 Task: Add an event with the title Training Session: Effective Communication Strategies, date '2024/03/22', time 9:40 AM to 11:40 AMand add a description: A project update meeting is a regular gathering where project stakeholders, team members, and relevant parties come together to discuss the progress, status, and key updates of a specific project. The meeting provides an opportunity to share information, address challenges, and ensure that the project stays on track towards its goals.Select event color  Banana . Add location for the event as: 987 Moulin Rouge, Paris, France, logged in from the account softage.3@softage.netand send the event invitation to softage.5@softage.net and softage.6@softage.net. Set a reminder for the event Every weekday(Monday to Friday)
Action: Mouse moved to (57, 111)
Screenshot: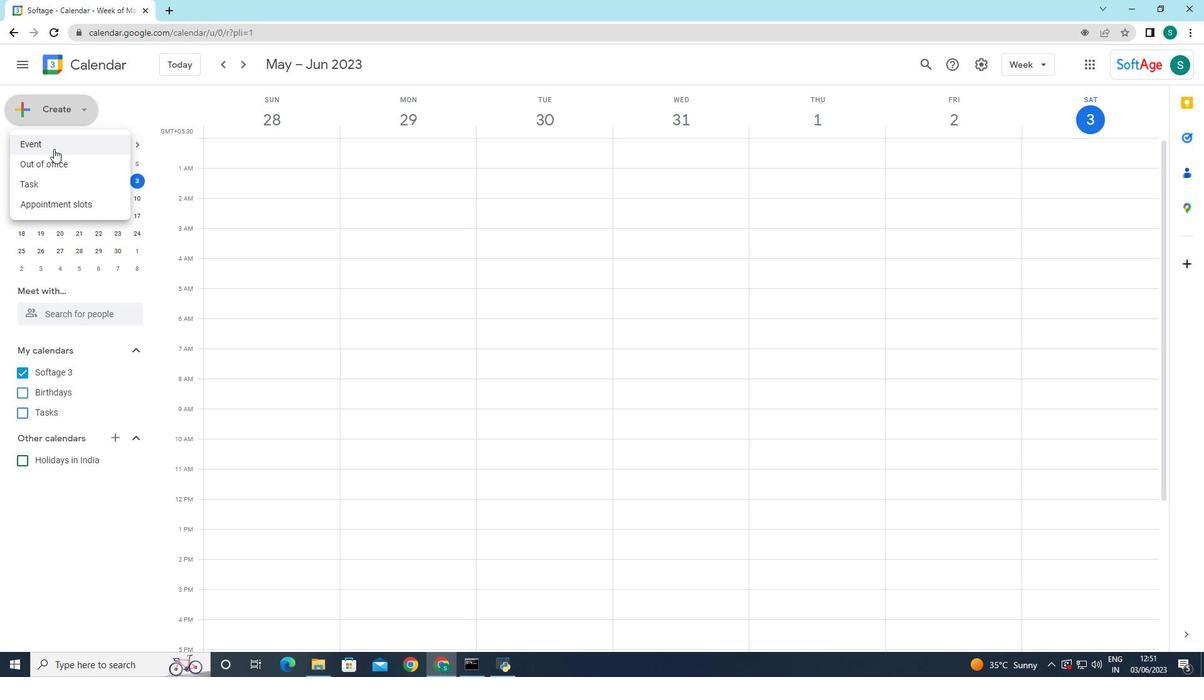 
Action: Mouse pressed left at (57, 111)
Screenshot: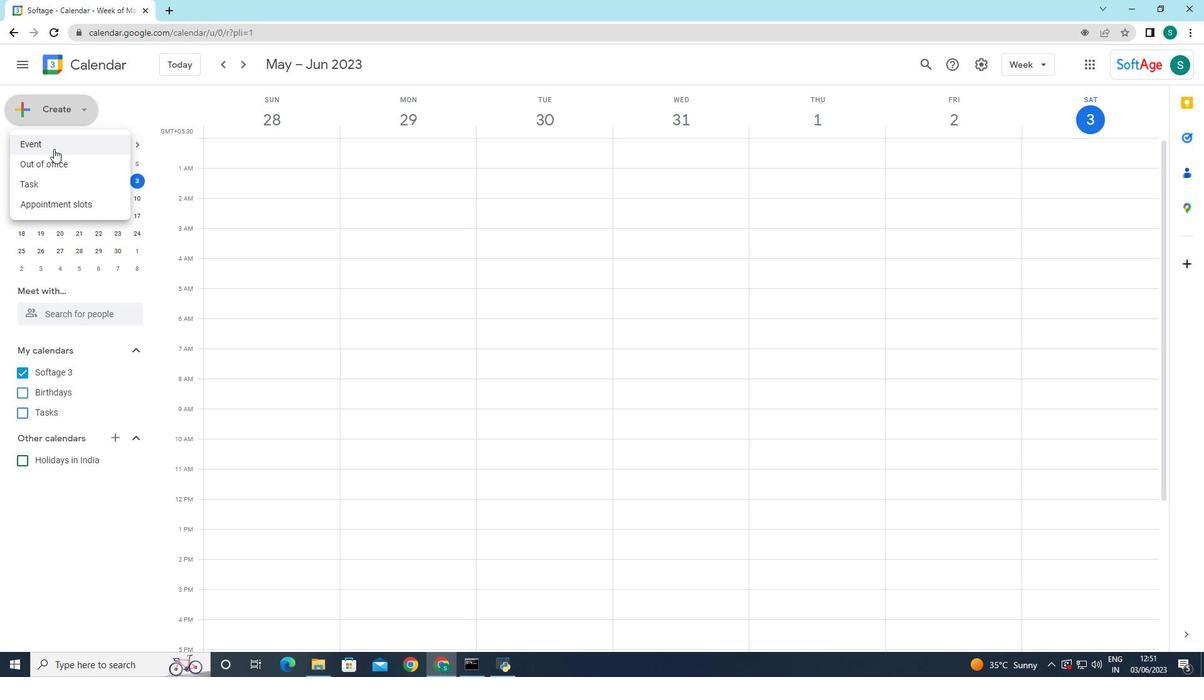 
Action: Mouse moved to (63, 136)
Screenshot: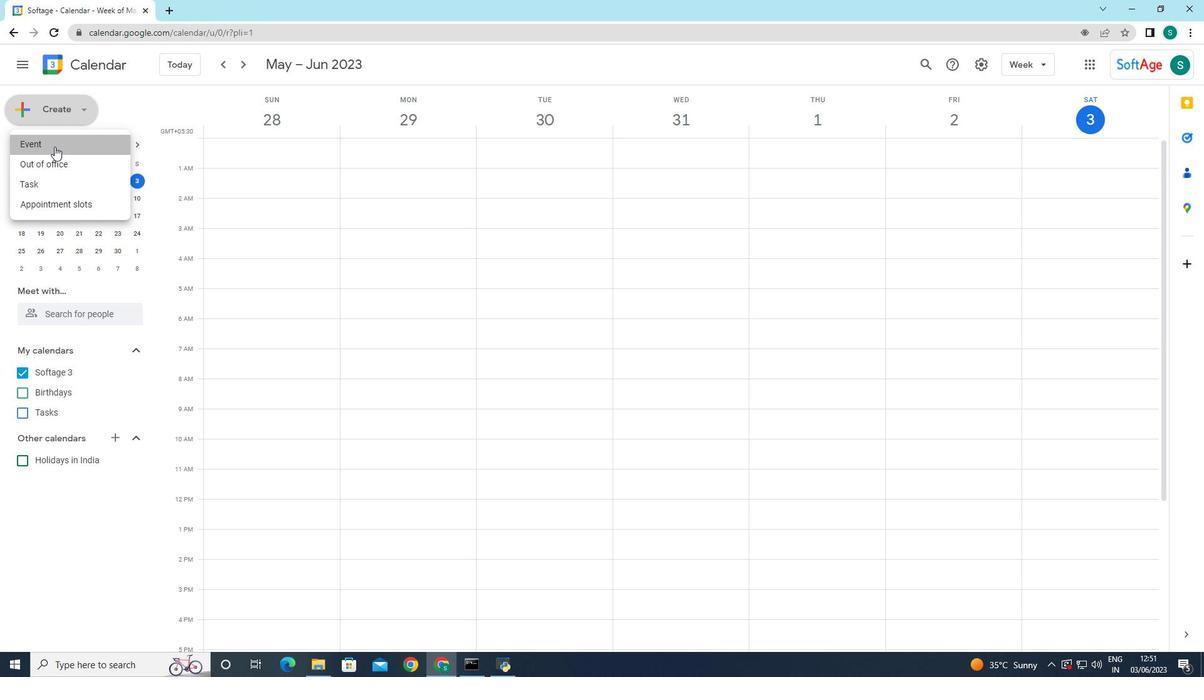
Action: Mouse pressed left at (63, 136)
Screenshot: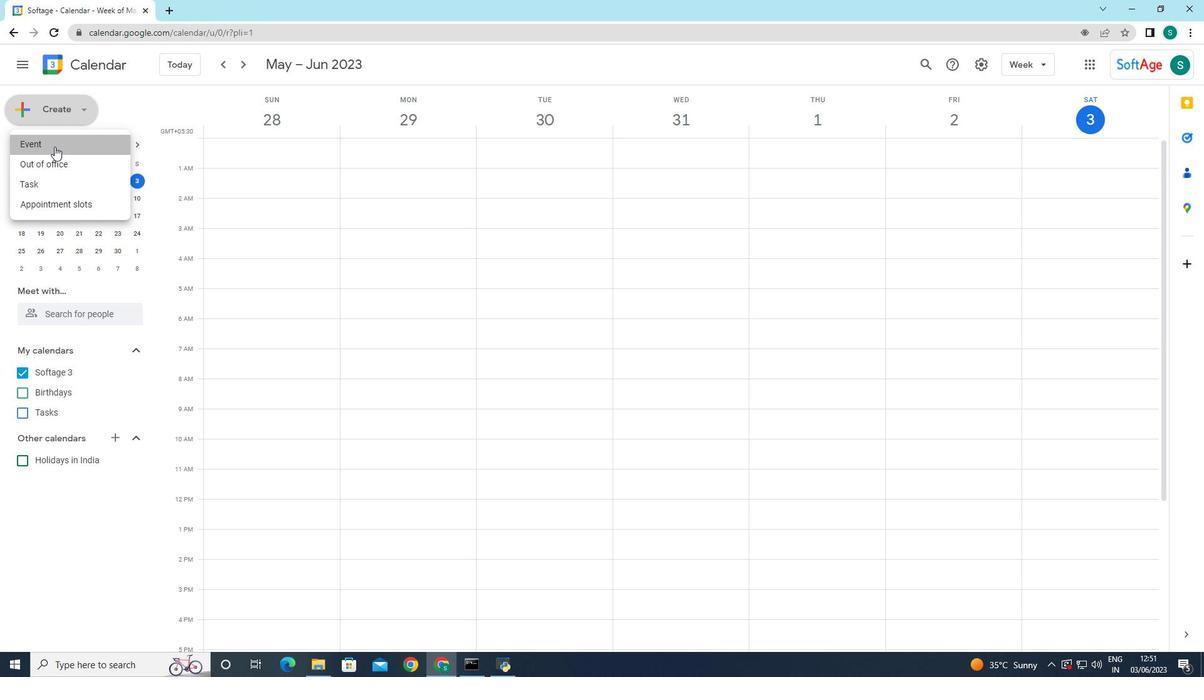 
Action: Mouse moved to (920, 608)
Screenshot: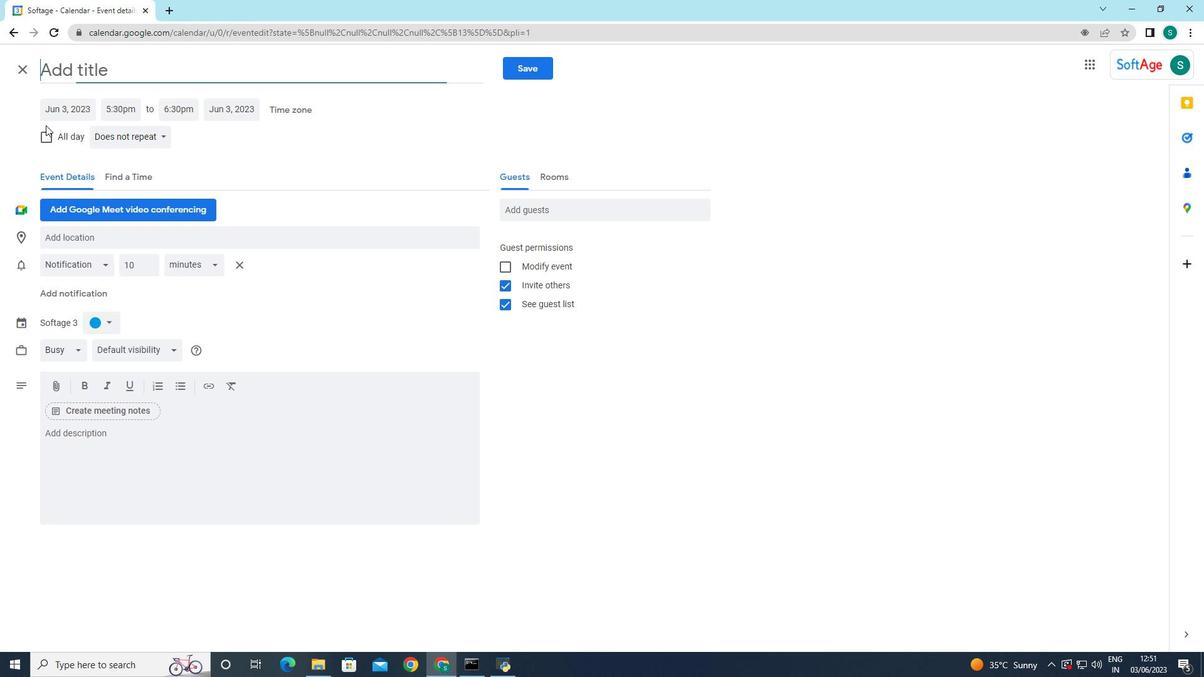 
Action: Mouse pressed left at (920, 608)
Screenshot: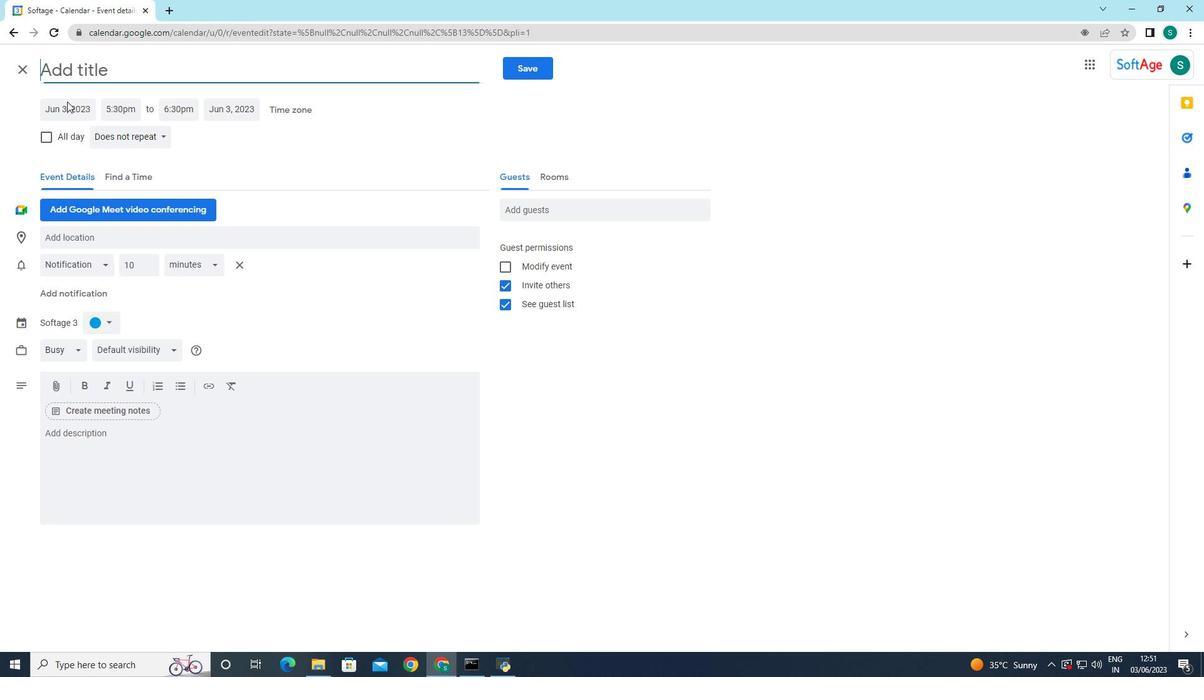
Action: Mouse moved to (82, 69)
Screenshot: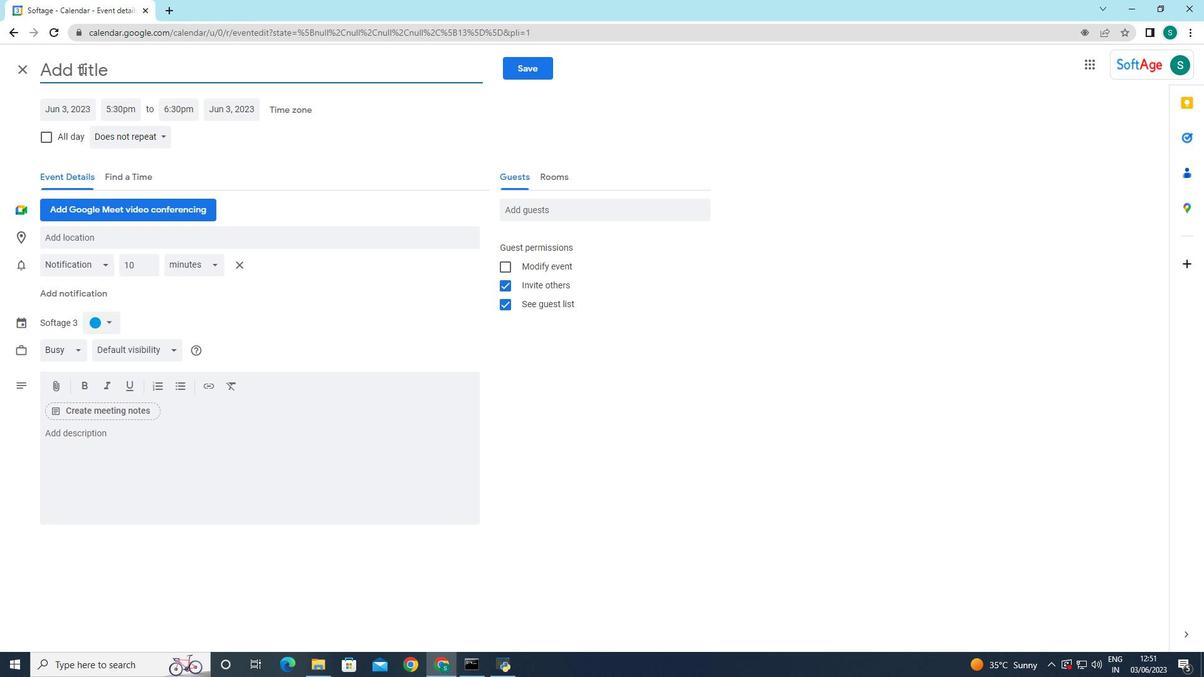 
Action: Mouse pressed left at (82, 69)
Screenshot: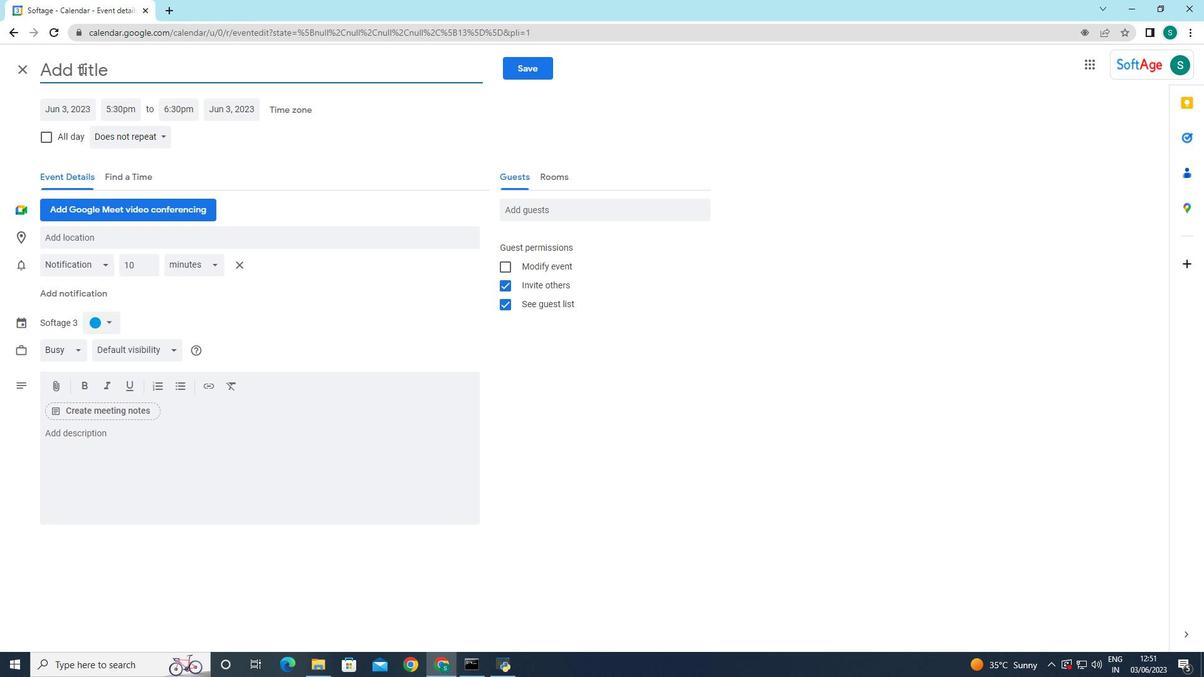 
Action: Key pressed <Key.caps_lock>T<Key.caps_lock>raining<Key.space><Key.caps_lock>S<Key.caps_lock>s<Key.backspace>ession<Key.shift_r>:<Key.space><Key.caps_lock>E<Key.caps_lock>ffective<Key.space><Key.caps_lock>C<Key.caps_lock>ommunication<Key.space><Key.caps_lock>S<Key.caps_lock>trategies,
Screenshot: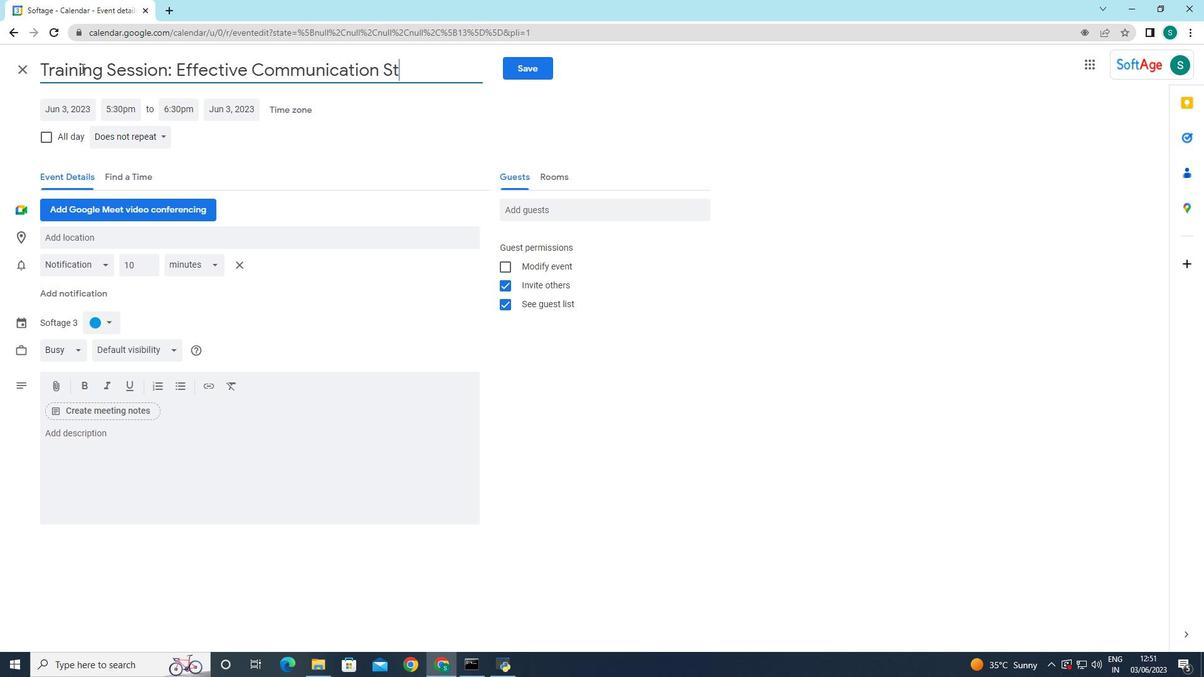
Action: Mouse moved to (57, 112)
Screenshot: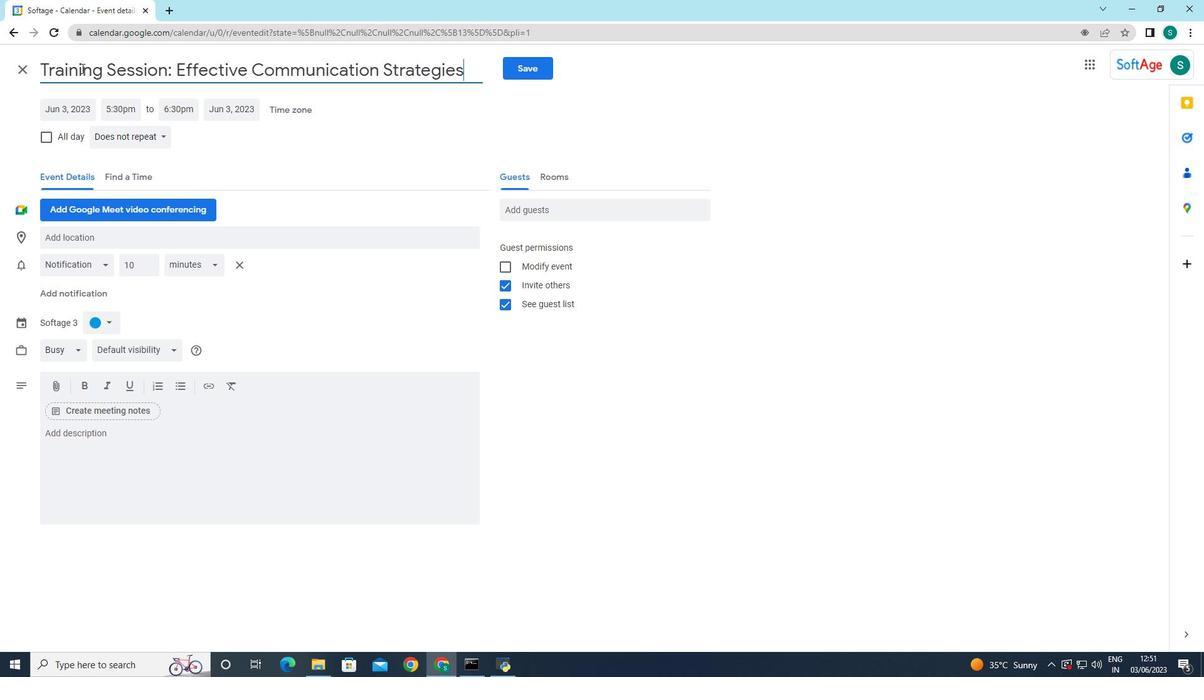 
Action: Mouse pressed left at (57, 112)
Screenshot: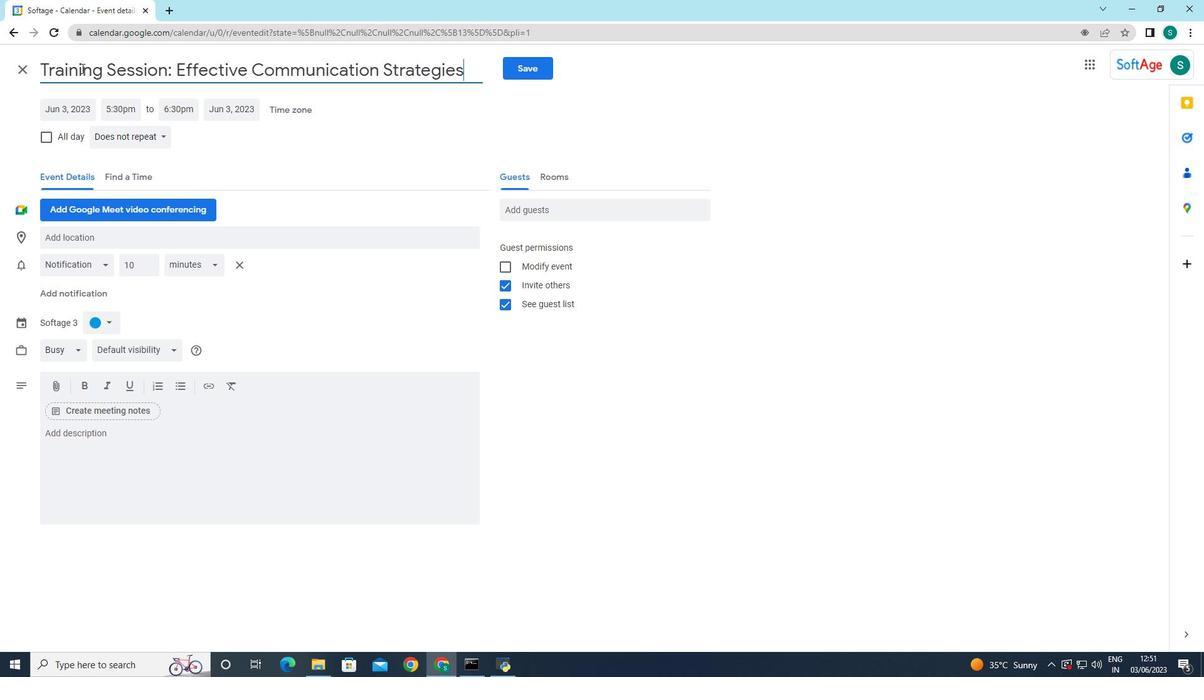 
Action: Mouse moved to (194, 139)
Screenshot: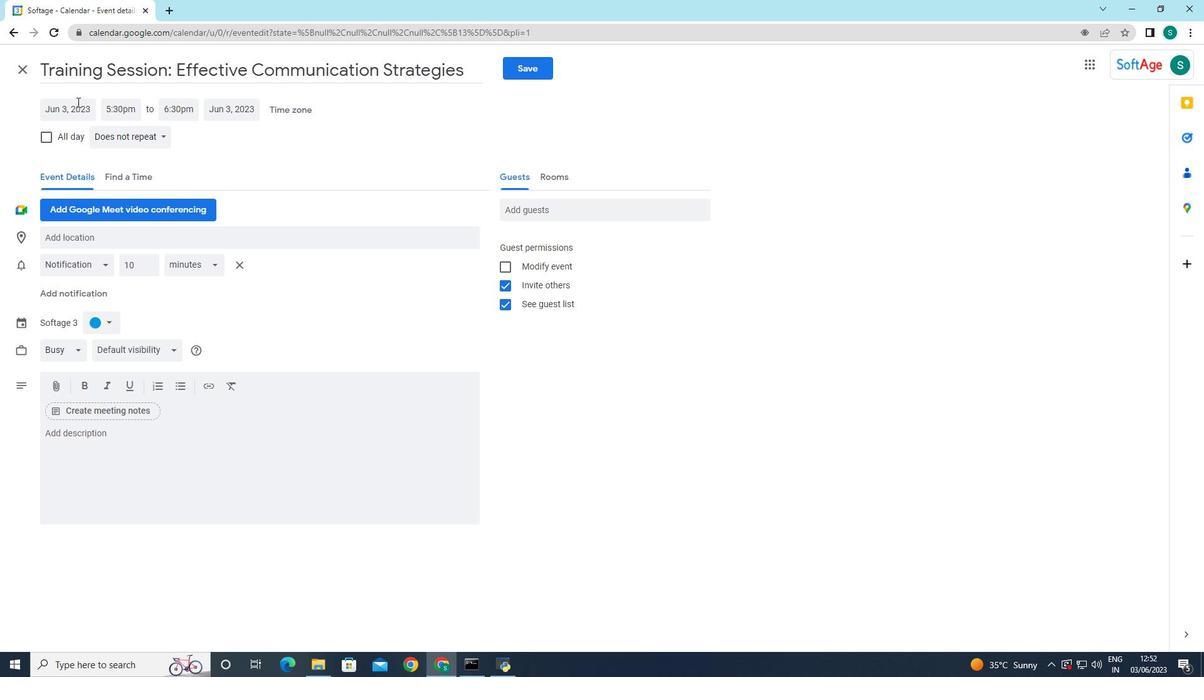 
Action: Mouse pressed left at (194, 139)
Screenshot: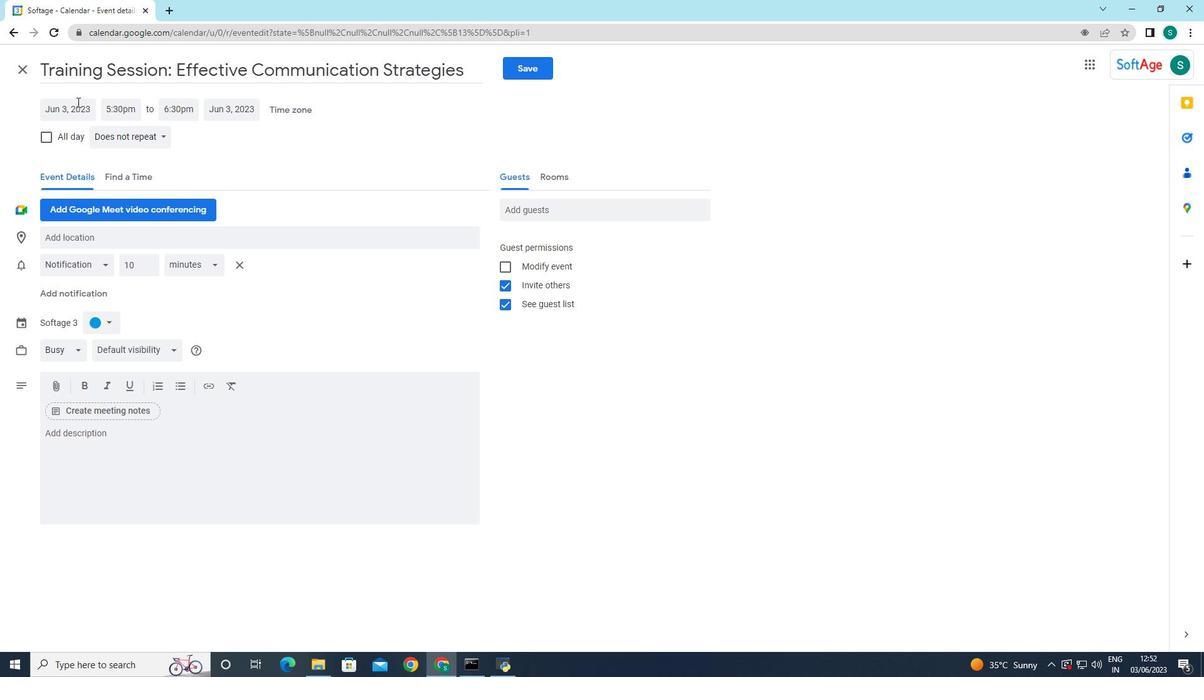 
Action: Mouse pressed left at (194, 139)
Screenshot: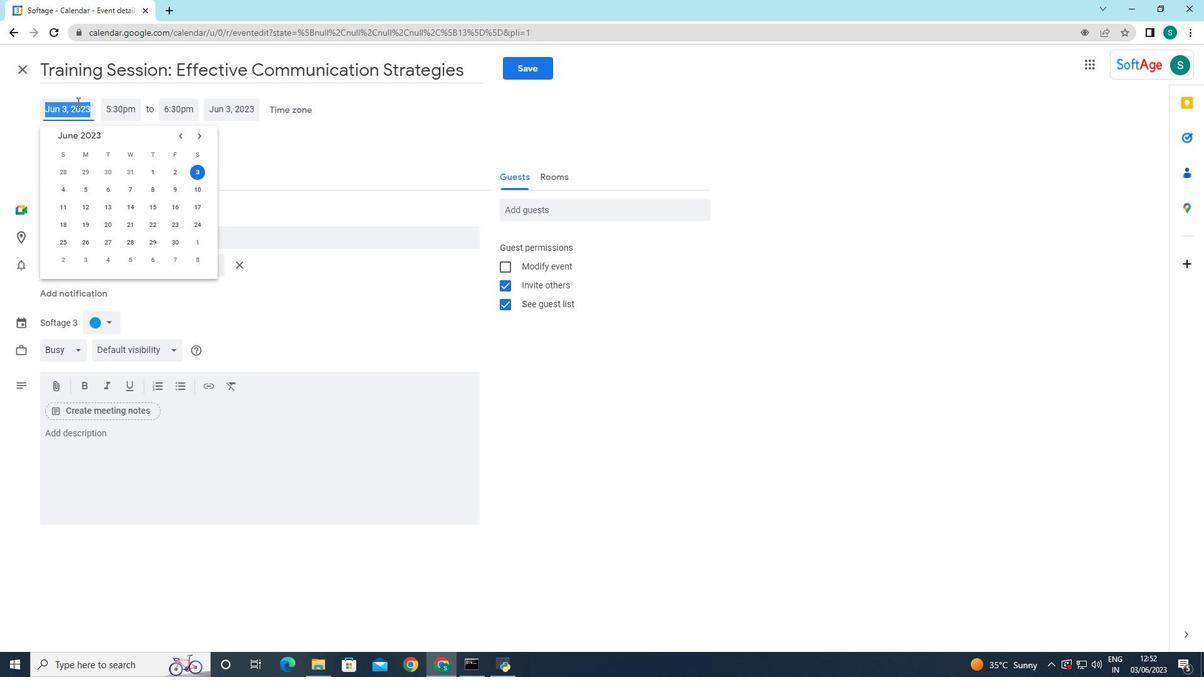 
Action: Mouse pressed left at (194, 139)
Screenshot: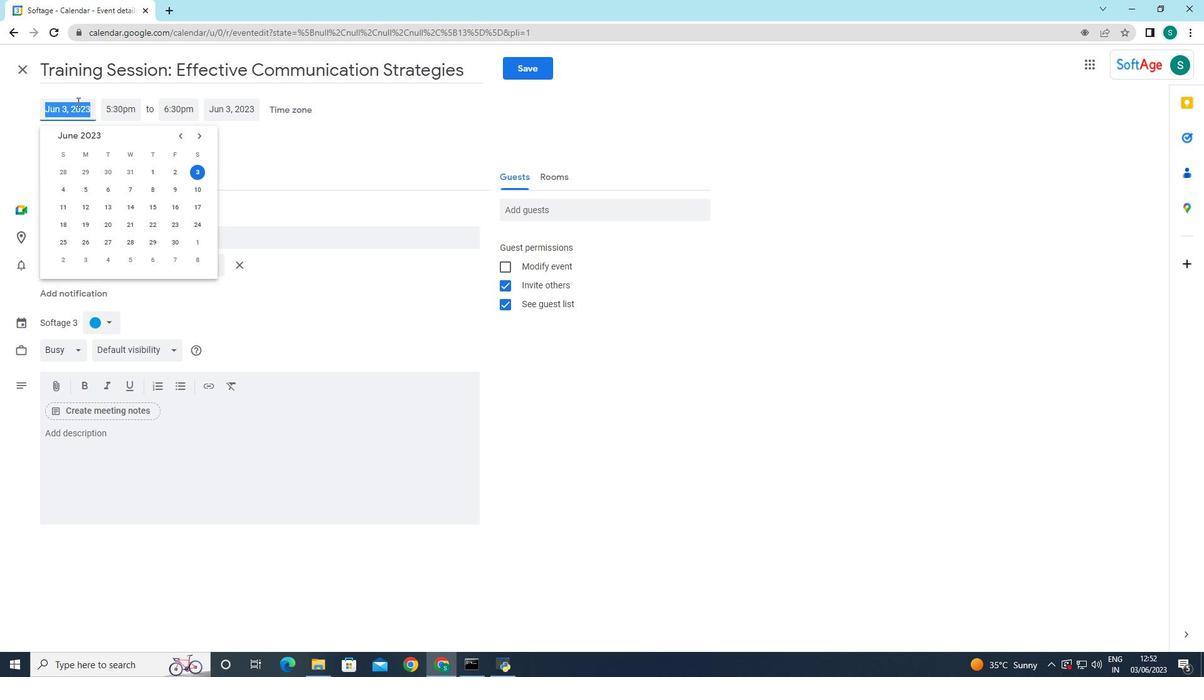 
Action: Mouse pressed left at (194, 139)
Screenshot: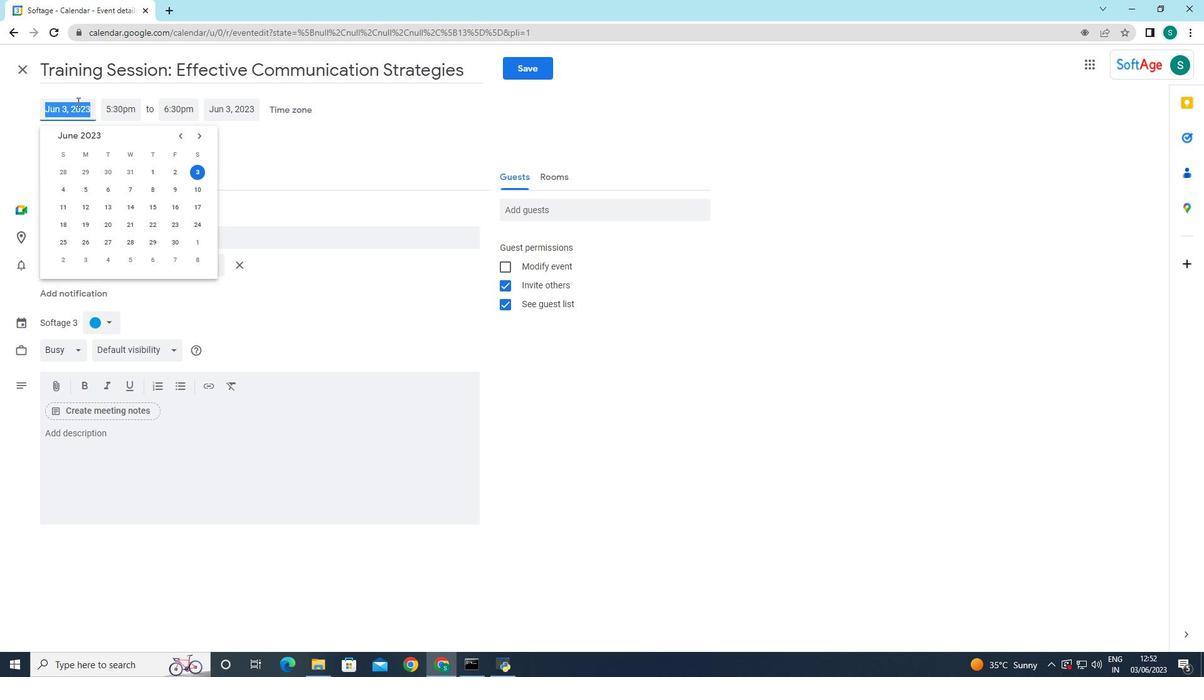 
Action: Mouse pressed left at (194, 139)
Screenshot: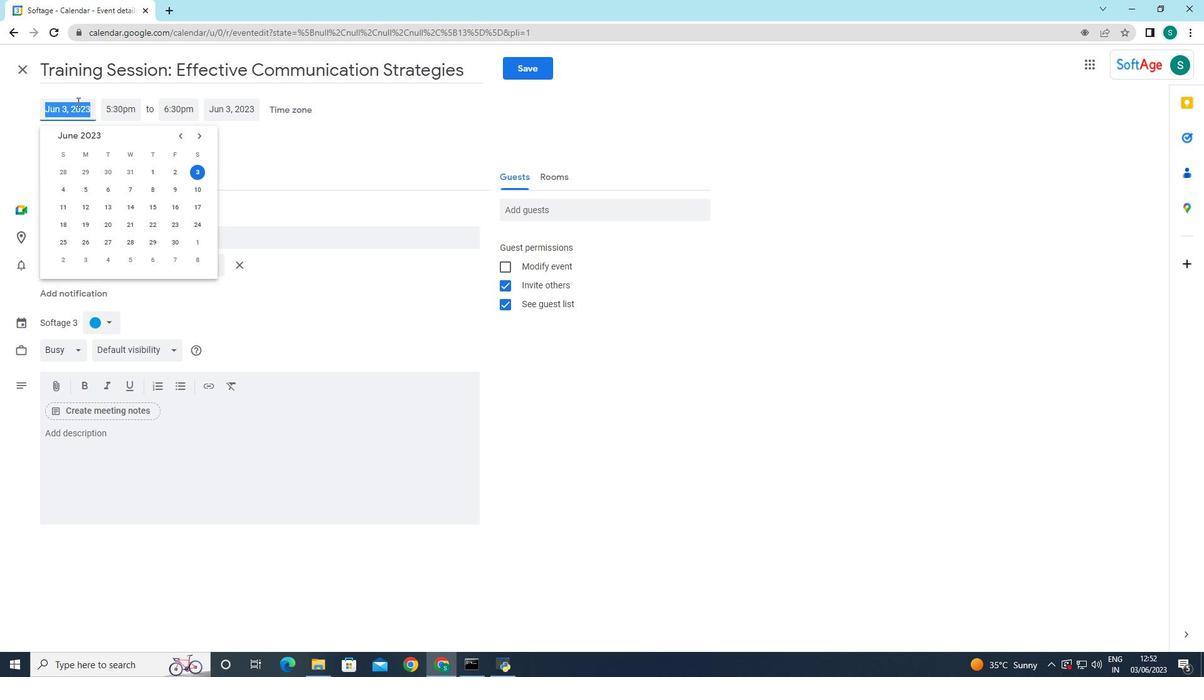 
Action: Mouse pressed left at (194, 139)
Screenshot: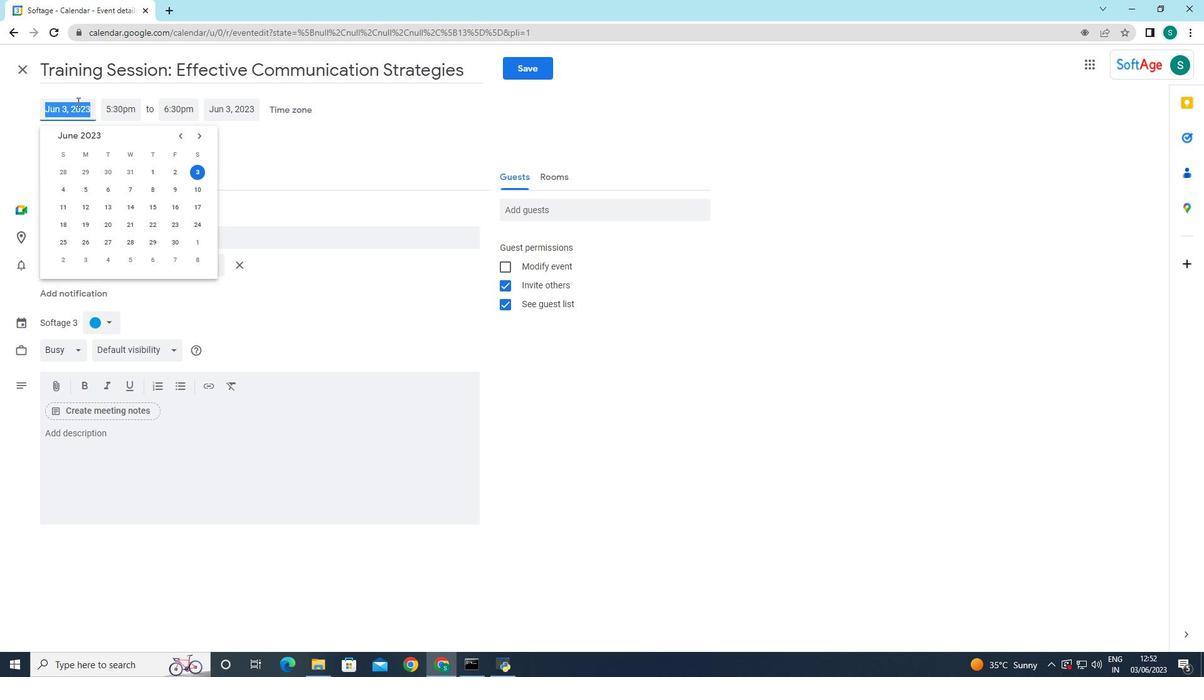 
Action: Mouse pressed left at (194, 139)
Screenshot: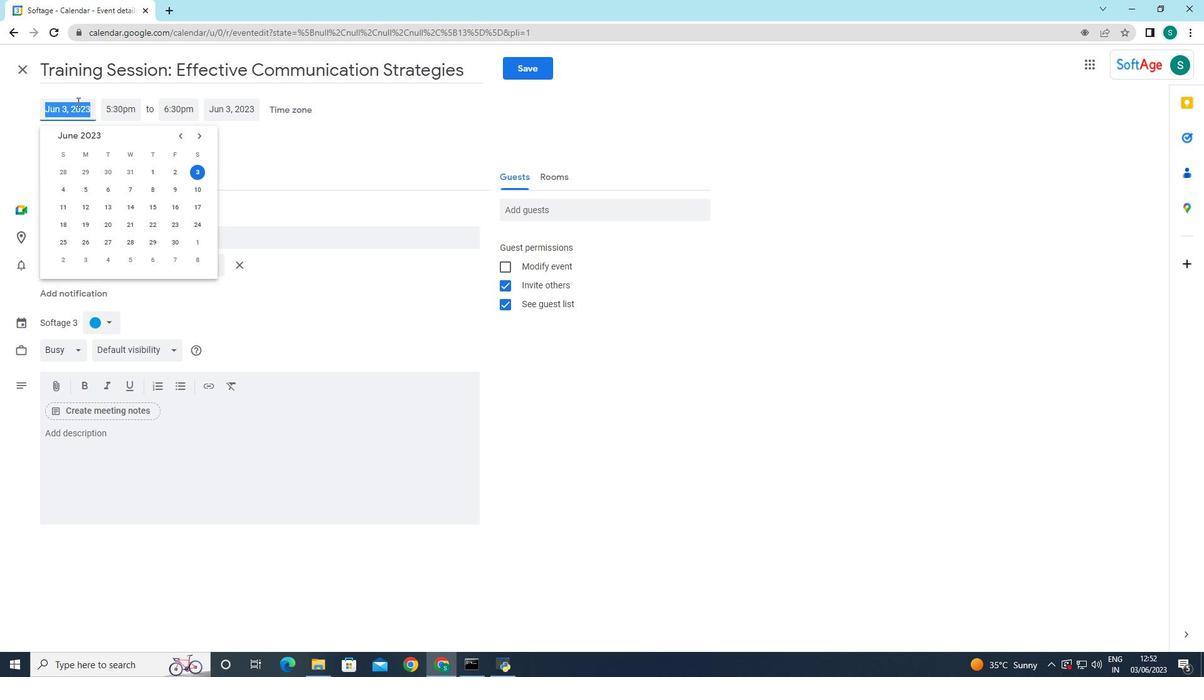 
Action: Mouse pressed left at (194, 139)
Screenshot: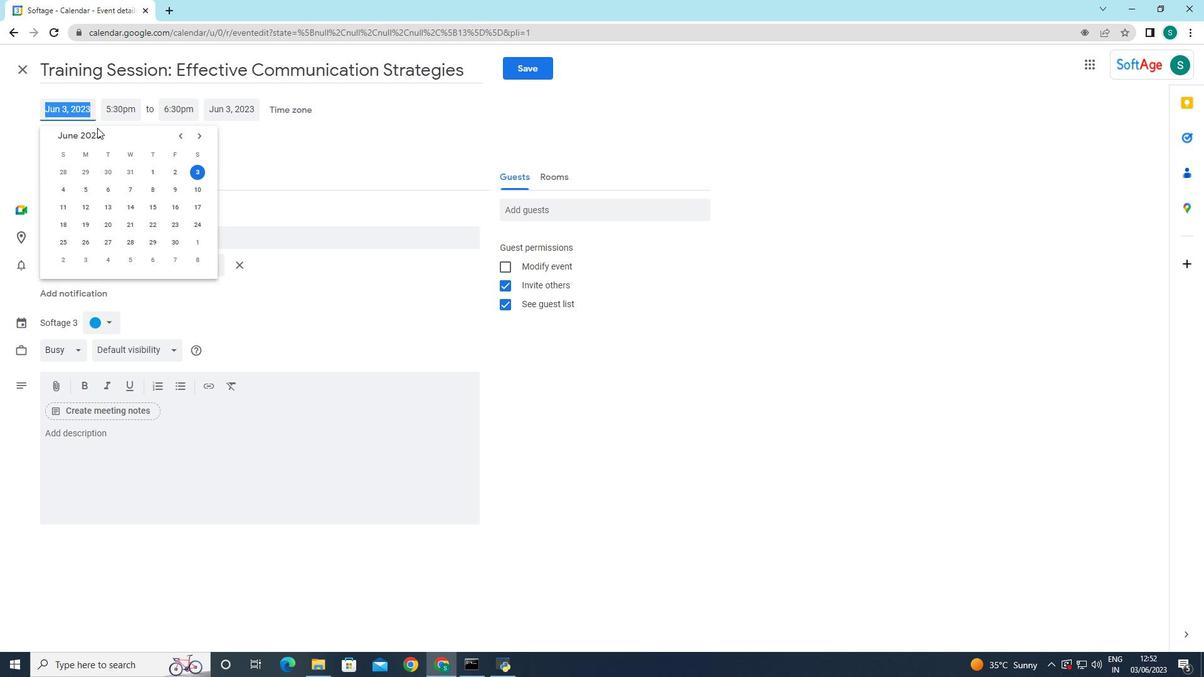
Action: Mouse pressed left at (194, 139)
Screenshot: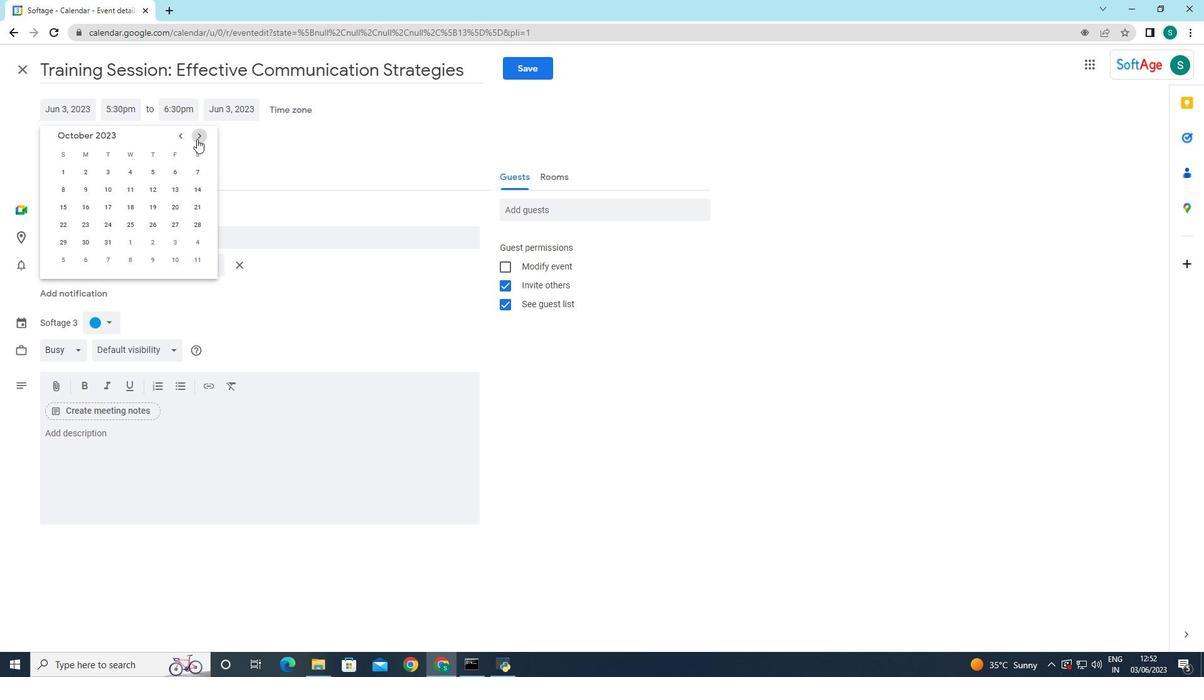 
Action: Mouse moved to (176, 225)
Screenshot: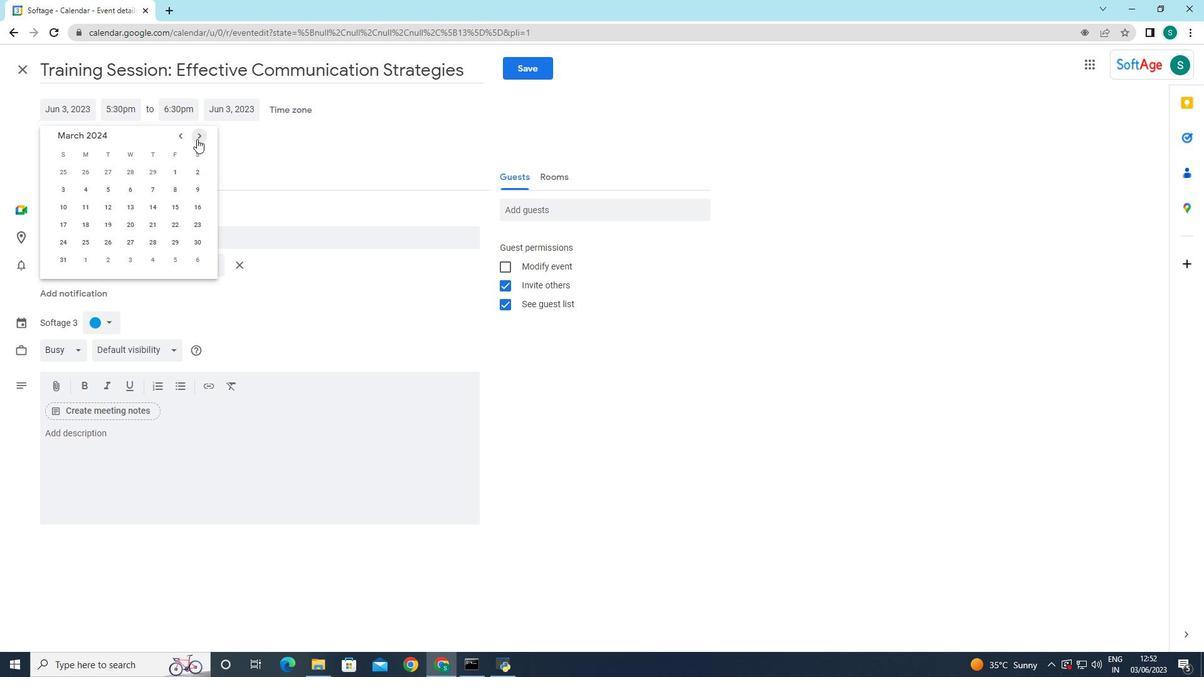 
Action: Mouse pressed left at (176, 225)
Screenshot: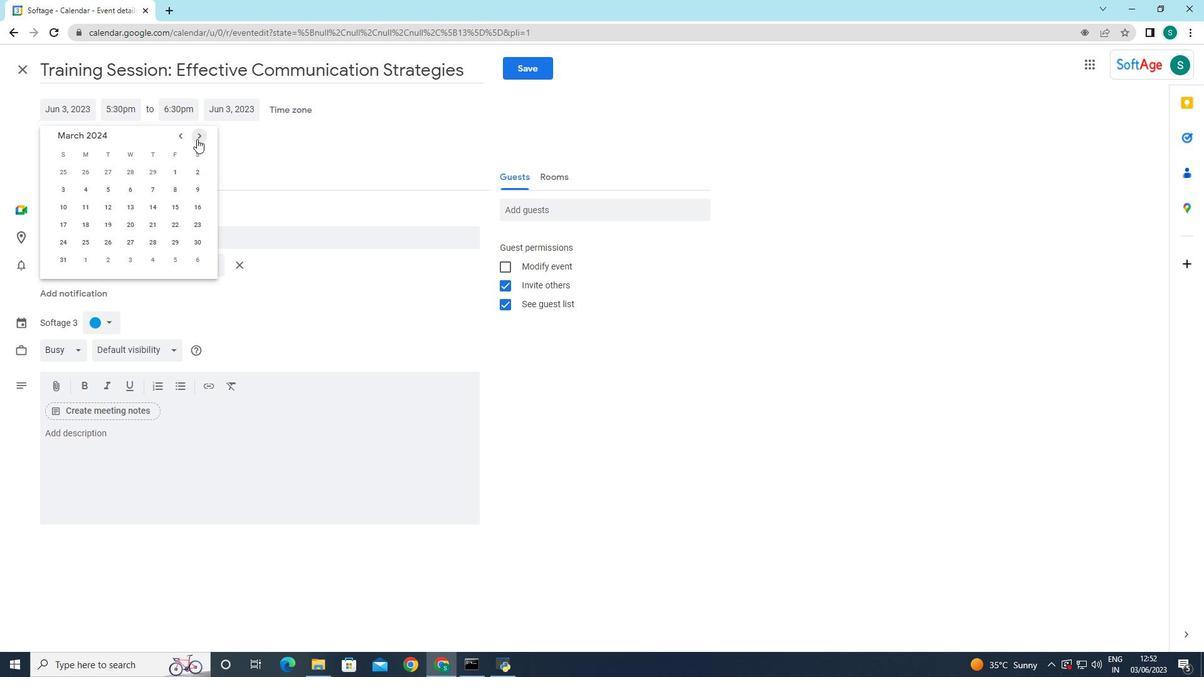 
Action: Mouse moved to (131, 108)
Screenshot: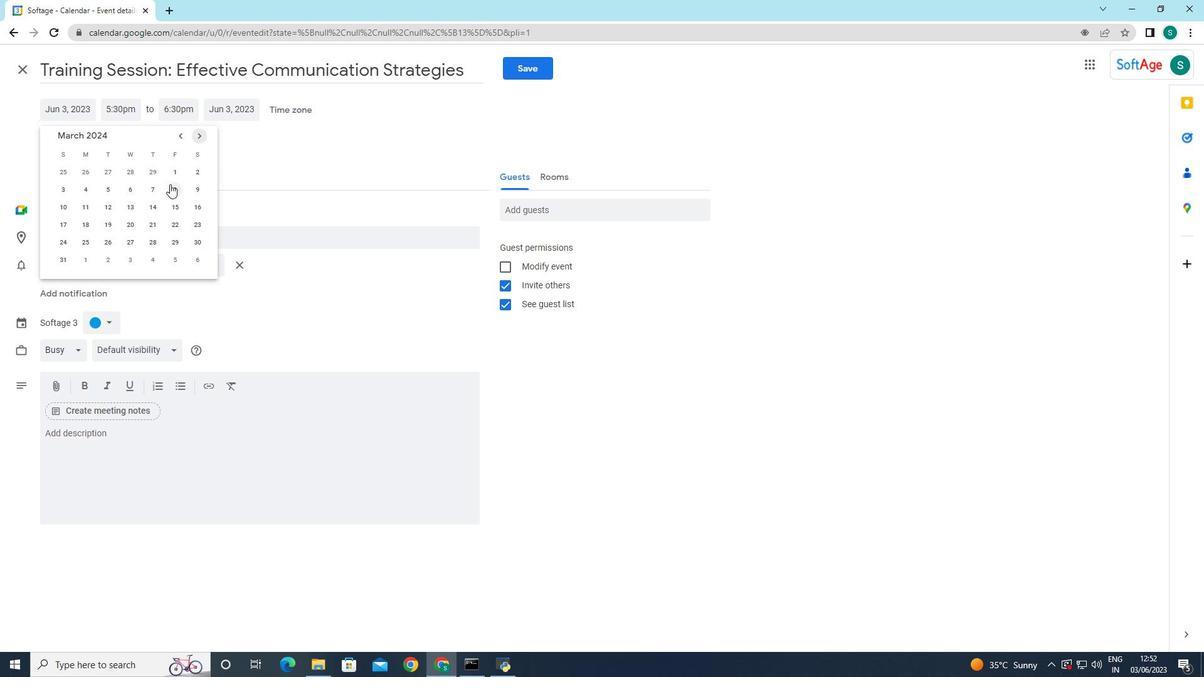 
Action: Mouse pressed left at (131, 108)
Screenshot: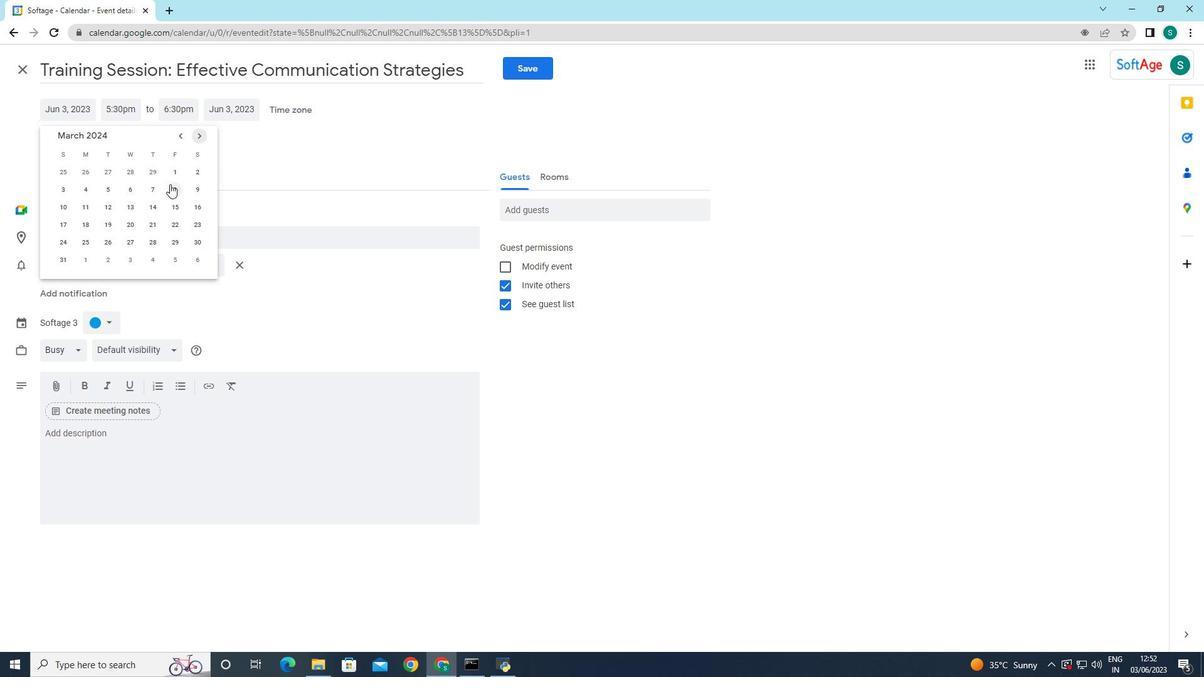 
Action: Mouse moved to (149, 214)
Screenshot: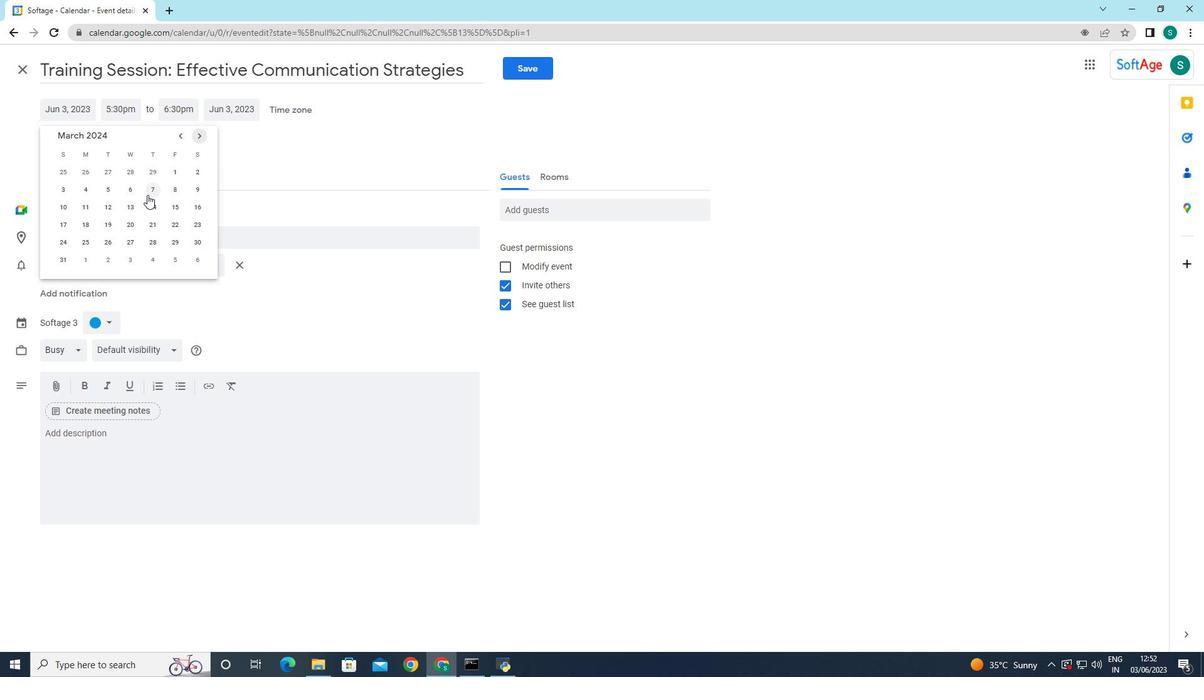
Action: Mouse scrolled (149, 213) with delta (0, 0)
Screenshot: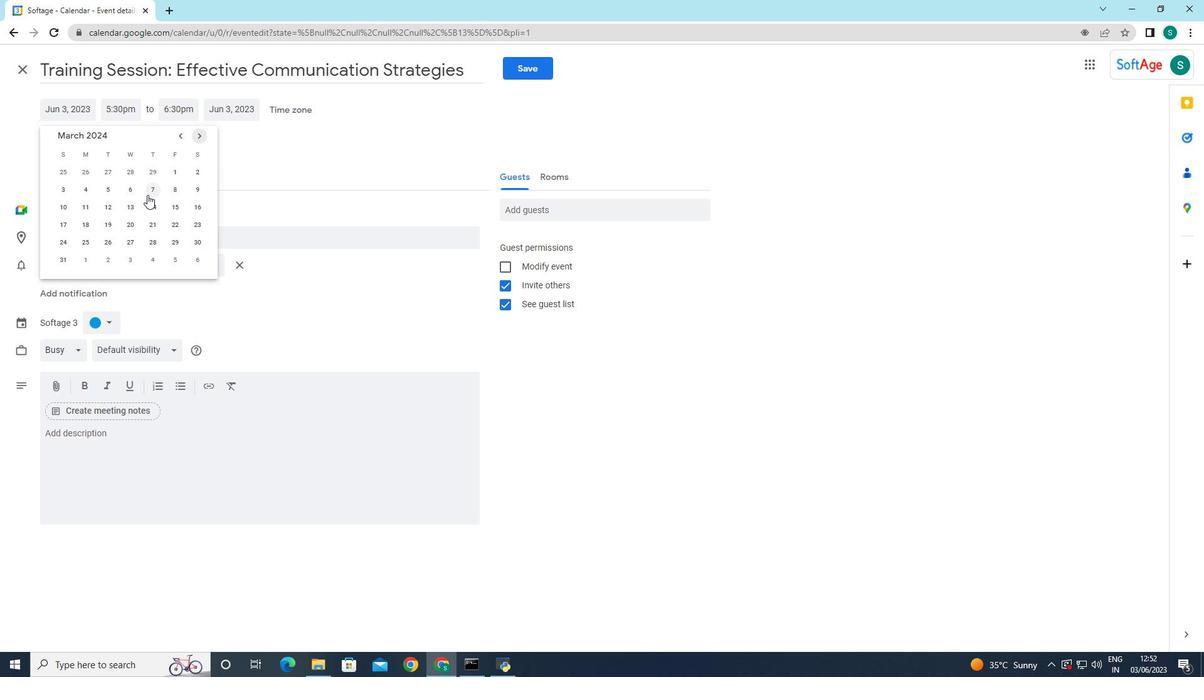 
Action: Mouse scrolled (149, 213) with delta (0, 0)
Screenshot: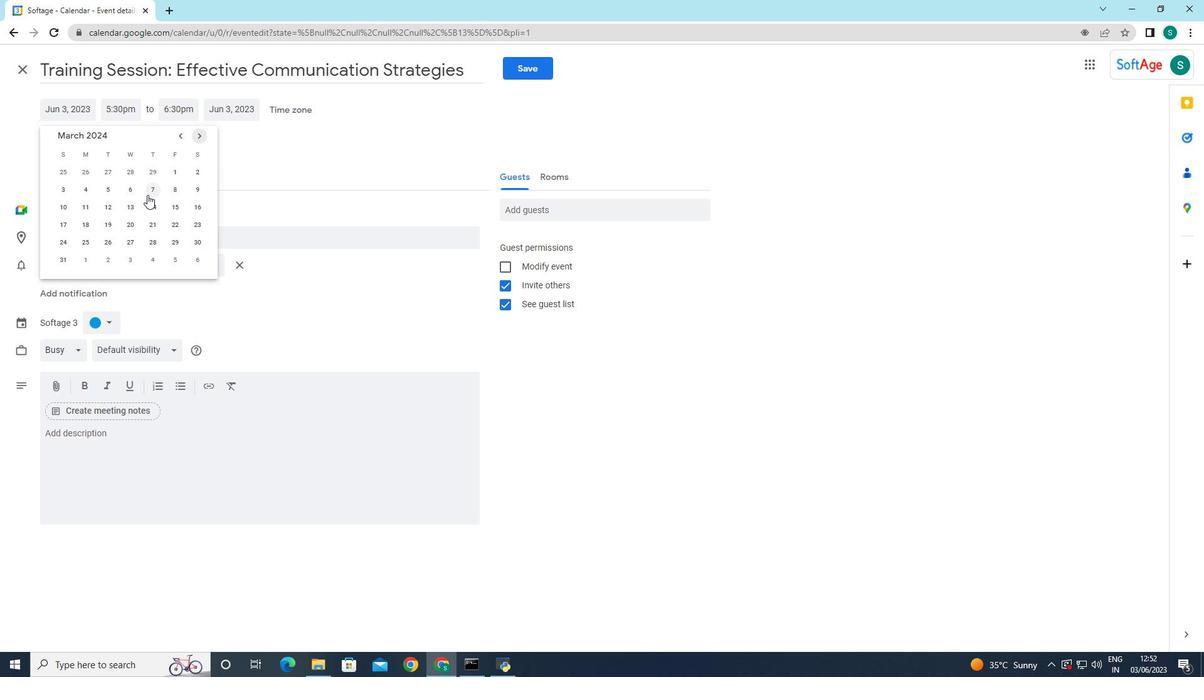 
Action: Mouse moved to (149, 214)
Screenshot: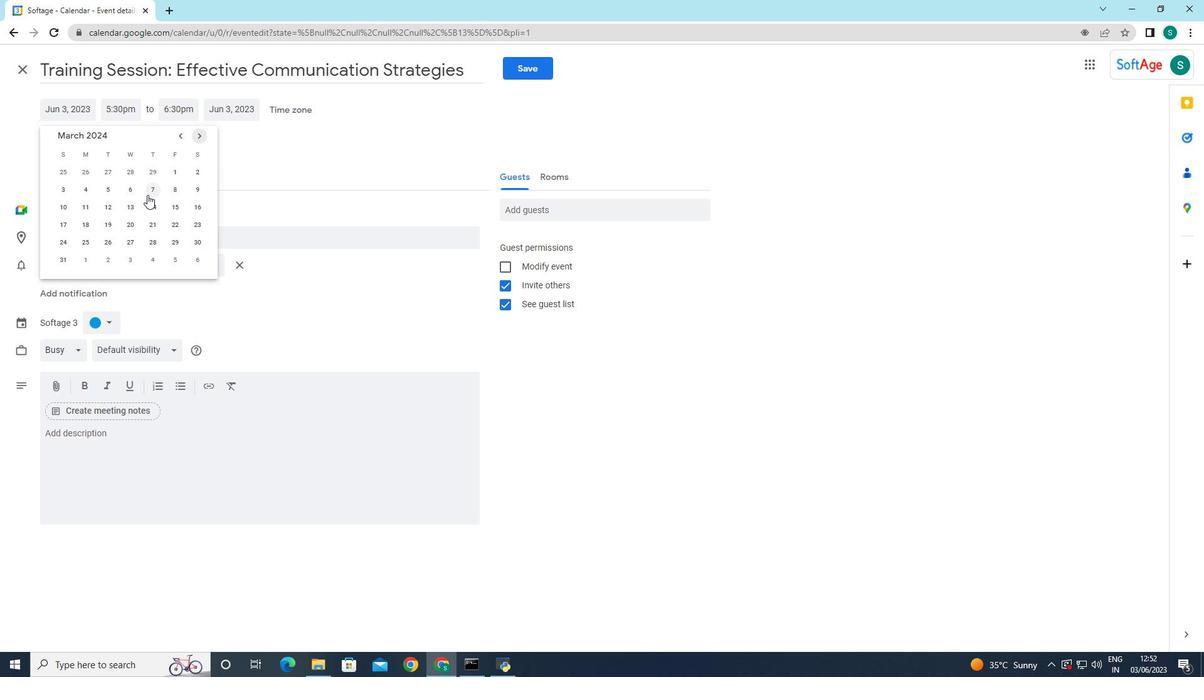 
Action: Mouse scrolled (149, 215) with delta (0, 0)
Screenshot: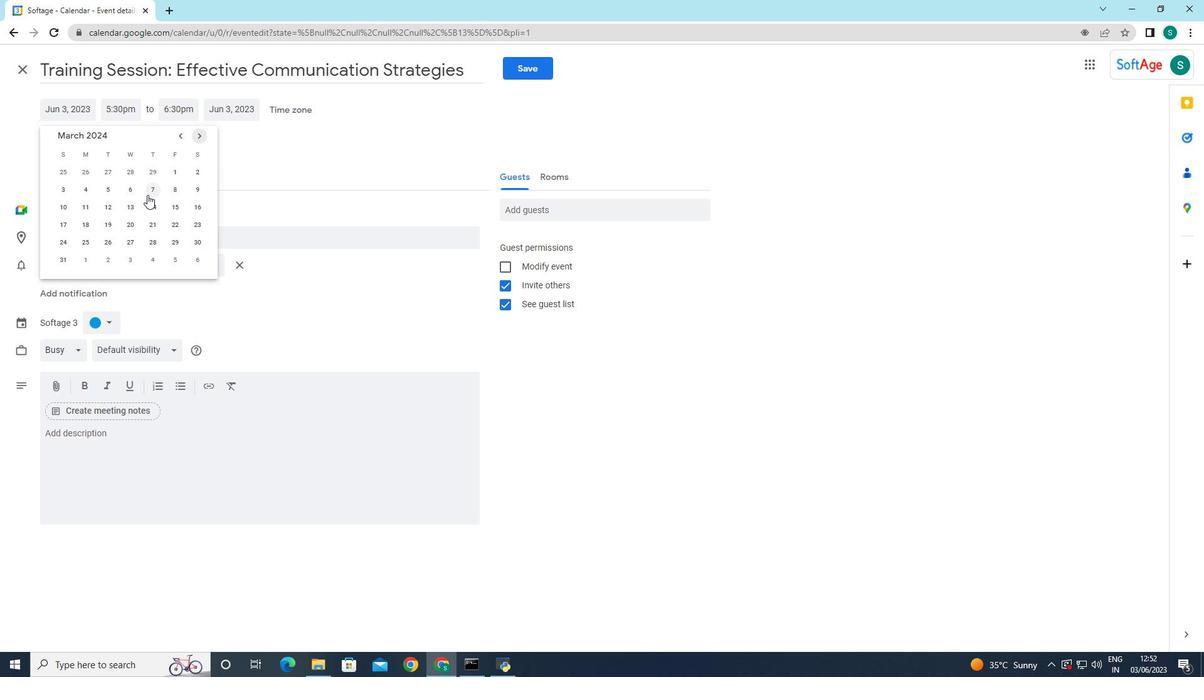 
Action: Mouse moved to (149, 214)
Screenshot: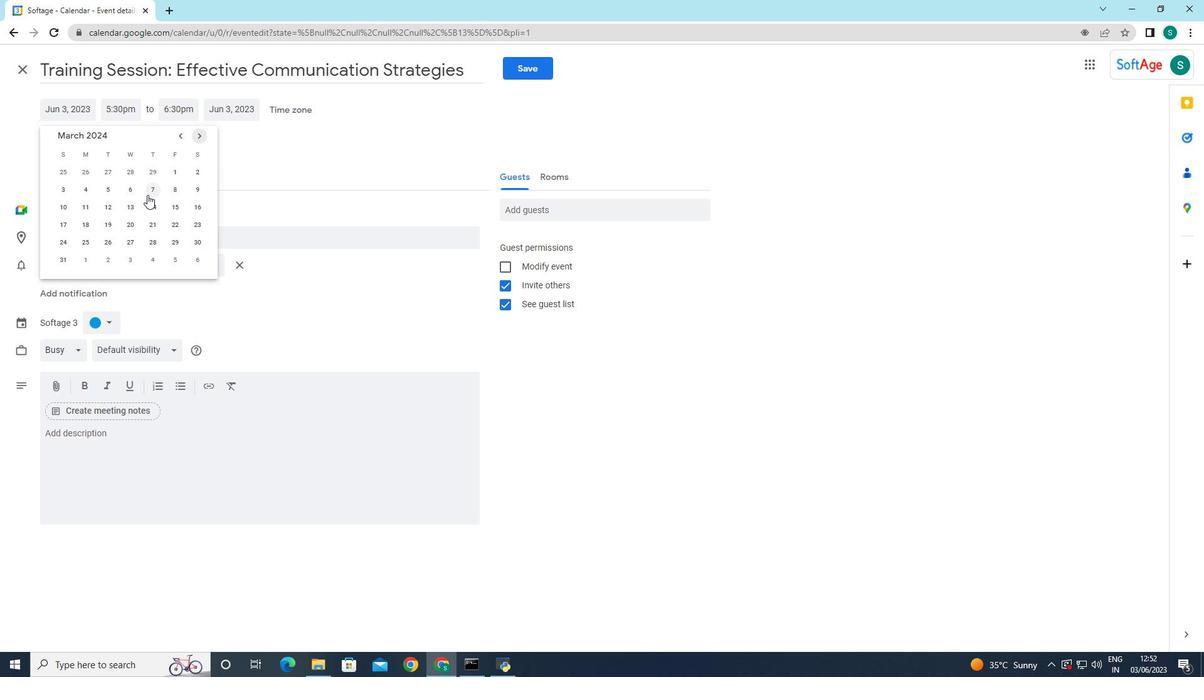 
Action: Mouse scrolled (149, 215) with delta (0, 0)
Screenshot: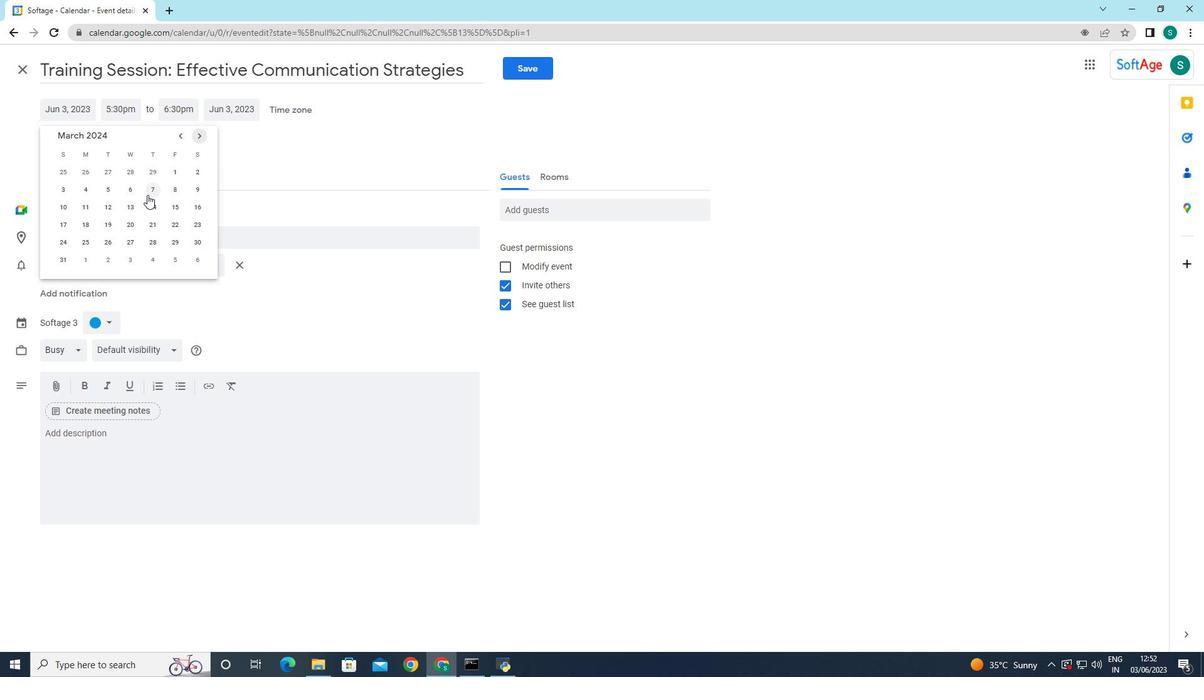 
Action: Mouse scrolled (149, 215) with delta (0, 0)
Screenshot: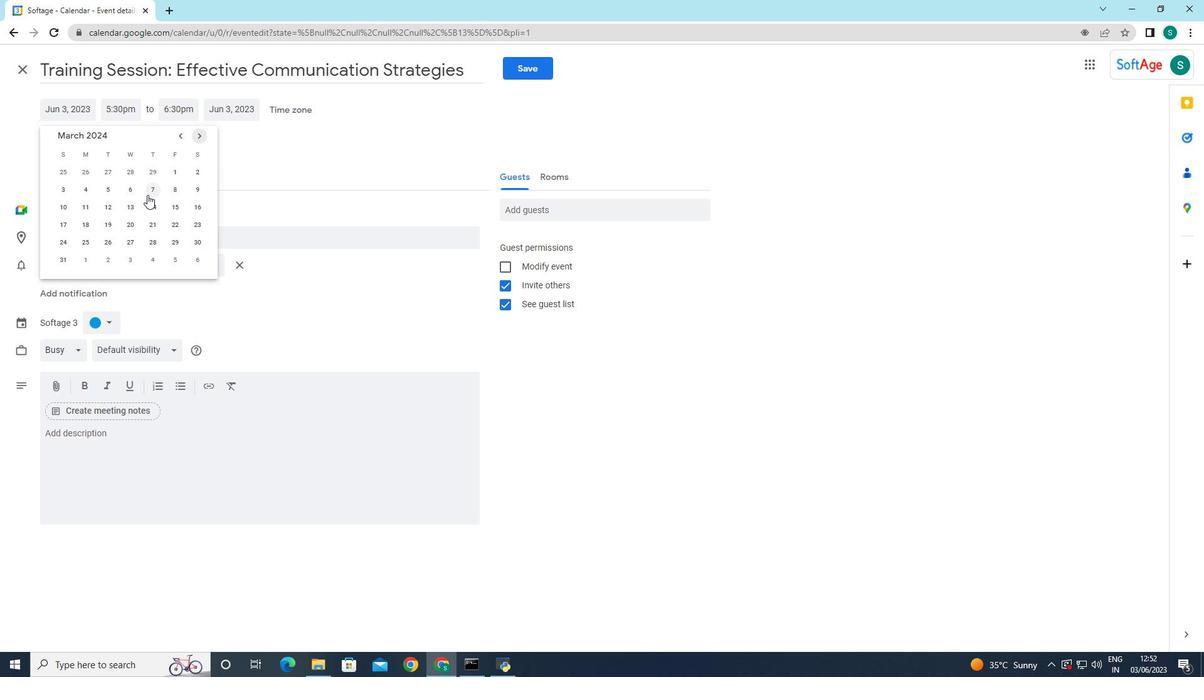 
Action: Mouse scrolled (149, 215) with delta (0, 0)
Screenshot: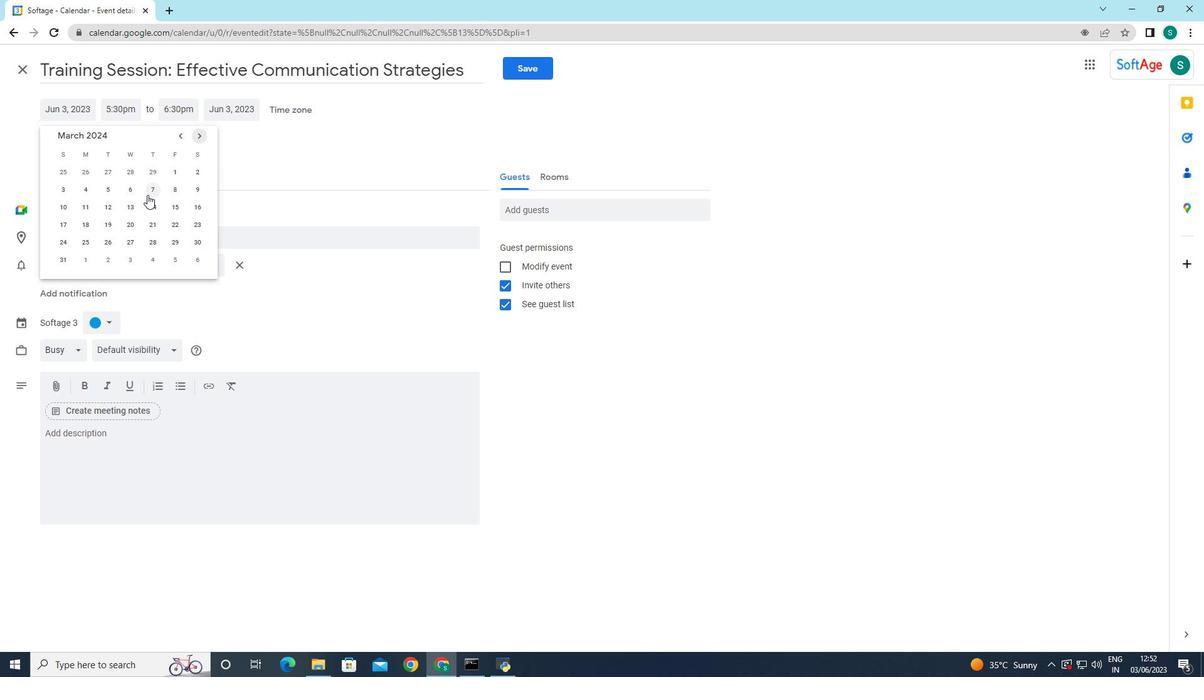 
Action: Mouse scrolled (149, 215) with delta (0, 0)
Screenshot: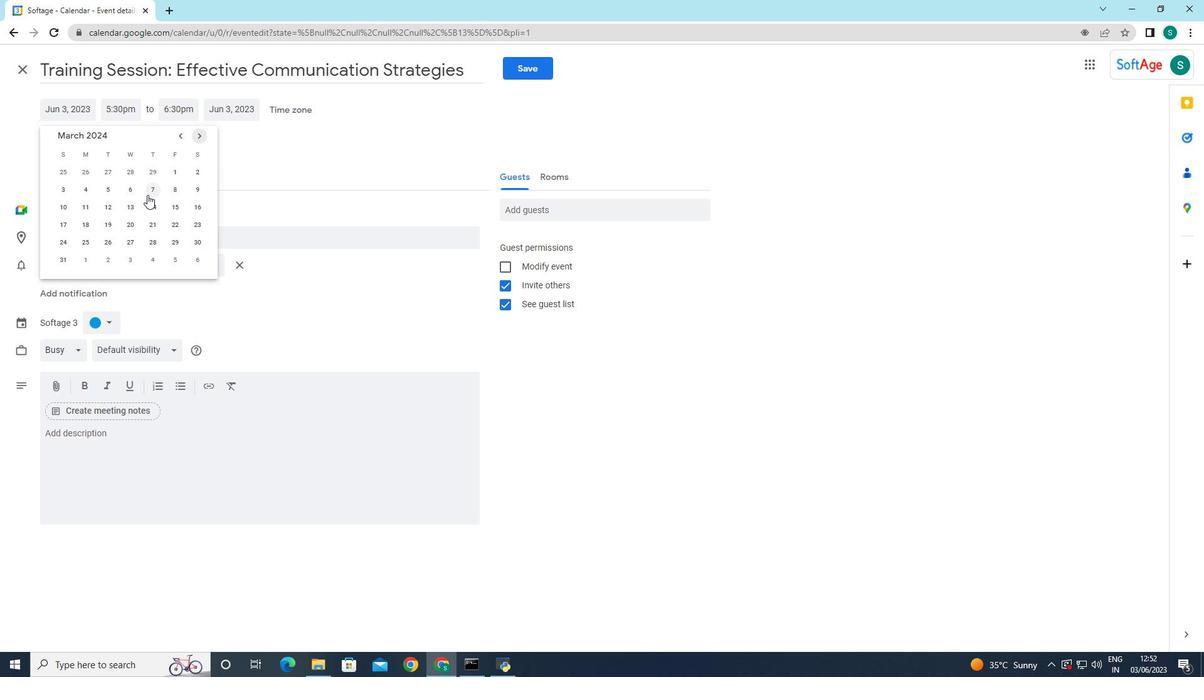 
Action: Mouse scrolled (149, 215) with delta (0, 0)
Screenshot: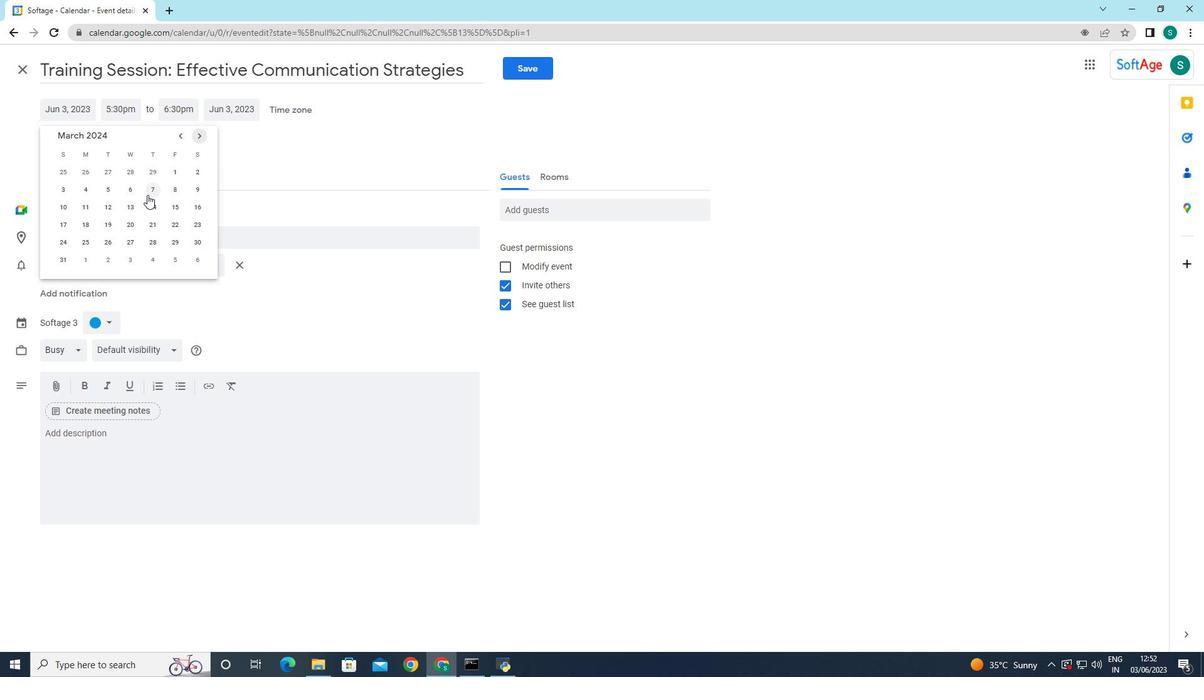 
Action: Mouse scrolled (149, 215) with delta (0, 0)
Screenshot: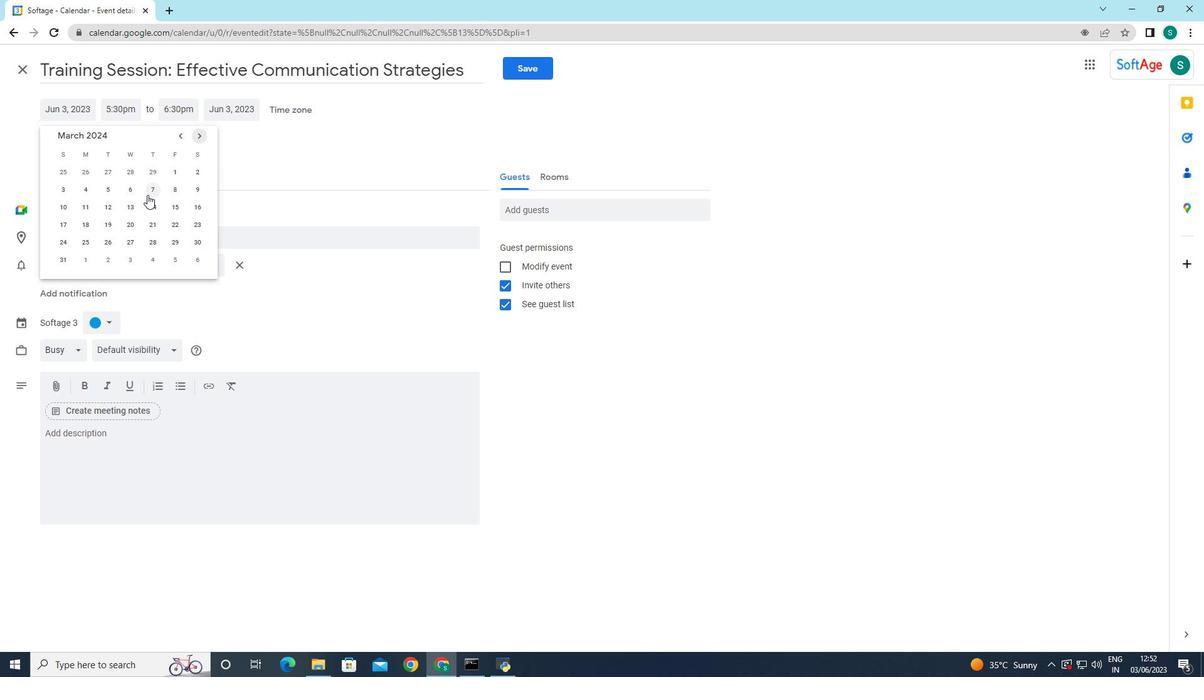 
Action: Mouse scrolled (149, 215) with delta (0, 0)
Screenshot: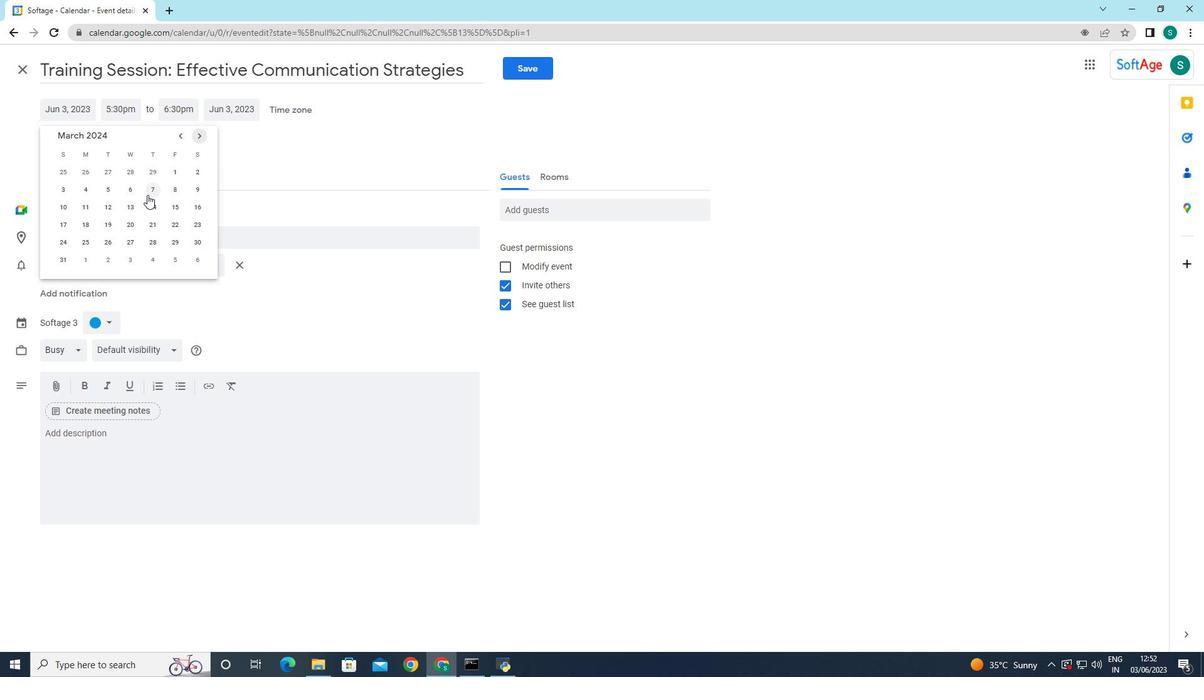 
Action: Mouse scrolled (149, 215) with delta (0, 0)
Screenshot: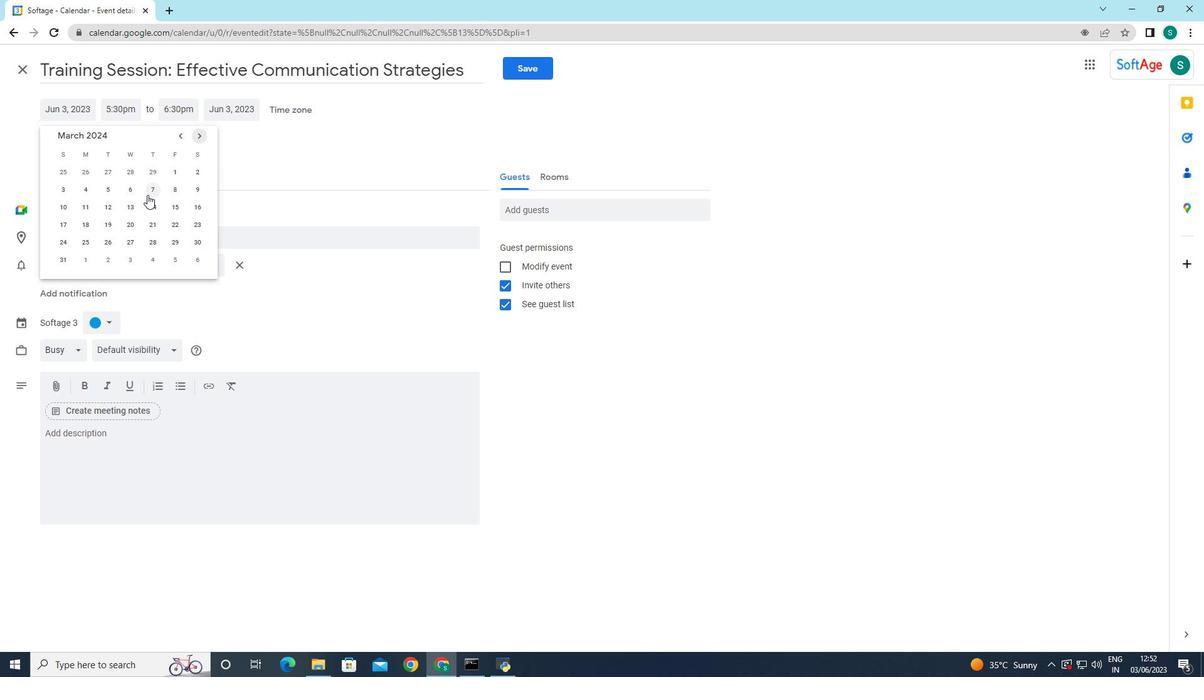 
Action: Mouse scrolled (149, 215) with delta (0, 0)
Screenshot: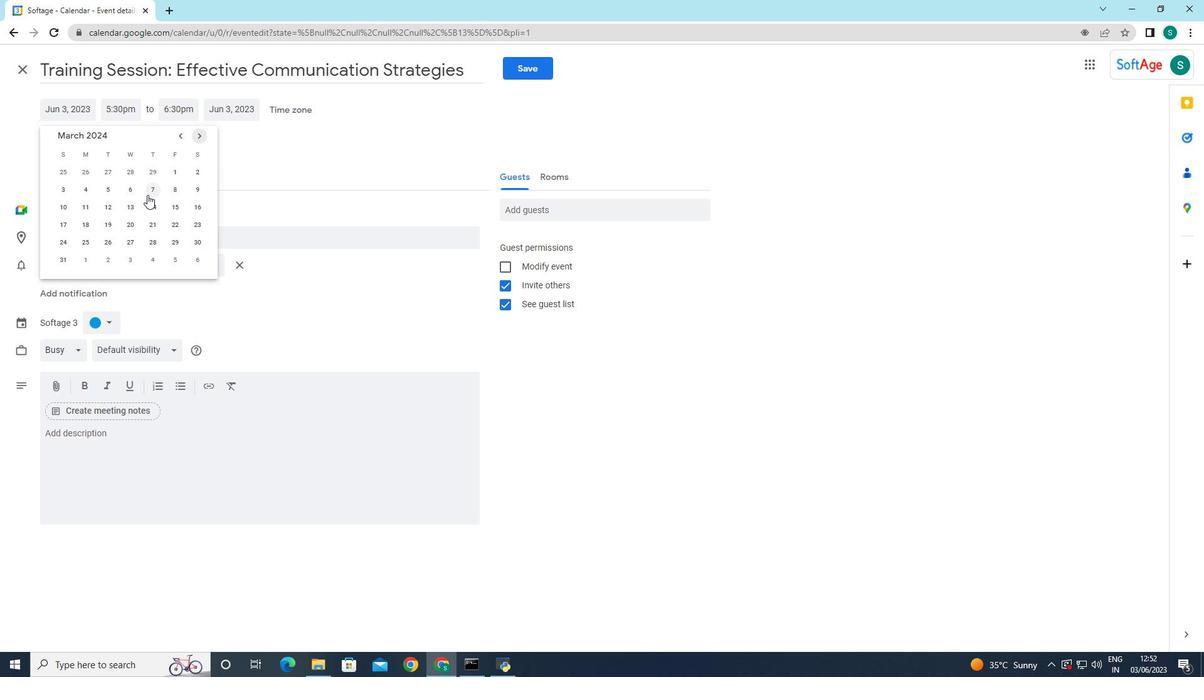 
Action: Mouse scrolled (149, 215) with delta (0, 0)
Screenshot: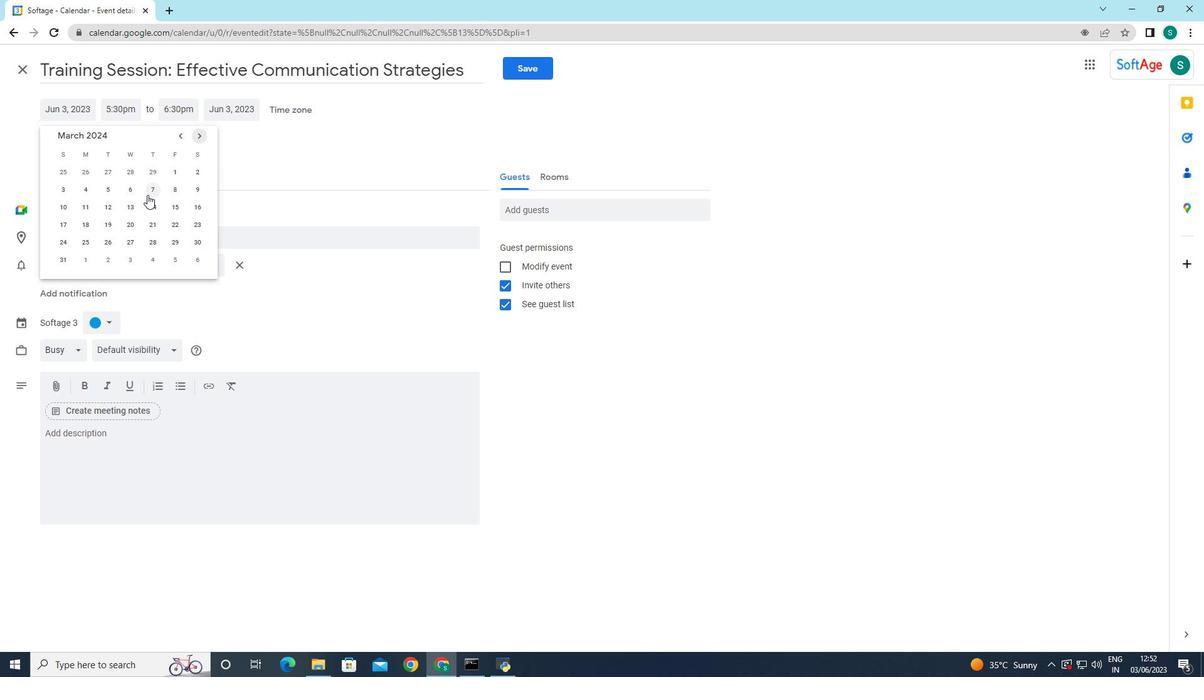 
Action: Mouse scrolled (149, 215) with delta (0, 0)
Screenshot: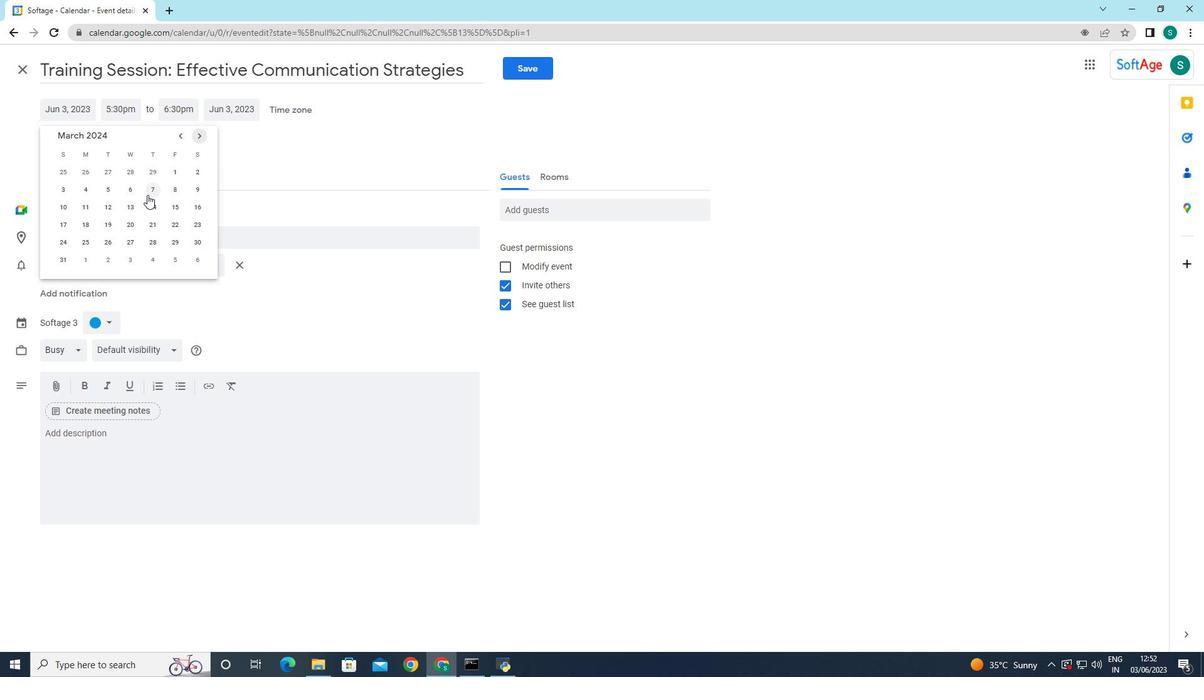 
Action: Mouse scrolled (149, 215) with delta (0, 0)
Screenshot: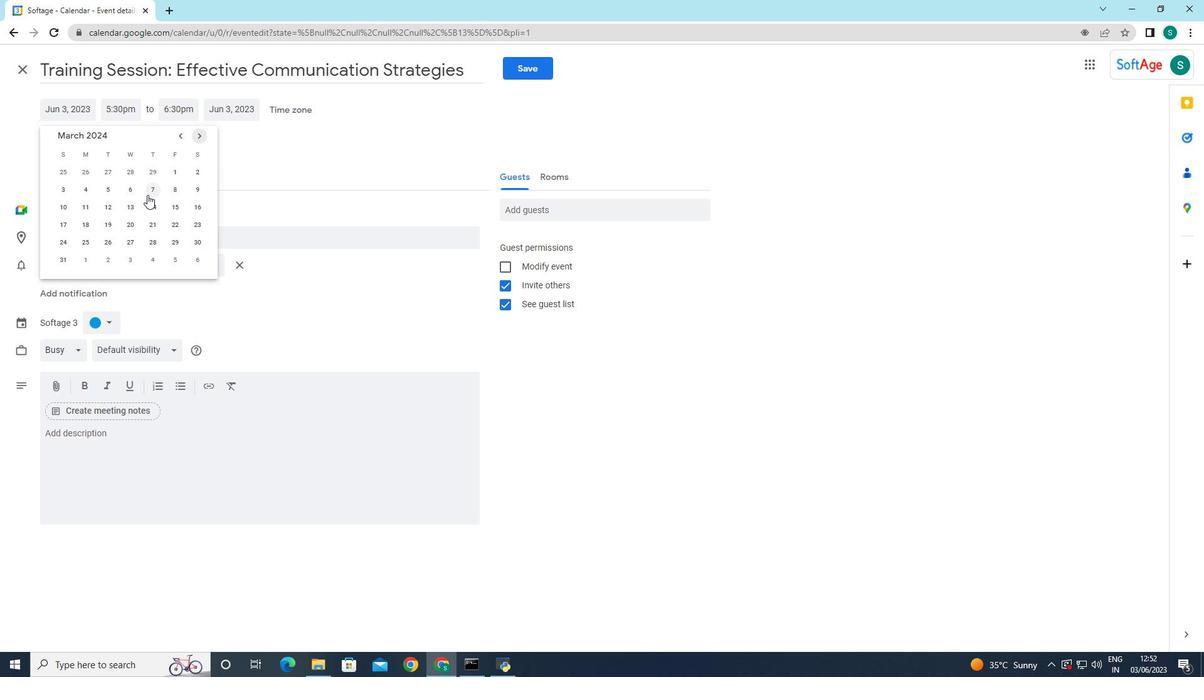 
Action: Mouse scrolled (149, 215) with delta (0, 0)
Screenshot: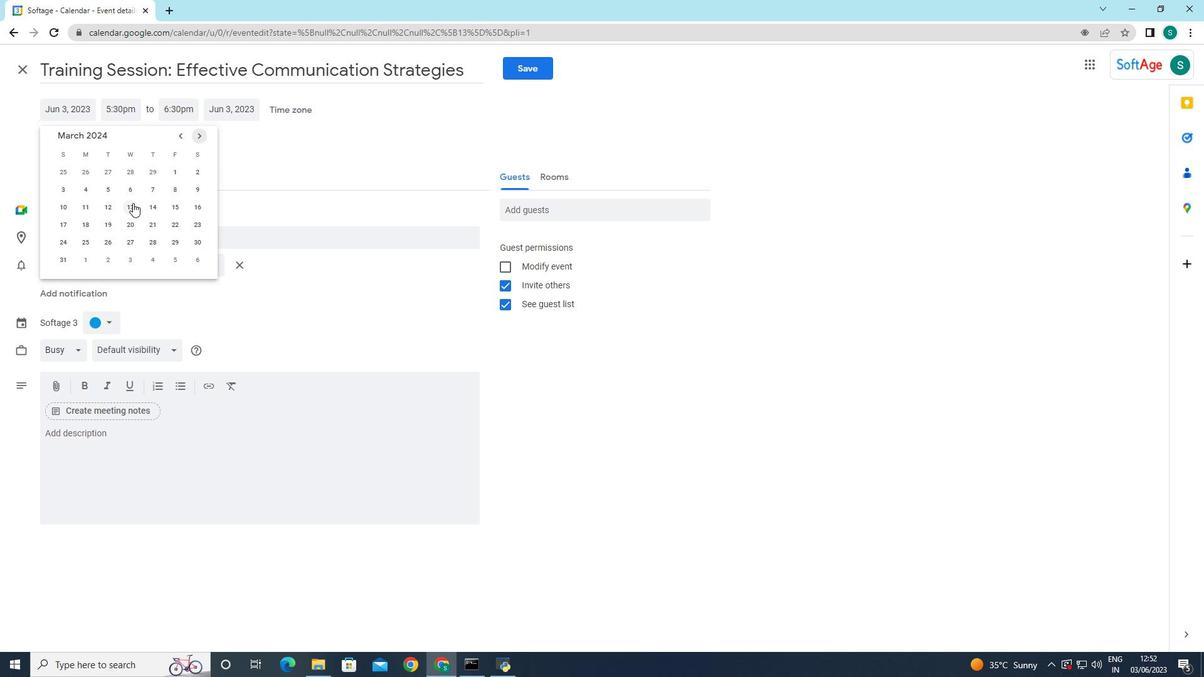 
Action: Mouse scrolled (149, 215) with delta (0, 0)
Screenshot: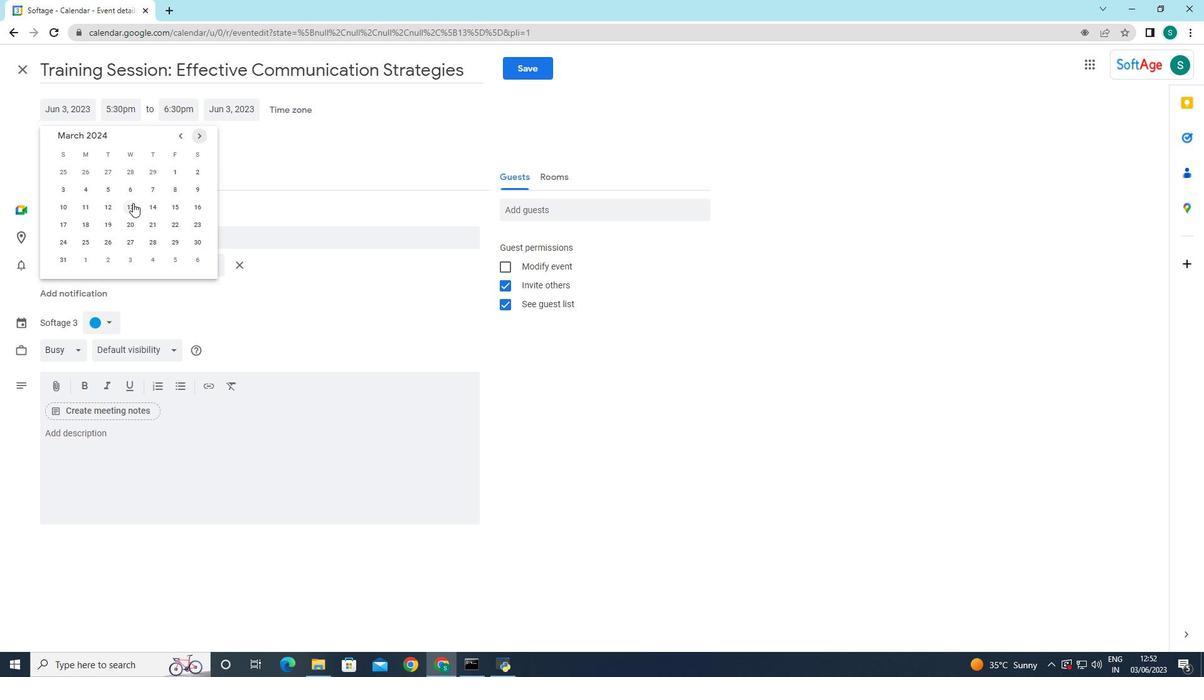 
Action: Mouse scrolled (149, 215) with delta (0, 0)
Screenshot: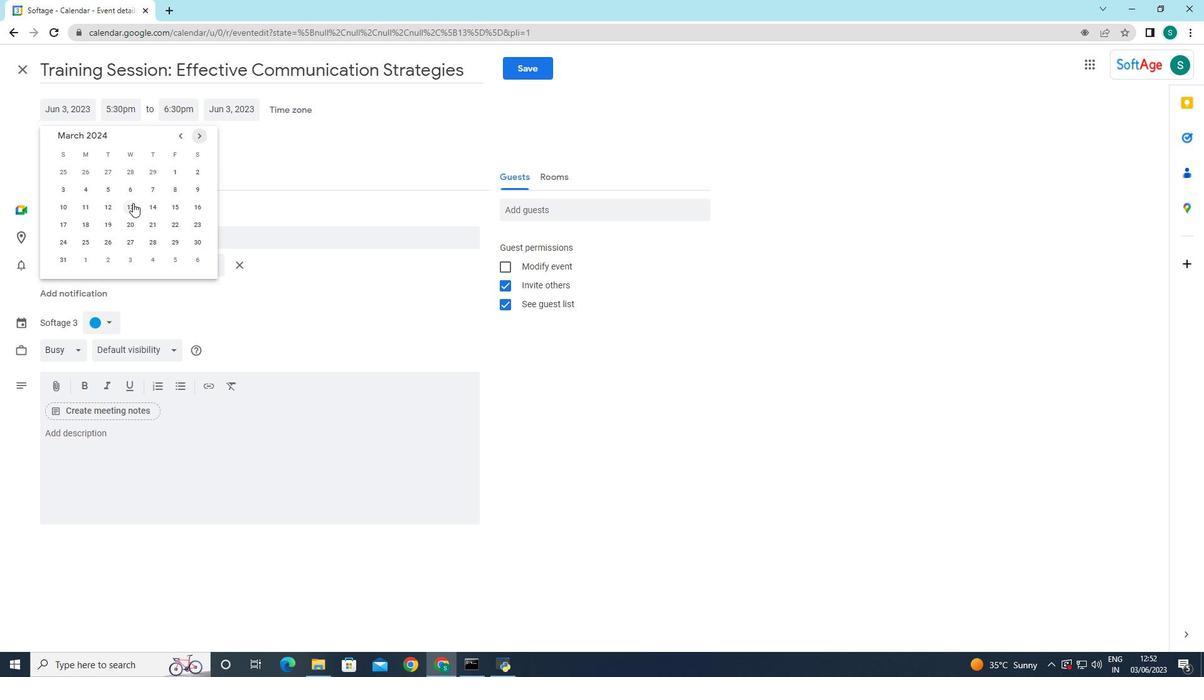
Action: Mouse scrolled (149, 215) with delta (0, 0)
Screenshot: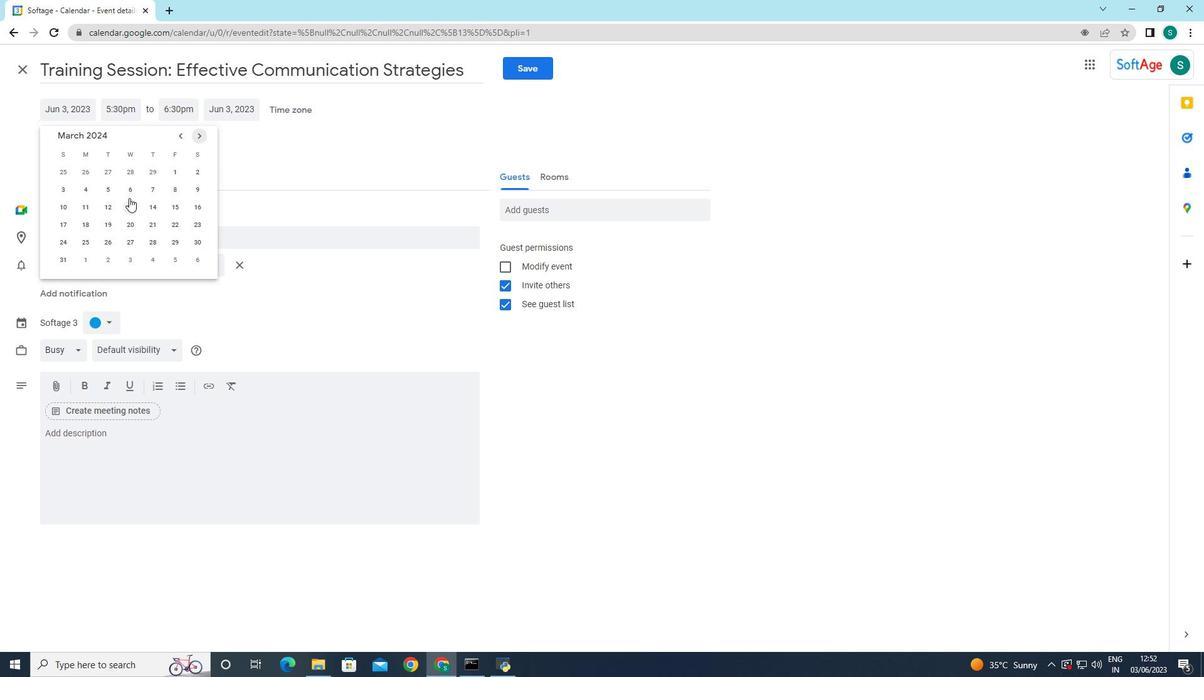 
Action: Mouse moved to (142, 205)
Screenshot: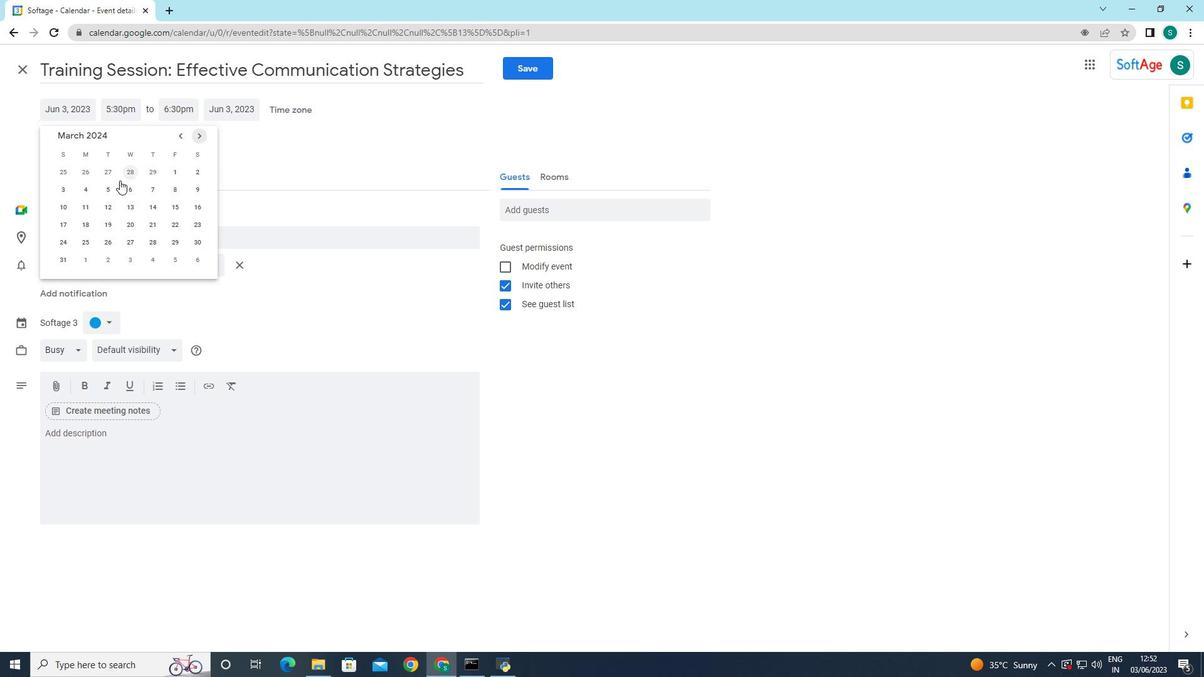 
Action: Mouse scrolled (142, 204) with delta (0, 0)
Screenshot: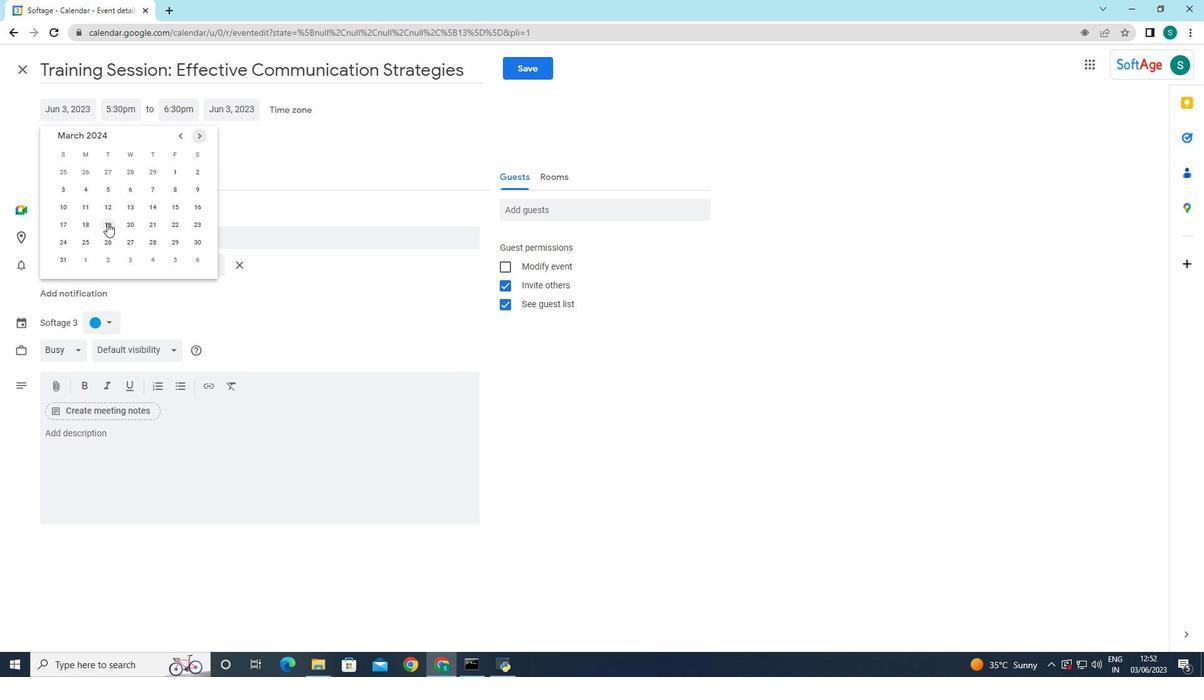 
Action: Mouse moved to (139, 212)
Screenshot: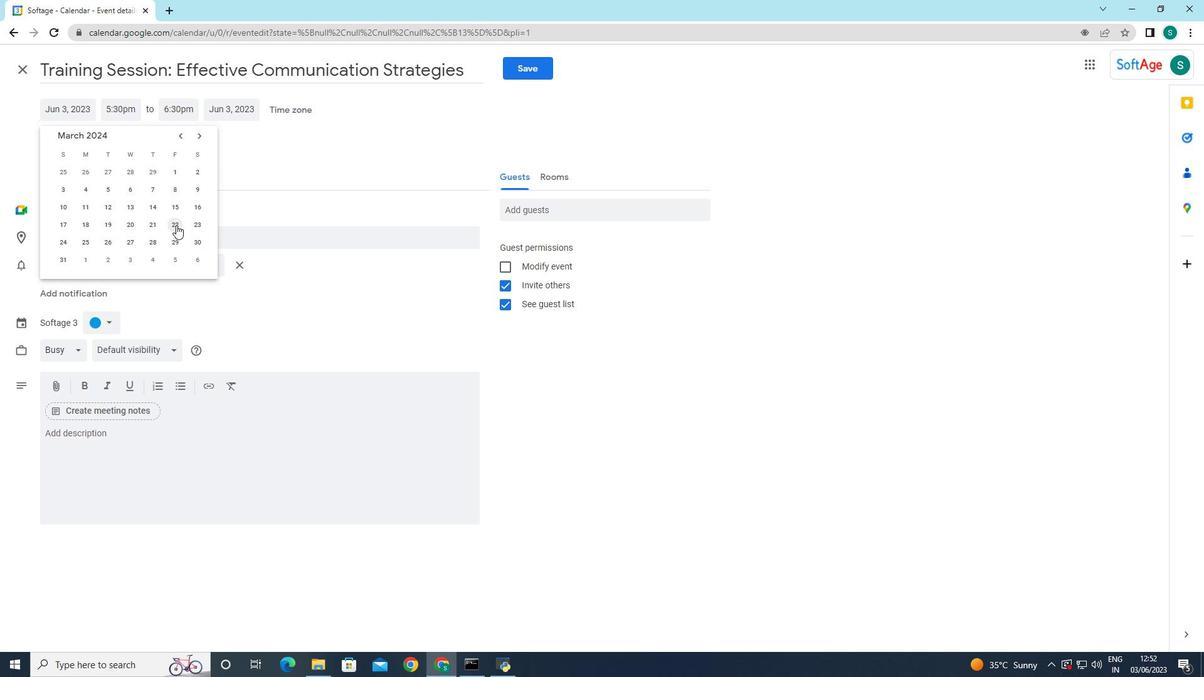 
Action: Mouse pressed left at (139, 212)
Screenshot: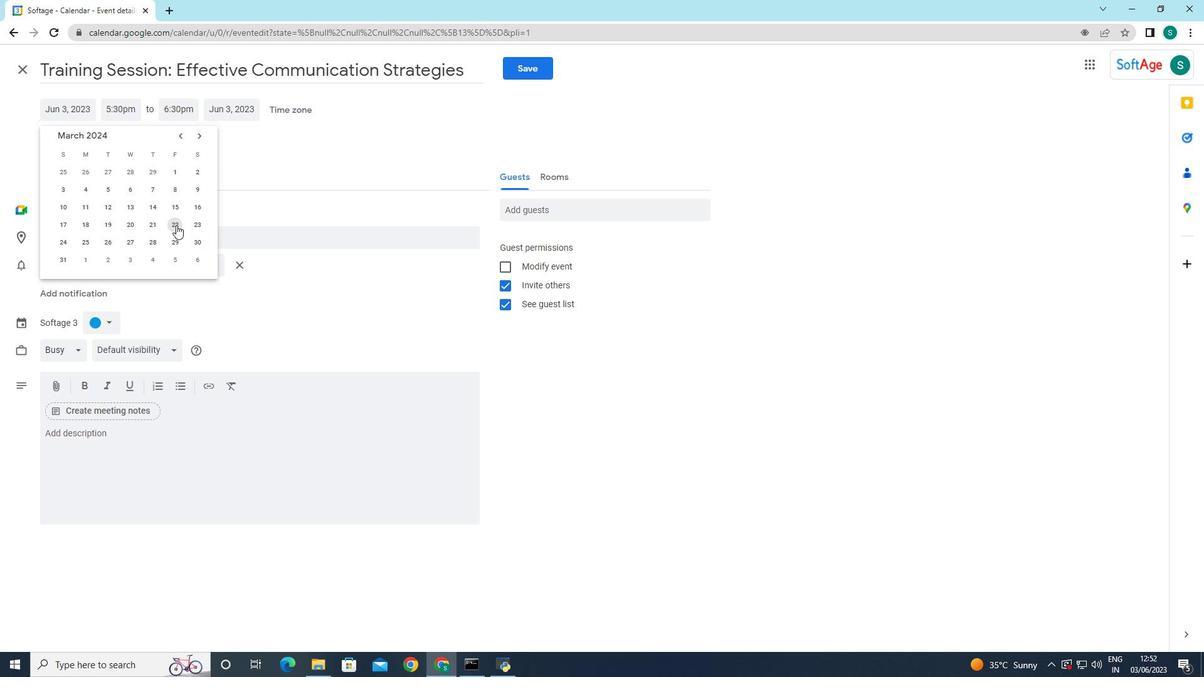 
Action: Mouse moved to (124, 107)
Screenshot: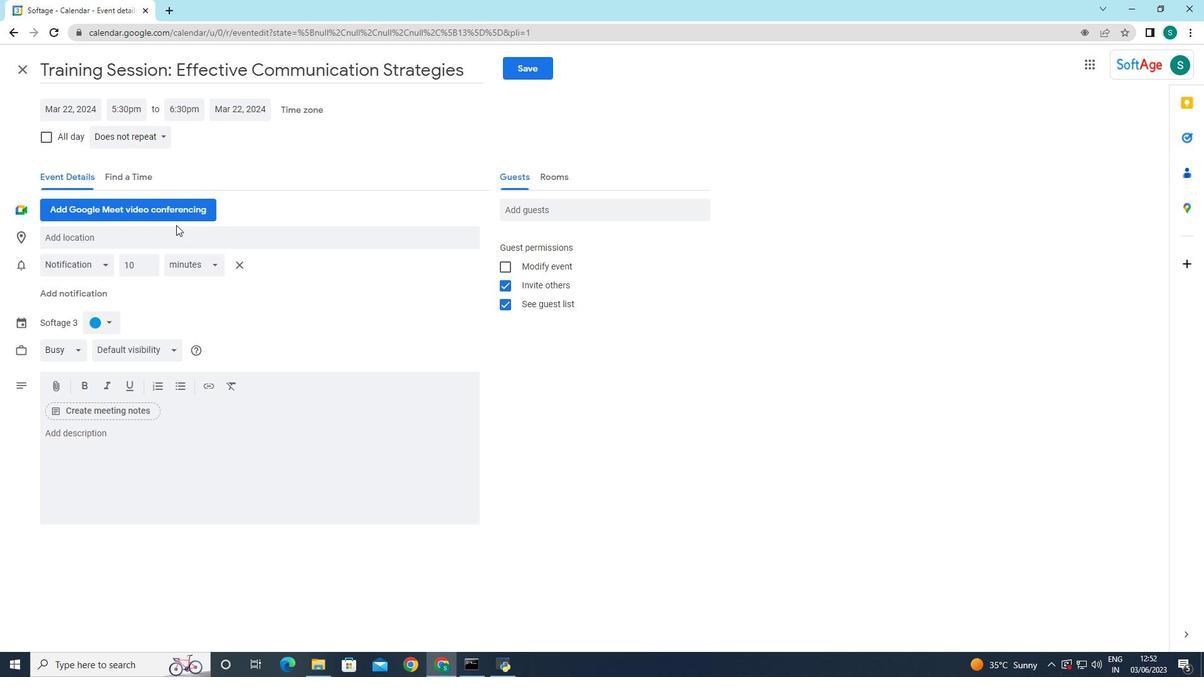 
Action: Mouse pressed left at (124, 107)
Screenshot: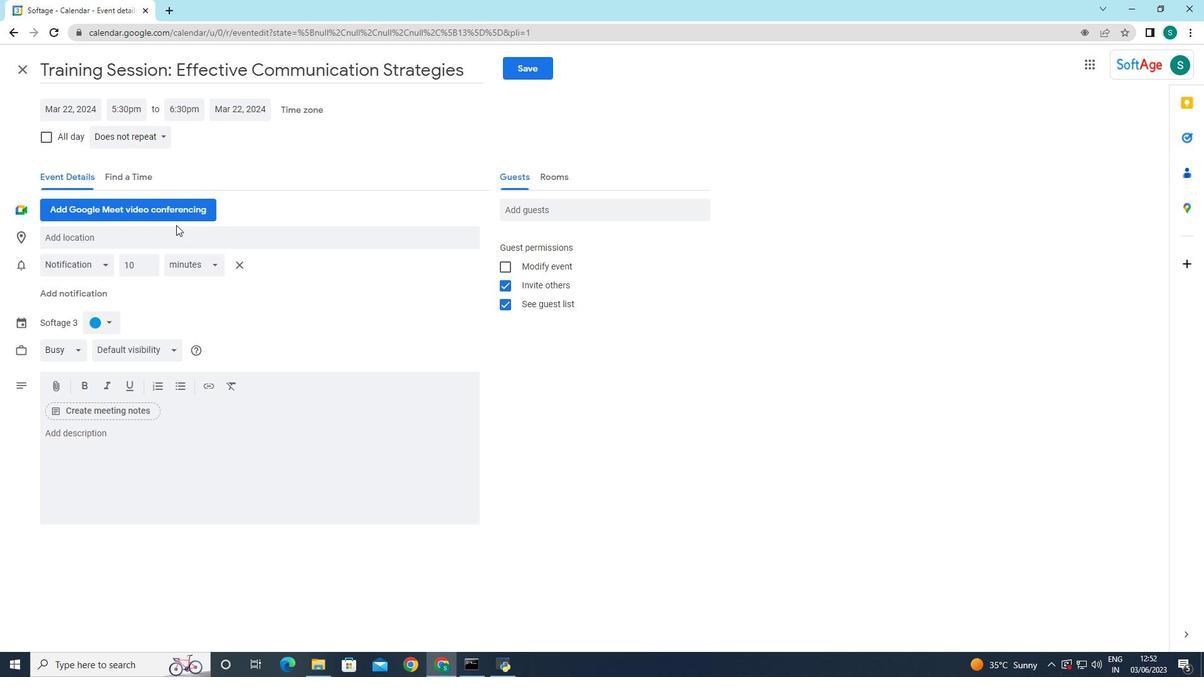 
Action: Mouse moved to (134, 119)
Screenshot: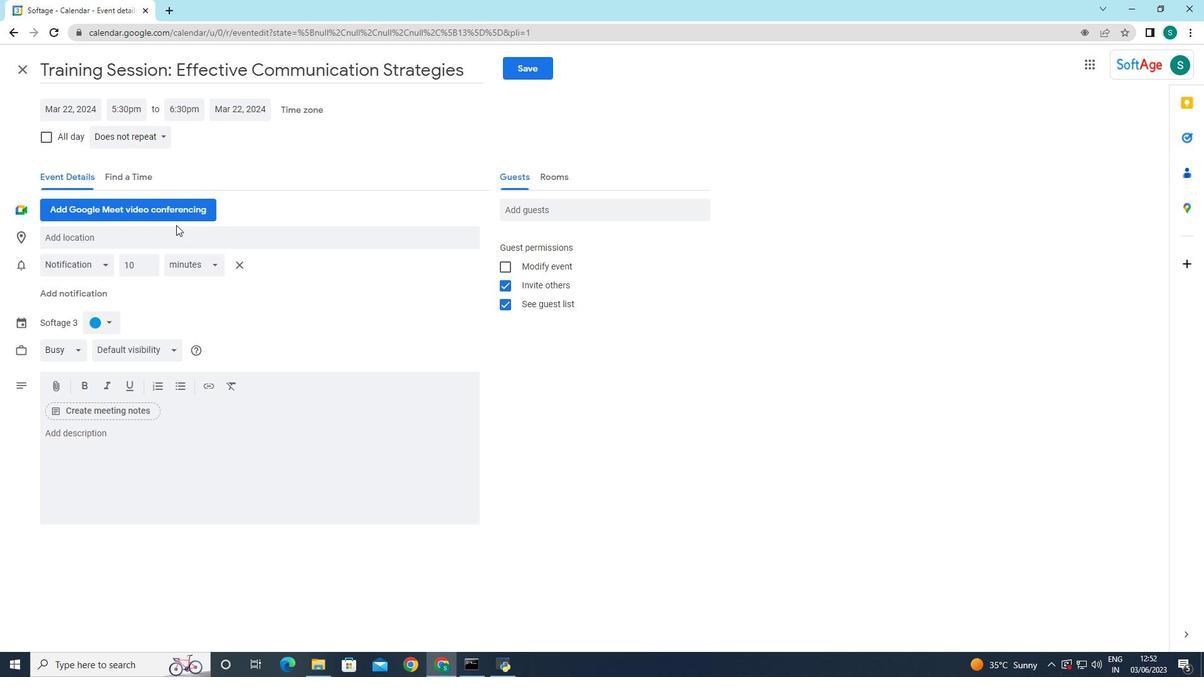 
Action: Key pressed <Key.backspace>4
Screenshot: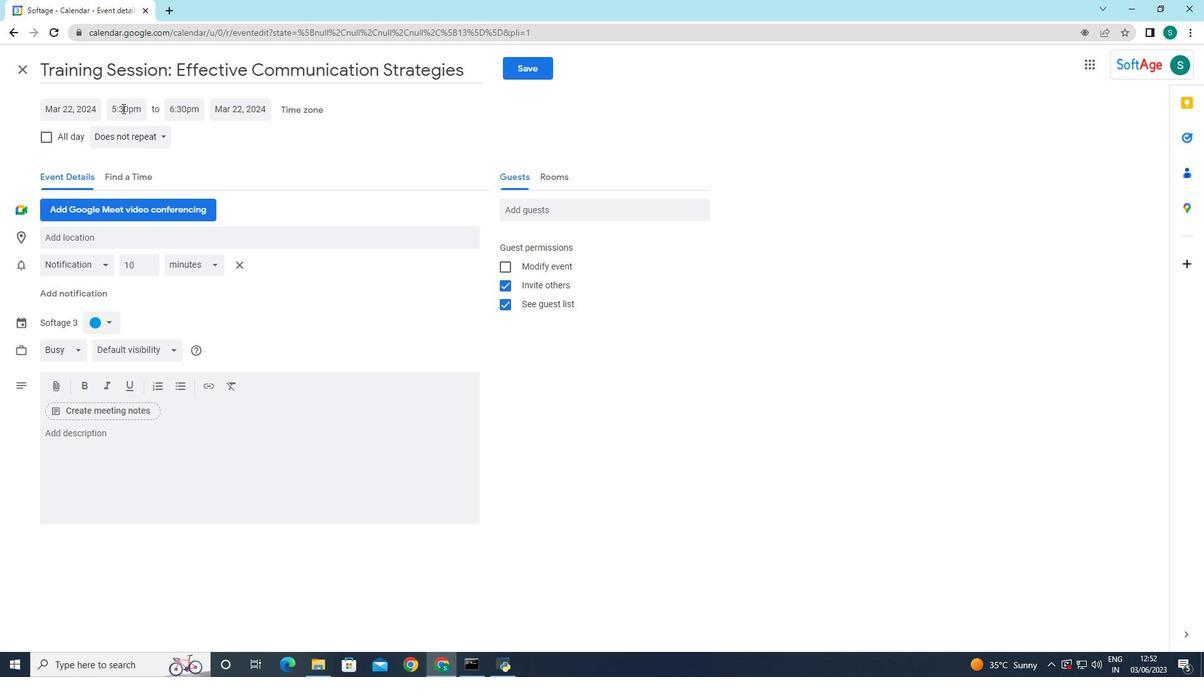 
Action: Mouse moved to (181, 101)
Screenshot: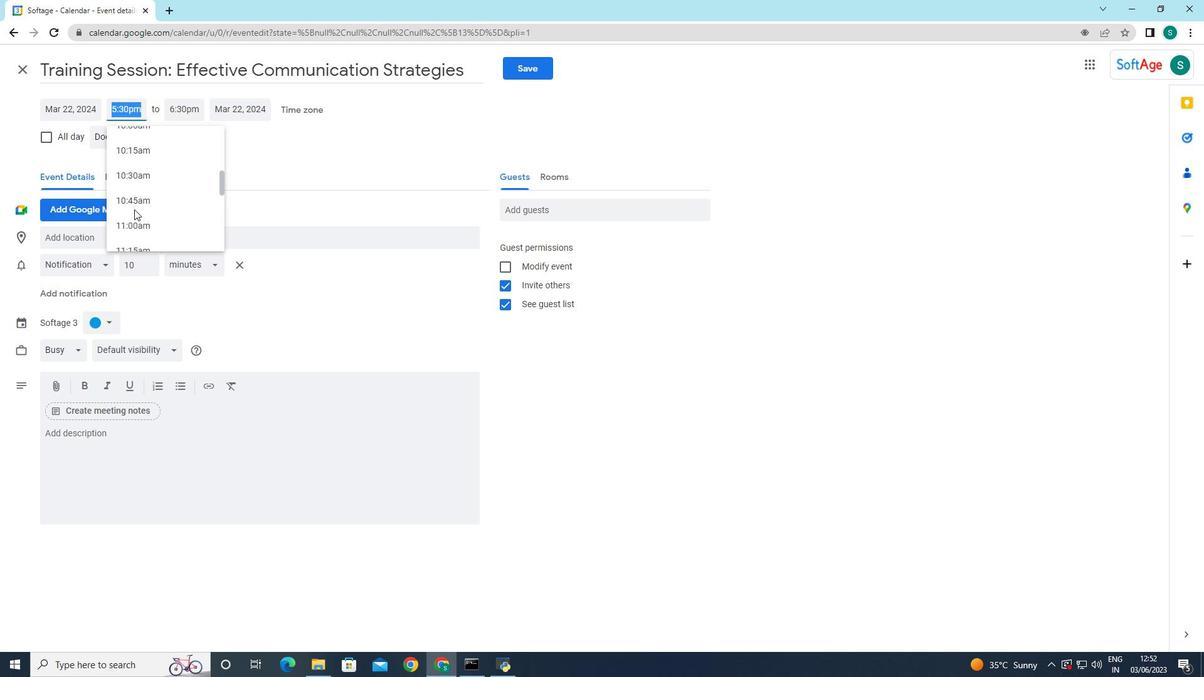 
Action: Mouse pressed left at (181, 101)
Screenshot: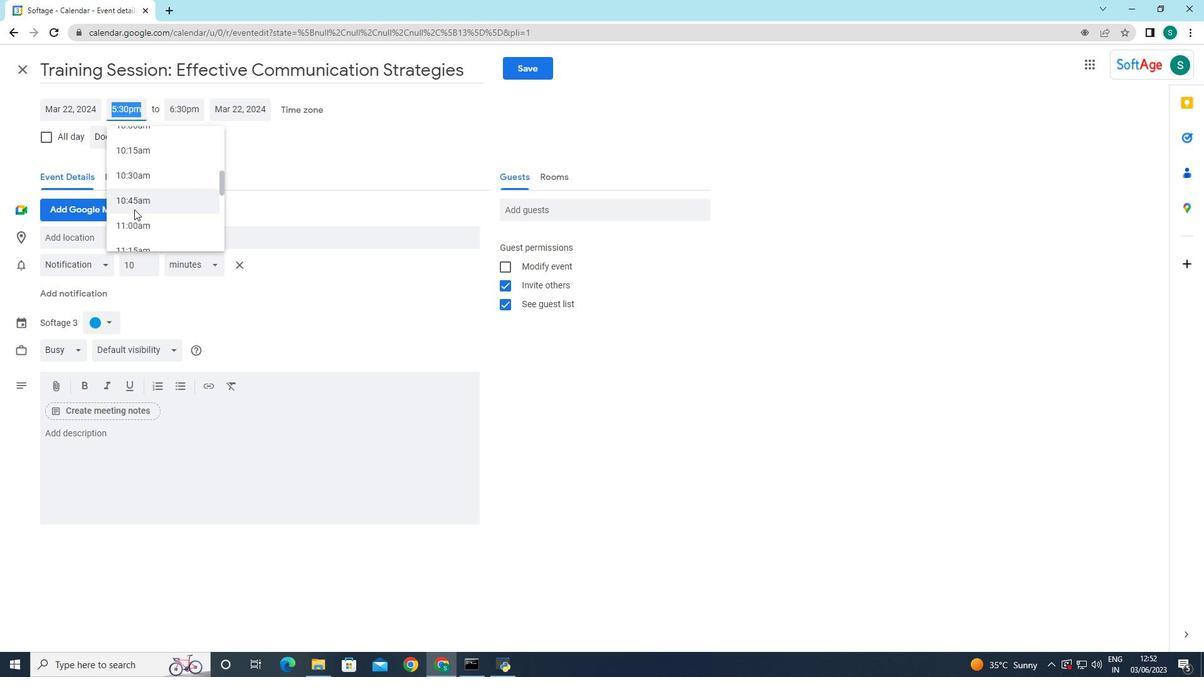 
Action: Mouse moved to (211, 238)
Screenshot: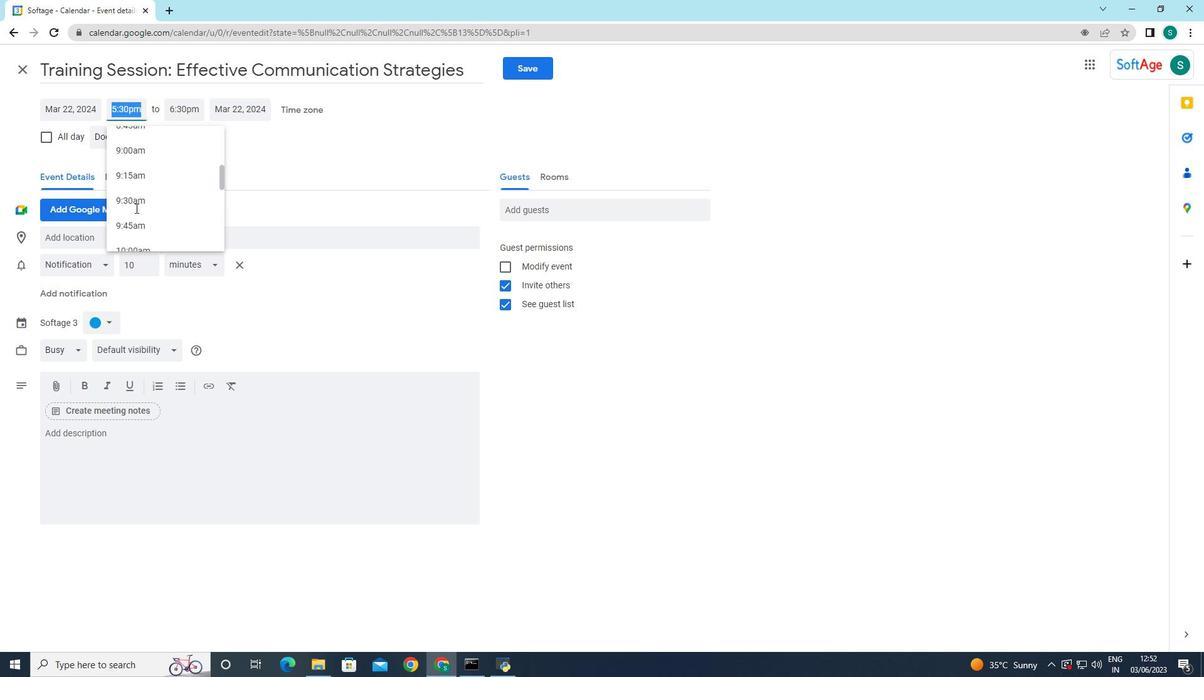 
Action: Mouse pressed left at (211, 238)
Screenshot: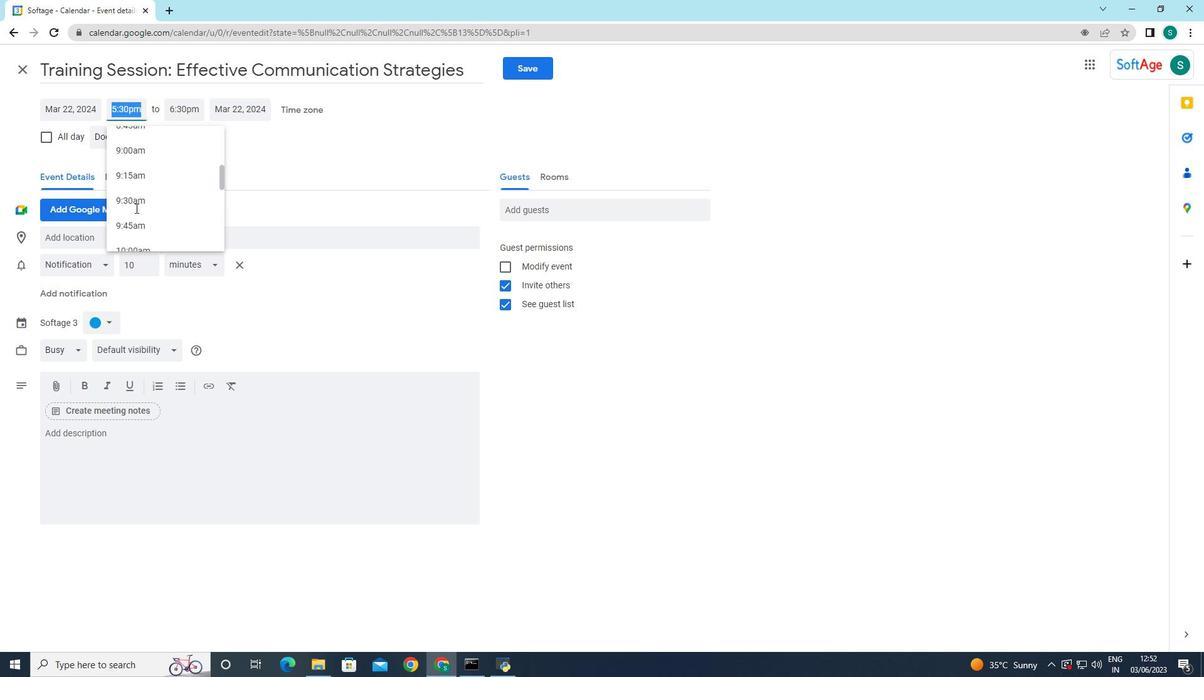 
Action: Mouse moved to (317, 173)
Screenshot: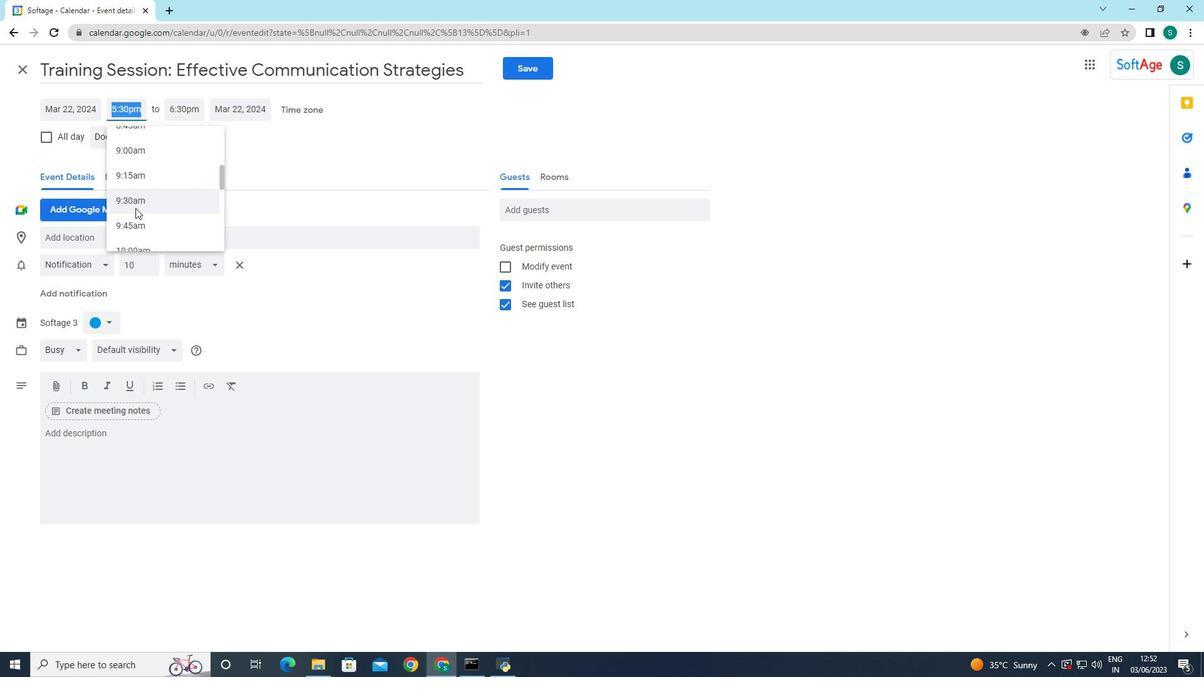 
Action: Mouse pressed left at (317, 173)
Screenshot: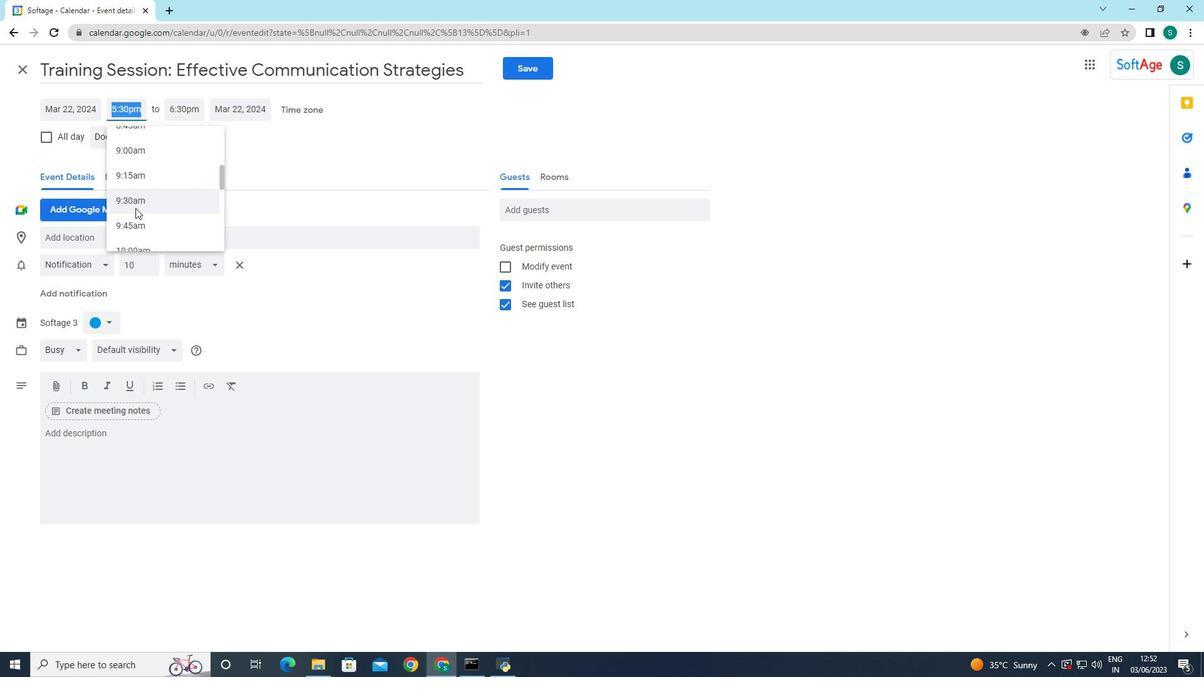 
Action: Mouse moved to (110, 438)
Screenshot: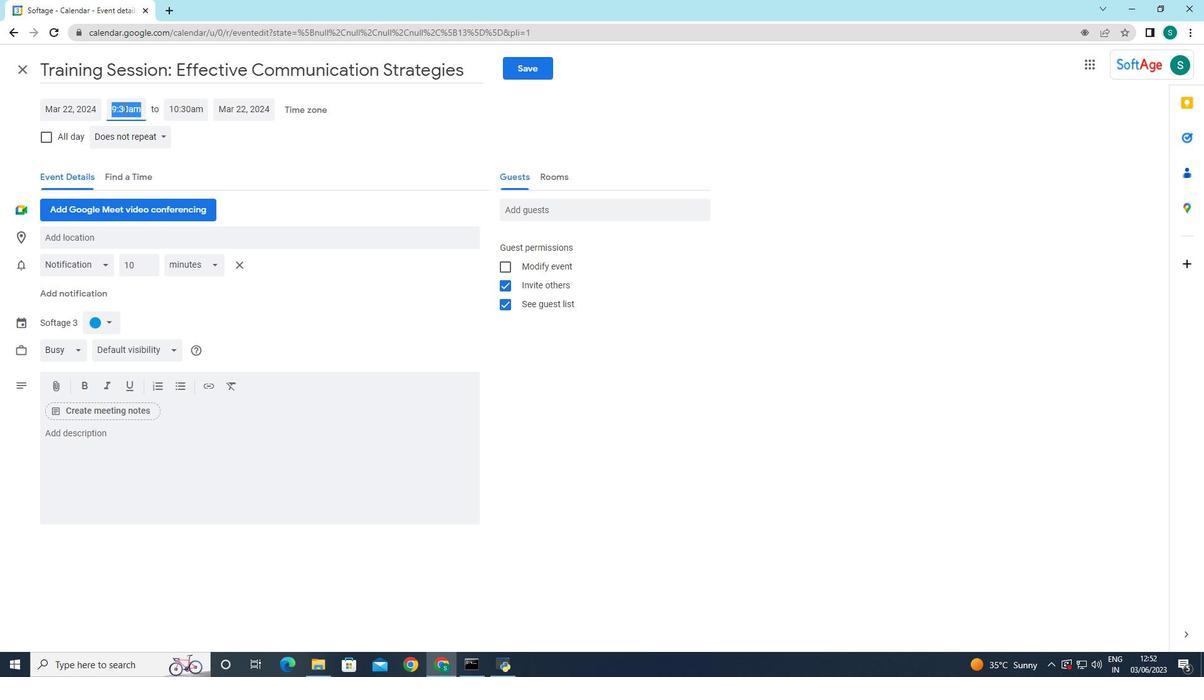 
Action: Mouse pressed left at (110, 438)
Screenshot: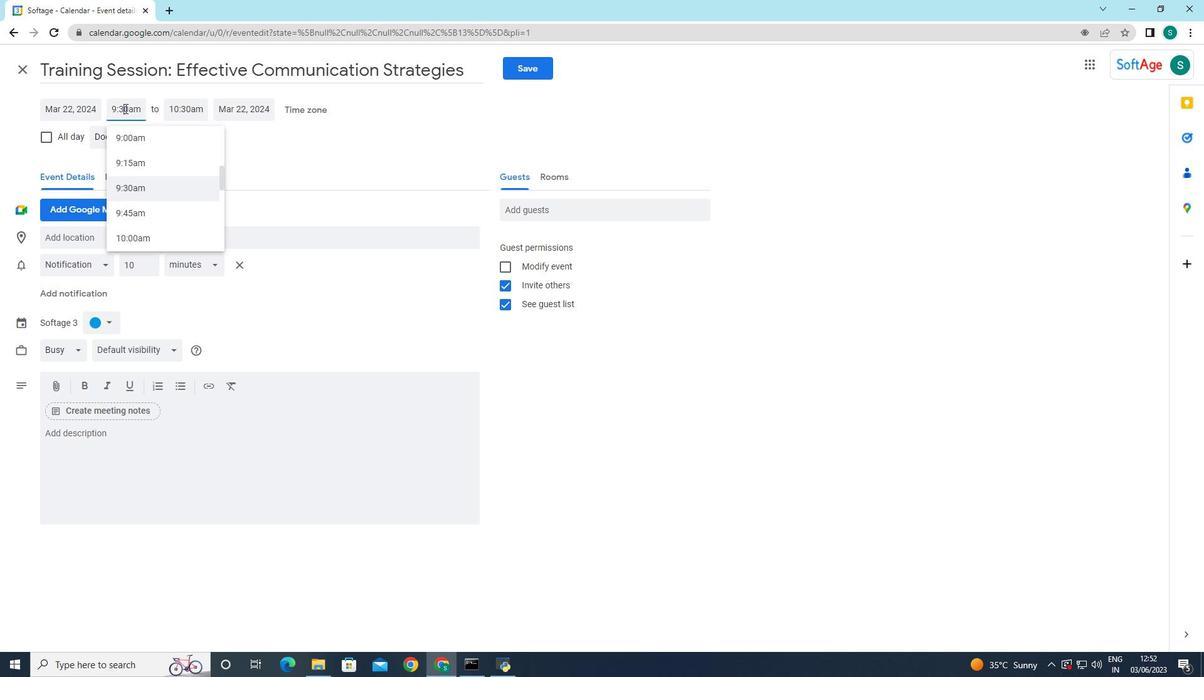 
Action: Key pressed <Key.caps_lock>A<Key.caps_lock><Key.space>project<Key.space>update<Key.space>meeting<Key.space>is<Key.space>a<Key.space>regular<Key.space>gathering<Key.space>where<Key.space>project<Key.space>stakeholders,<Key.space>team<Key.space>meb<Key.backspace>mbers,<Key.space>ajd<Key.backspace><Key.backspace>nd<Key.space>relevant<Key.space>parties<Key.space>com<Key.space>together<Key.backspace>r<Key.space>to<Key.space>discuss<Key.space>the<Key.space>progress<Key.space><Key.backspace>,<Key.space>status,<Key.space>and<Key.space>key<Key.space>updates<Key.space>of<Key.space>a<Key.space>discuss<Key.space>the<Key.space>progress,<Key.space>s
Screenshot: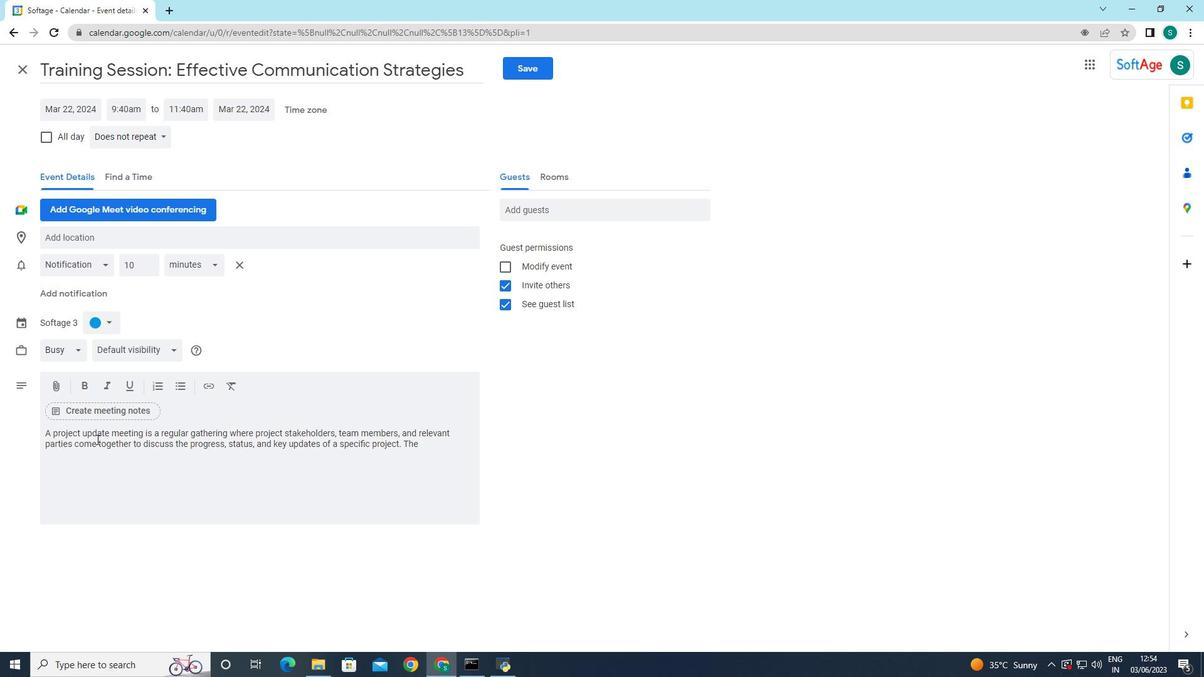 
Action: Mouse moved to (277, 496)
Screenshot: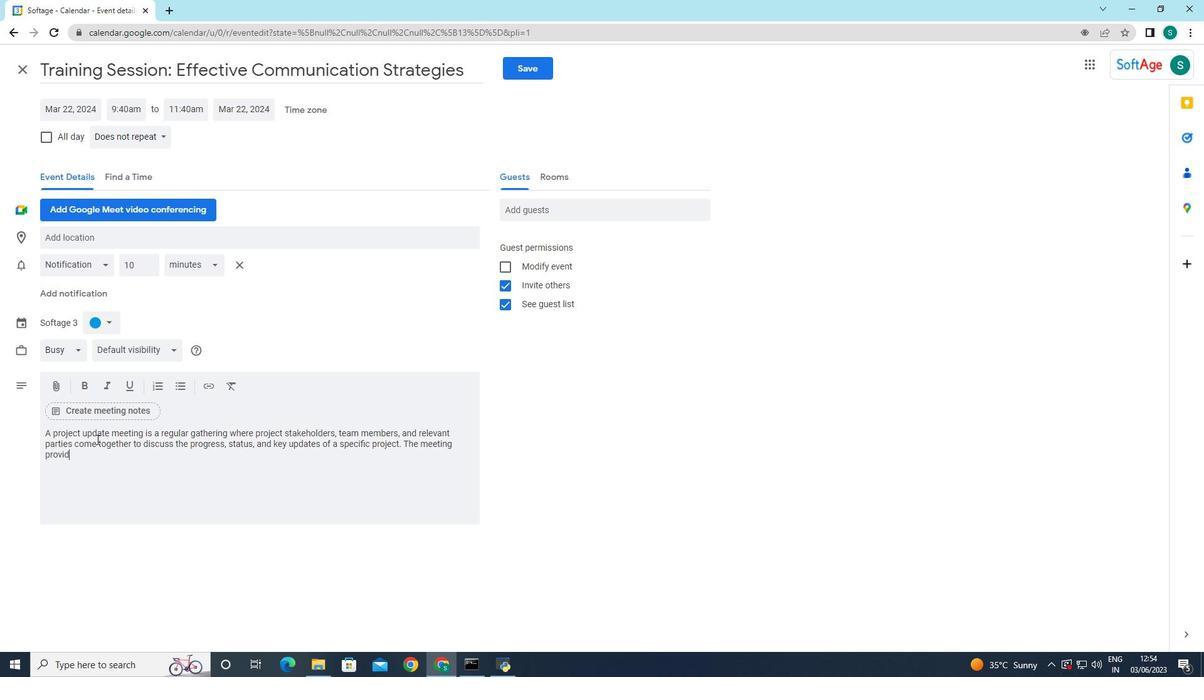 
Action: Key pressed <Key.backspace><Key.backspace><Key.backspace><Key.backspace><Key.backspace><Key.backspace><Key.backspace><Key.backspace><Key.backspace><Key.backspace><Key.backspace><Key.backspace><Key.backspace><Key.backspace><Key.backspace><Key.backspace><Key.backspace><Key.backspace><Key.backspace><Key.backspace><Key.backspace><Key.backspace><Key.backspace><Key.backspace><Key.backspace><Key.backspace><Key.backspace>
Screenshot: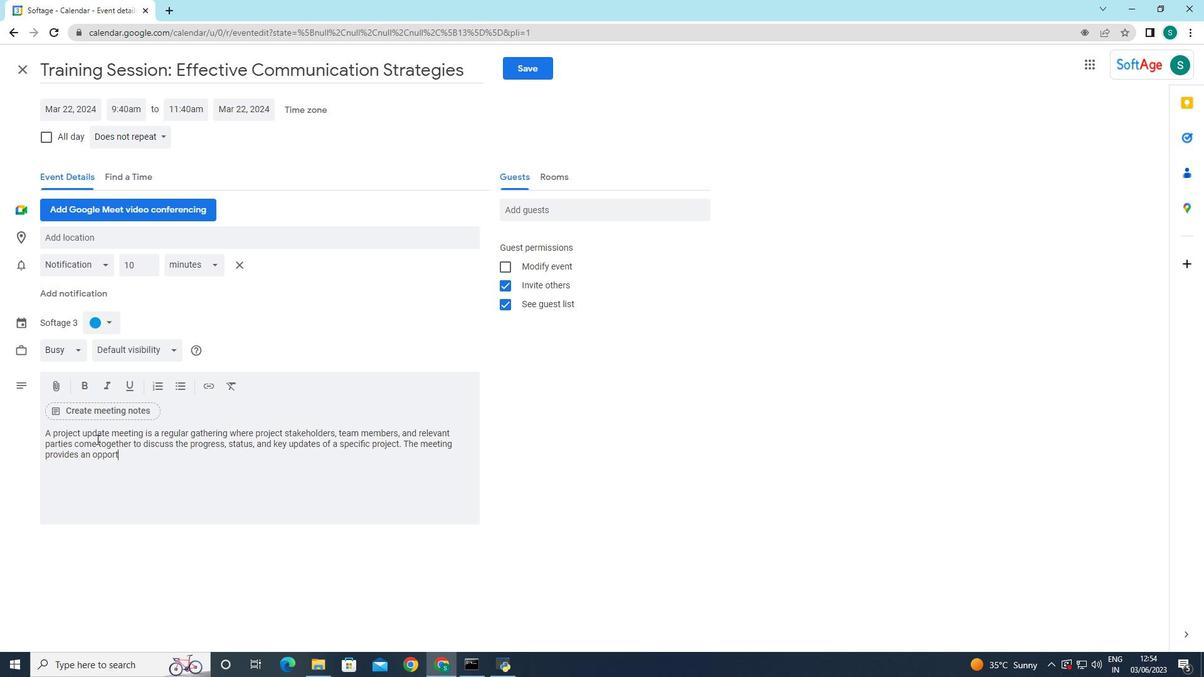 
Action: Mouse moved to (142, 490)
Screenshot: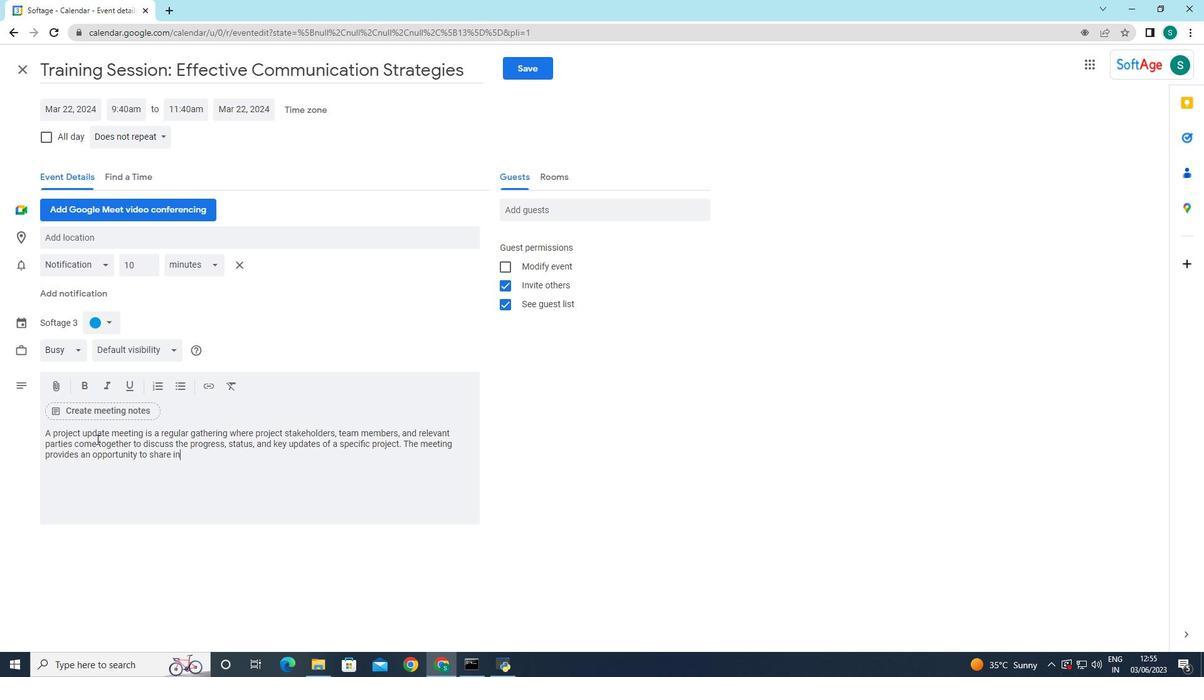 
Action: Mouse pressed left at (50, 112)
Screenshot: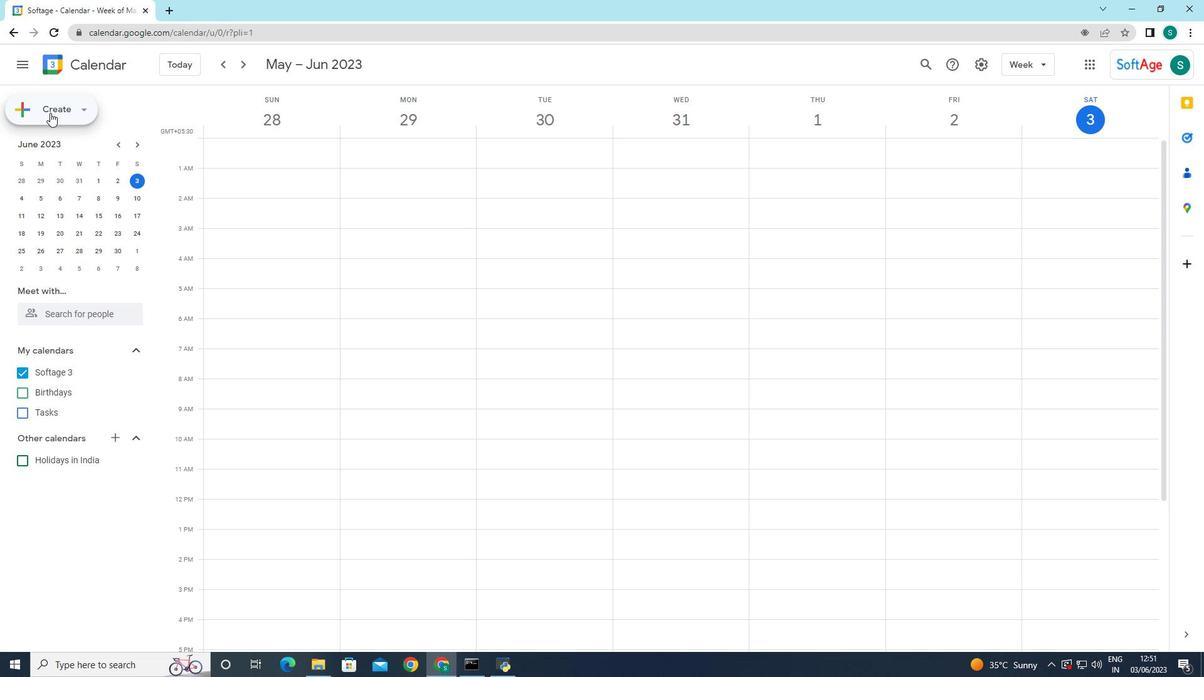 
Action: Mouse moved to (54, 146)
Screenshot: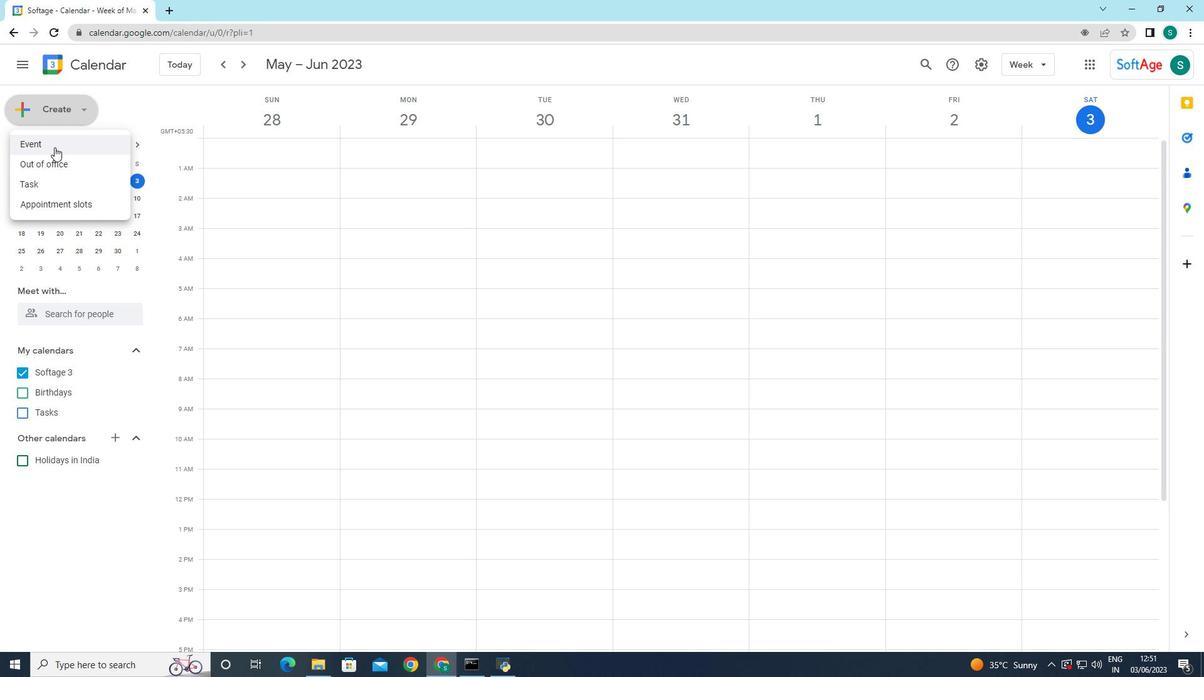 
Action: Mouse pressed left at (54, 146)
Screenshot: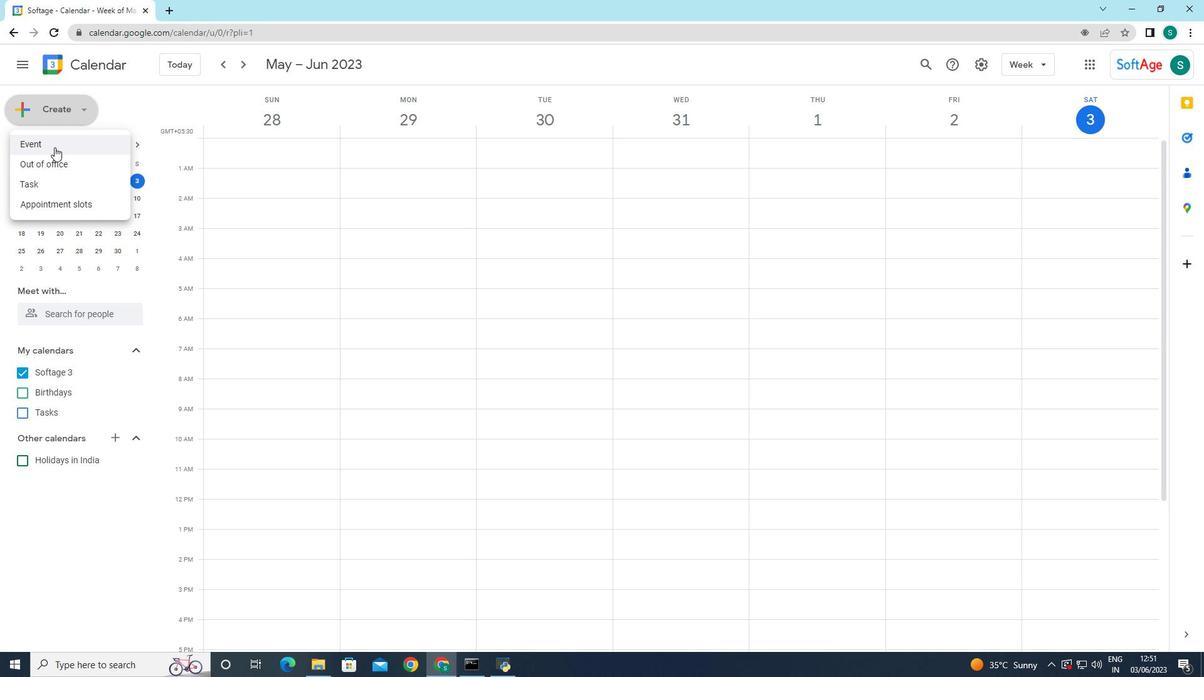 
Action: Mouse moved to (914, 606)
Screenshot: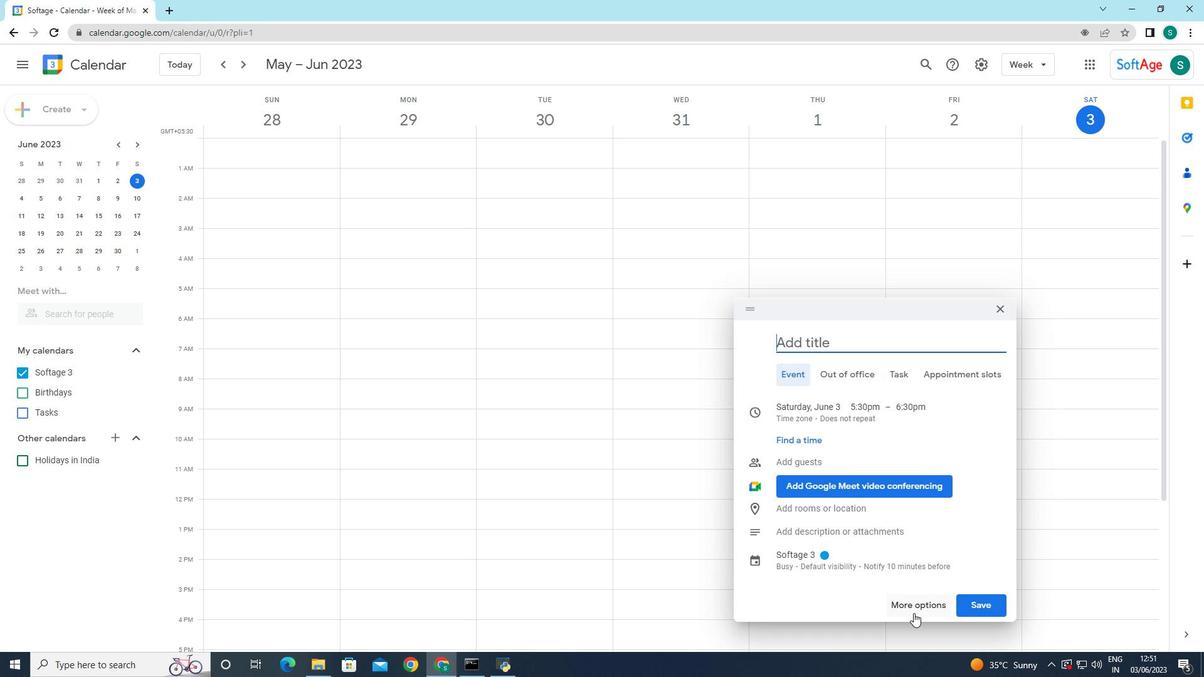 
Action: Mouse pressed left at (914, 606)
Screenshot: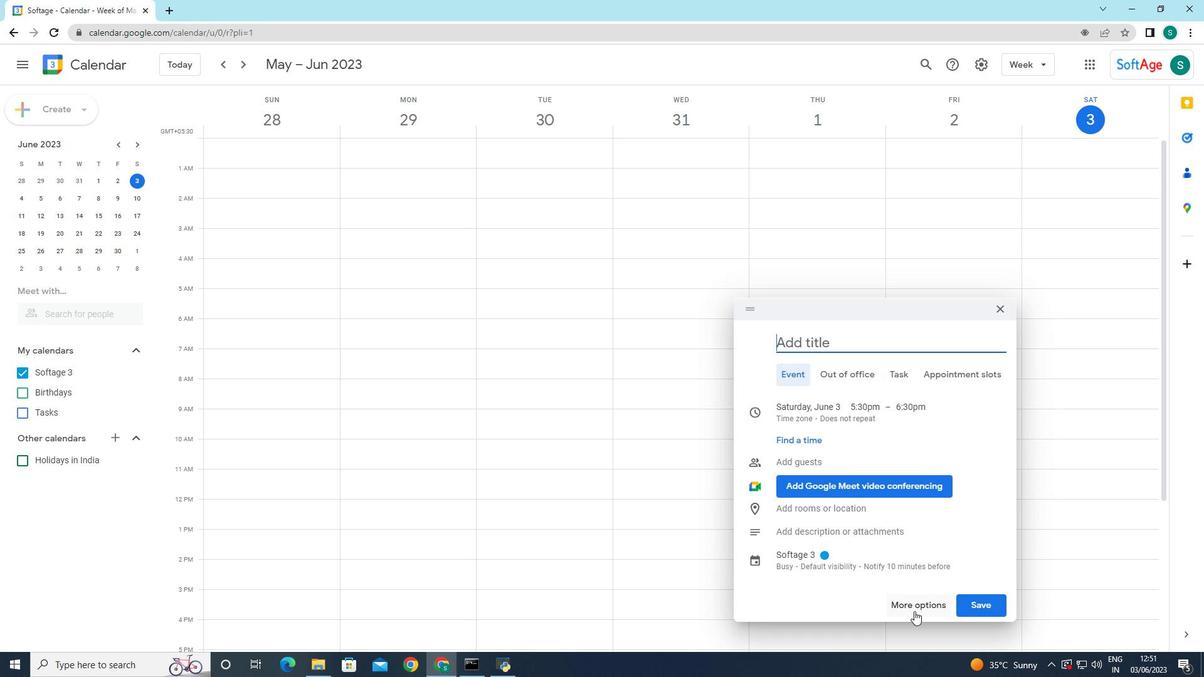 
Action: Mouse moved to (81, 68)
Screenshot: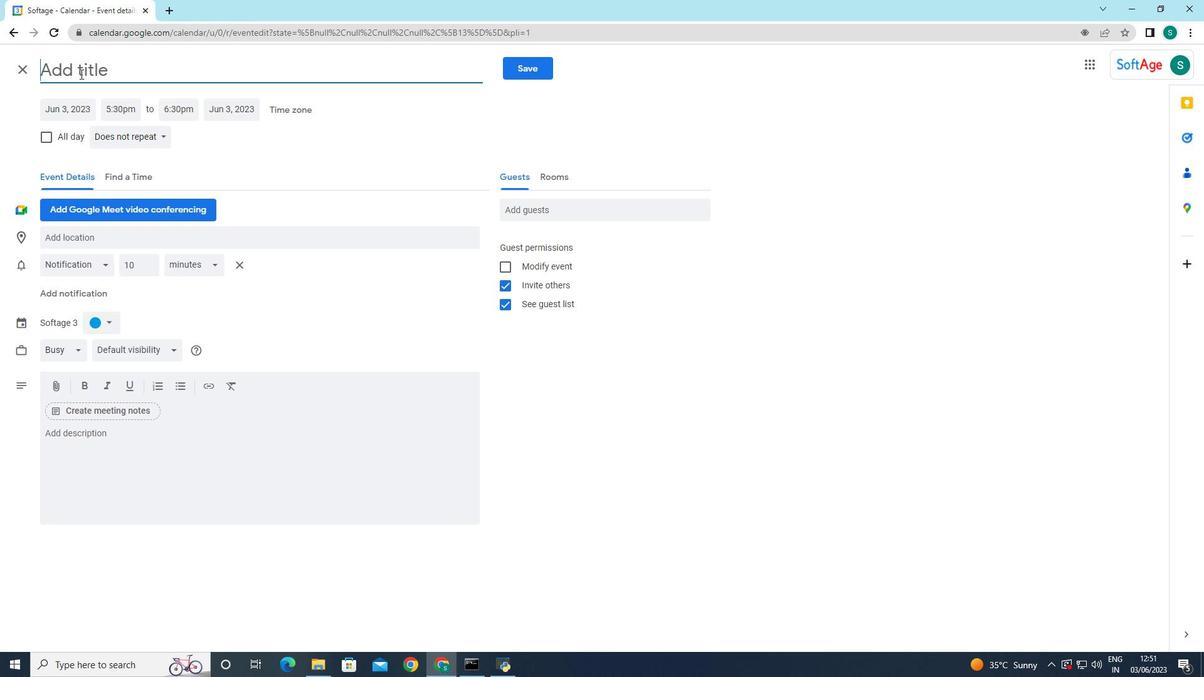 
Action: Mouse pressed left at (81, 68)
Screenshot: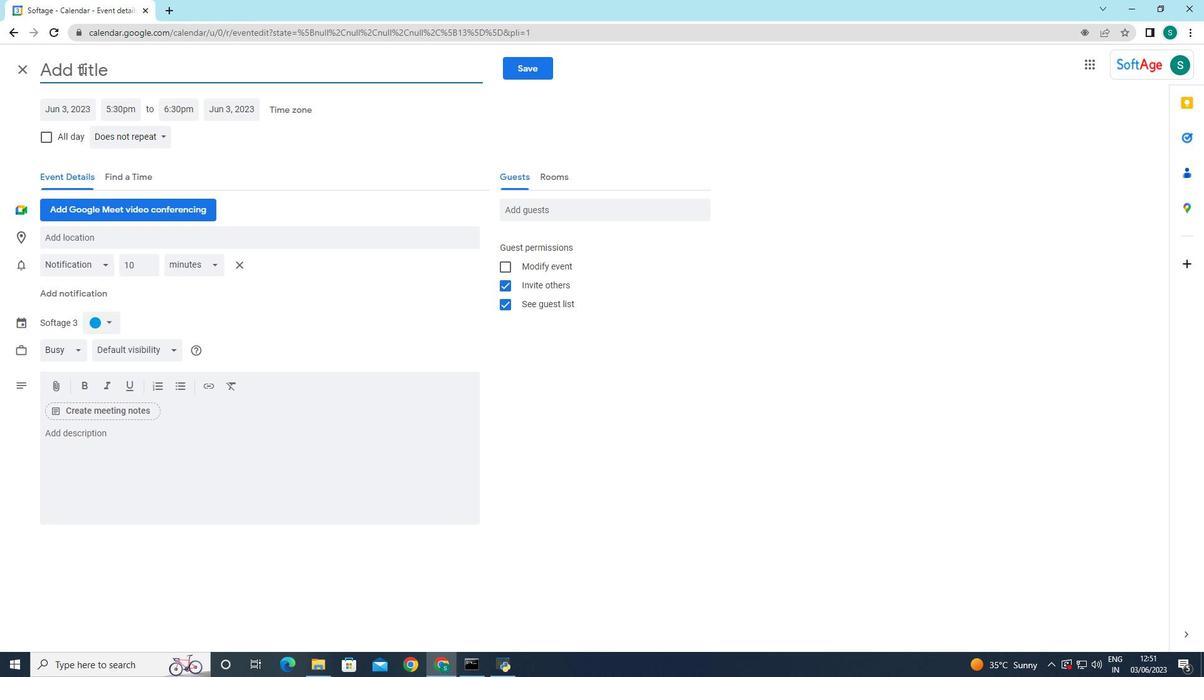 
Action: Key pressed <Key.caps_lock>TA<Key.caps_lock><Key.caps_lock><Key.backspace>A<Key.backspace><Key.caps_lock>raining<Key.space><Key.caps_lock>S<Key.caps_lock>ession<Key.shift_r>:<Key.space><Key.caps_lock>E<Key.caps_lock>ffctive<Key.space><Key.caps_lock>C<Key.caps_lock>ommunication<Key.space><Key.caps_lock>ST<Key.caps_lock><Key.backspace>trategies
Screenshot: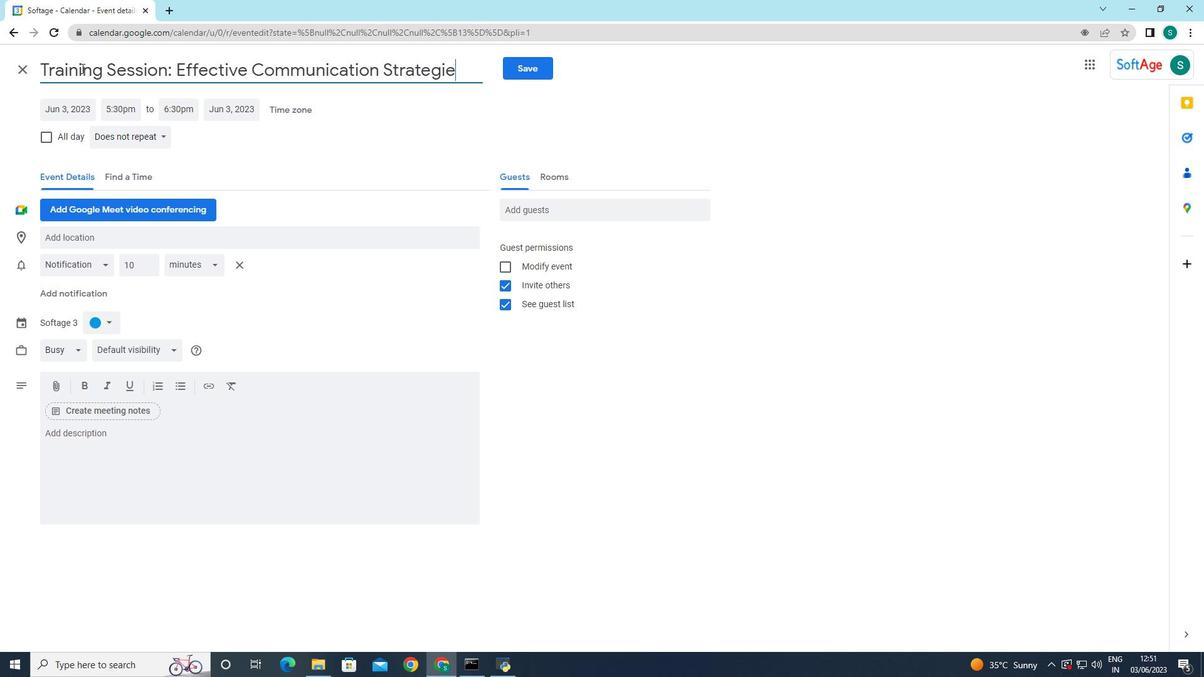 
Action: Mouse moved to (287, 161)
Screenshot: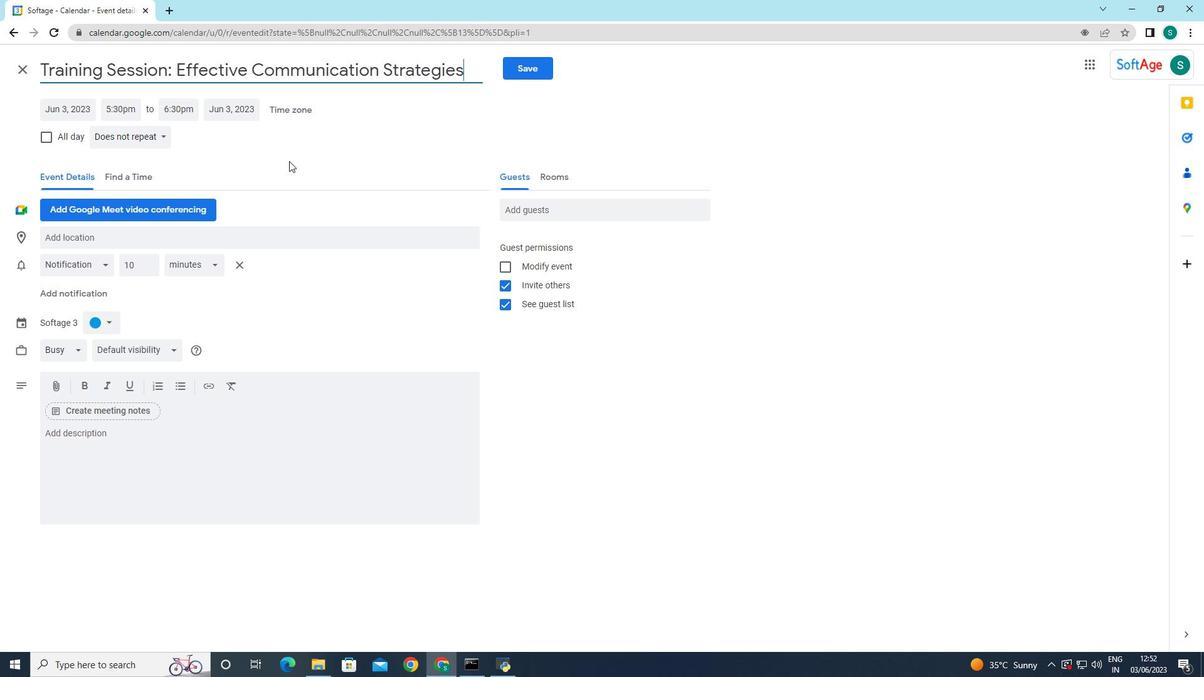 
Action: Mouse pressed left at (287, 161)
Screenshot: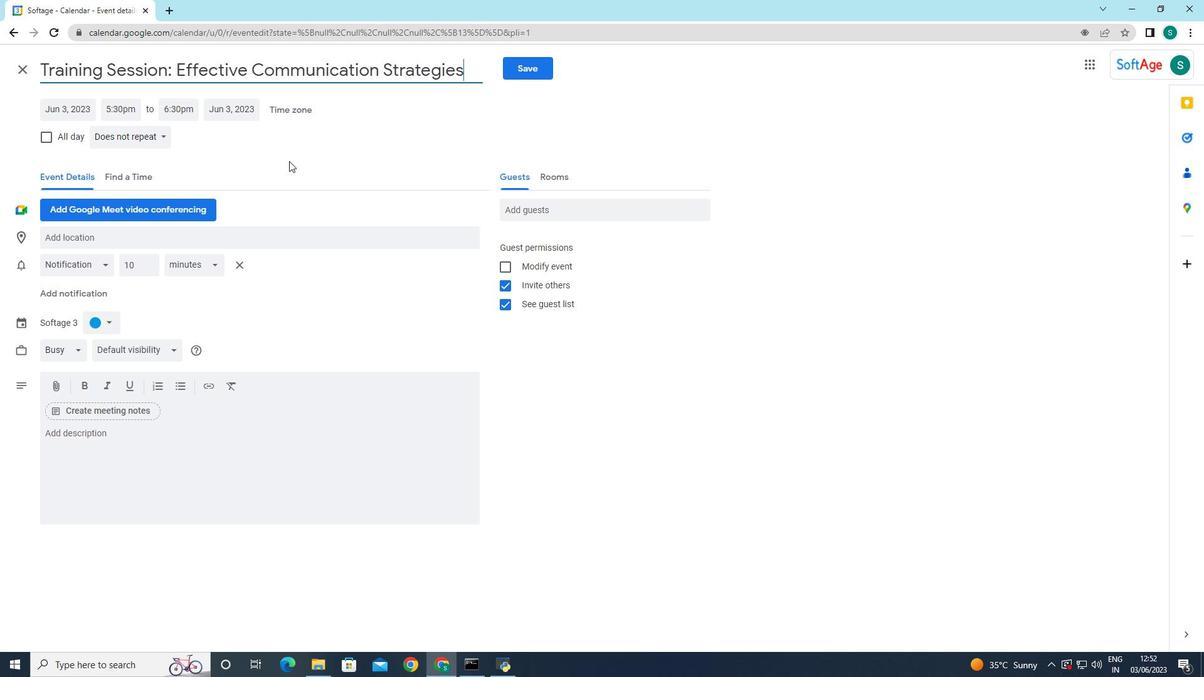 
Action: Mouse moved to (77, 102)
Screenshot: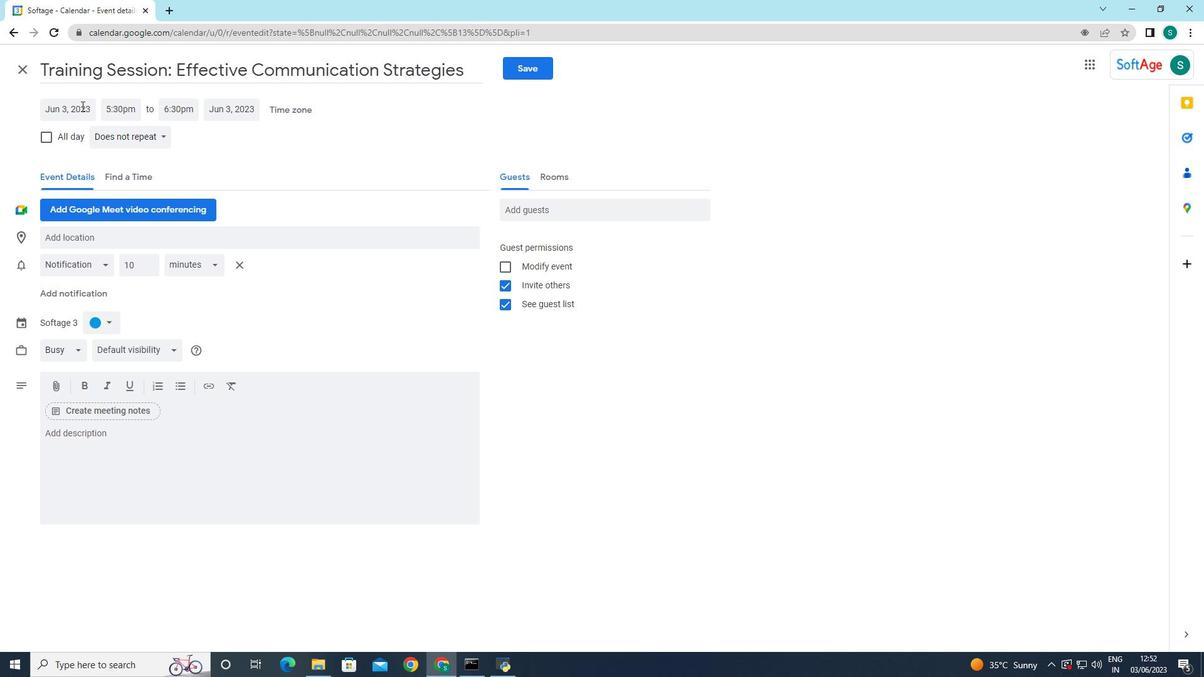
Action: Mouse pressed left at (77, 102)
Screenshot: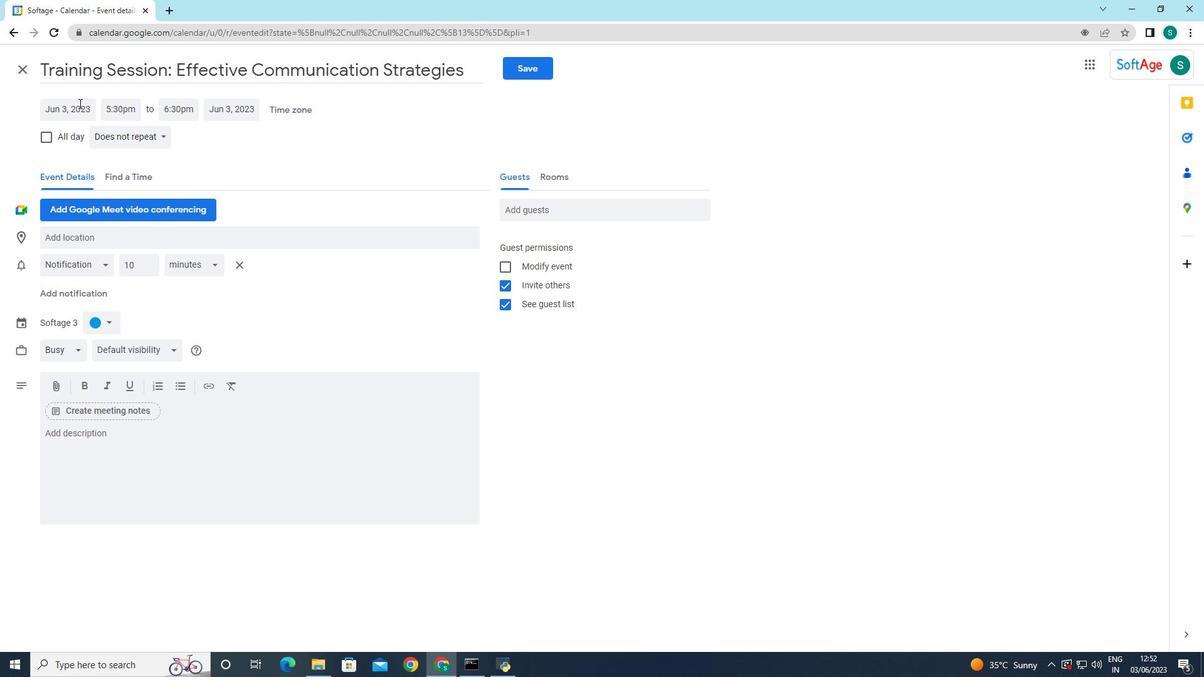
Action: Mouse moved to (196, 139)
Screenshot: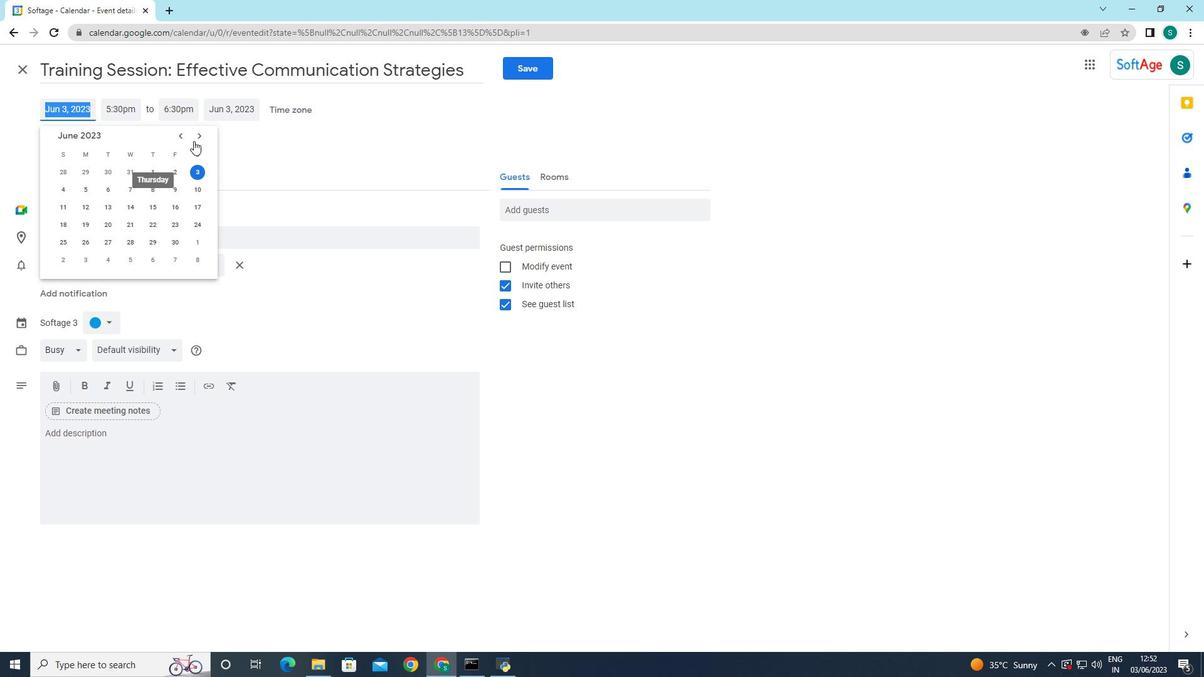 
Action: Mouse pressed left at (196, 139)
Screenshot: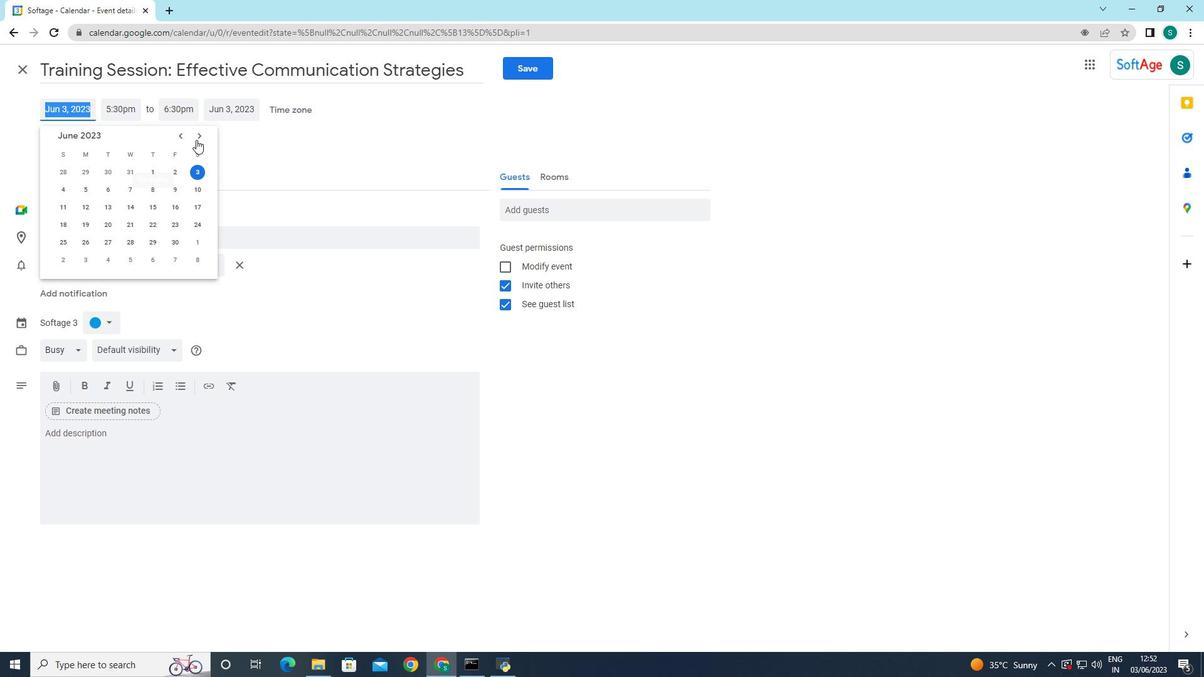 
Action: Mouse pressed left at (196, 139)
Screenshot: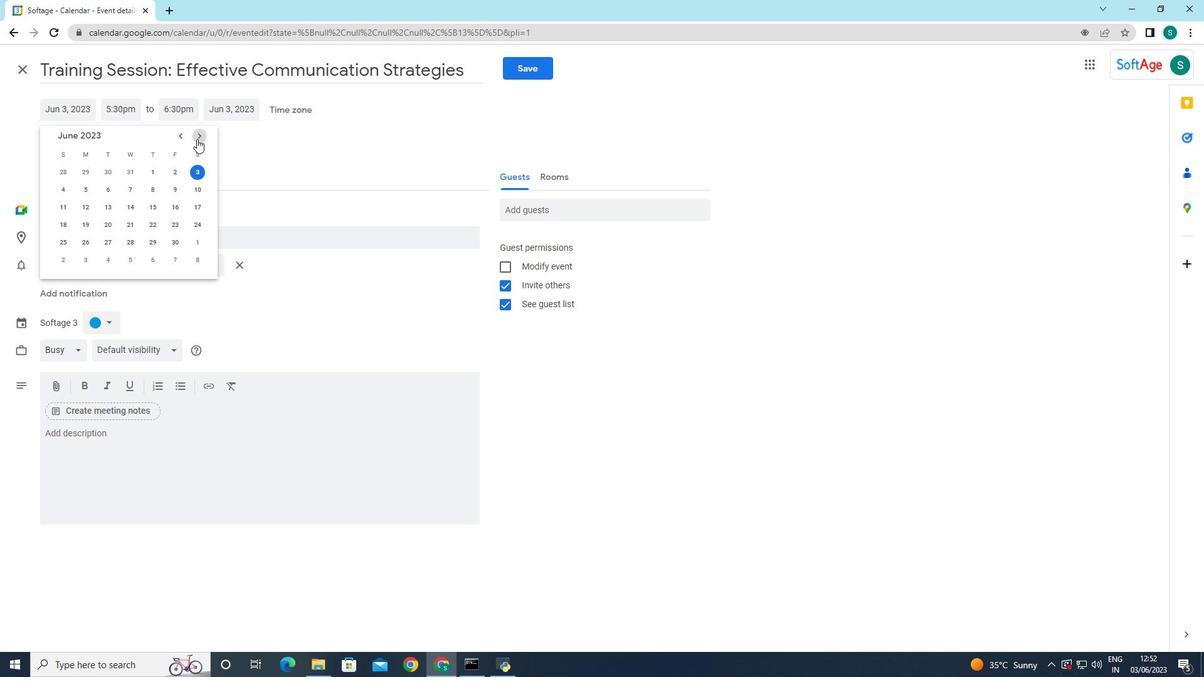 
Action: Mouse pressed left at (196, 139)
Screenshot: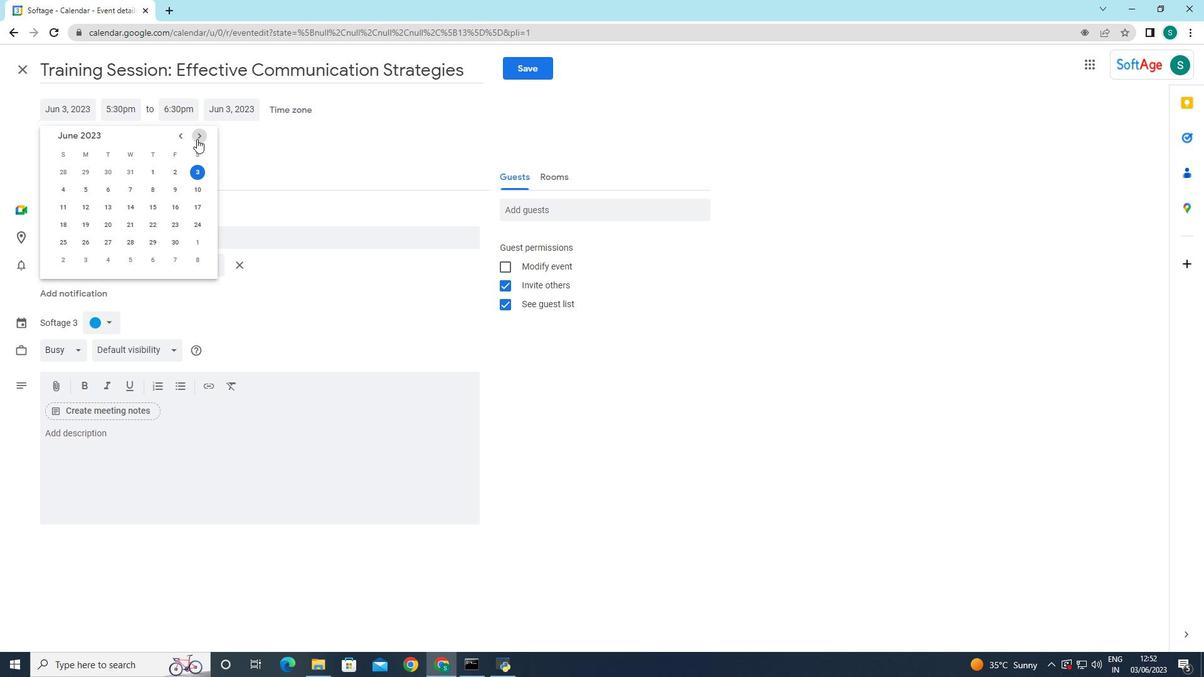
Action: Mouse pressed left at (196, 139)
Screenshot: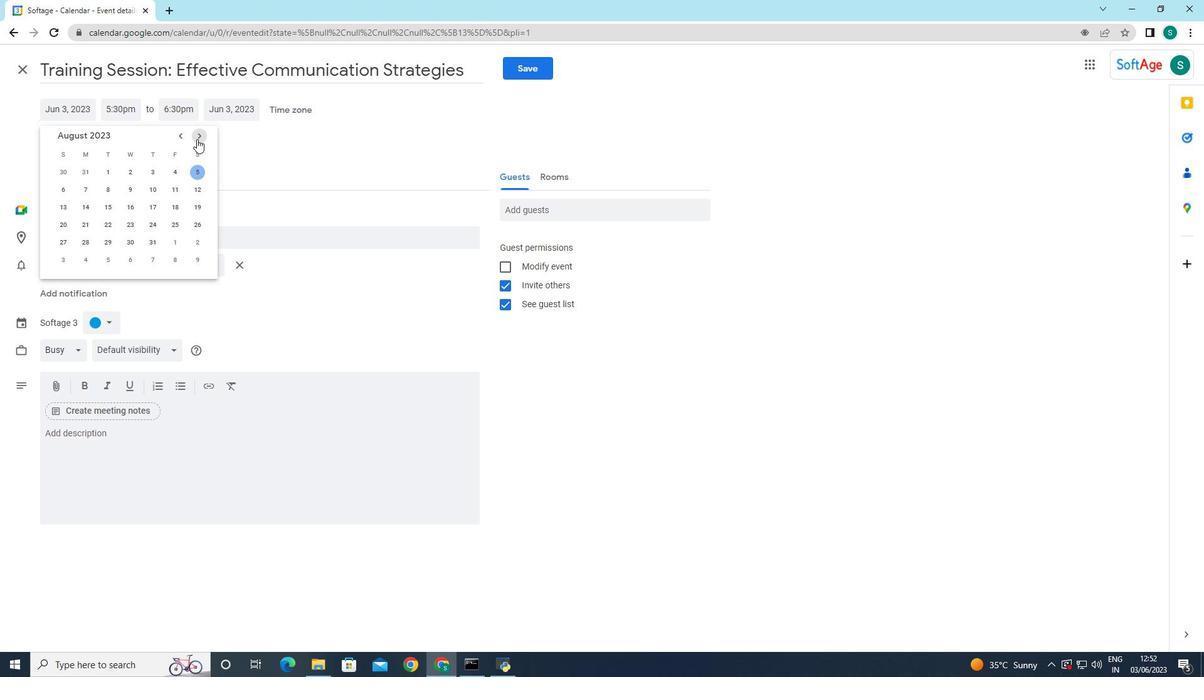 
Action: Mouse pressed left at (196, 139)
Screenshot: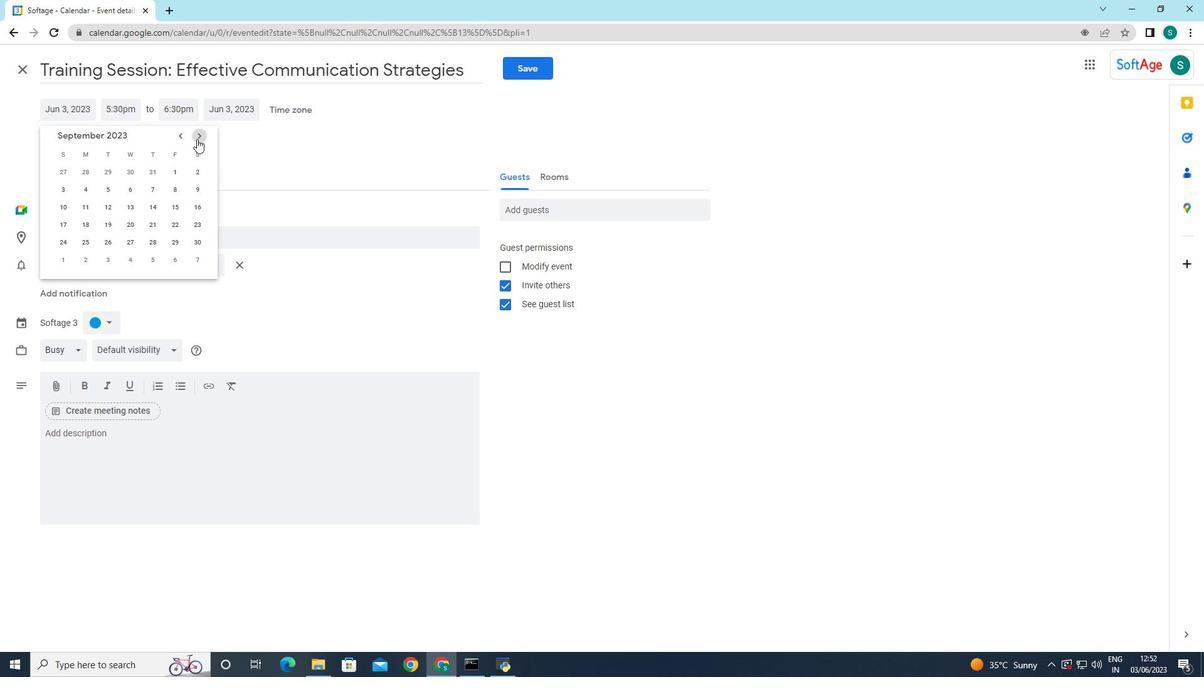 
Action: Mouse pressed left at (196, 139)
Screenshot: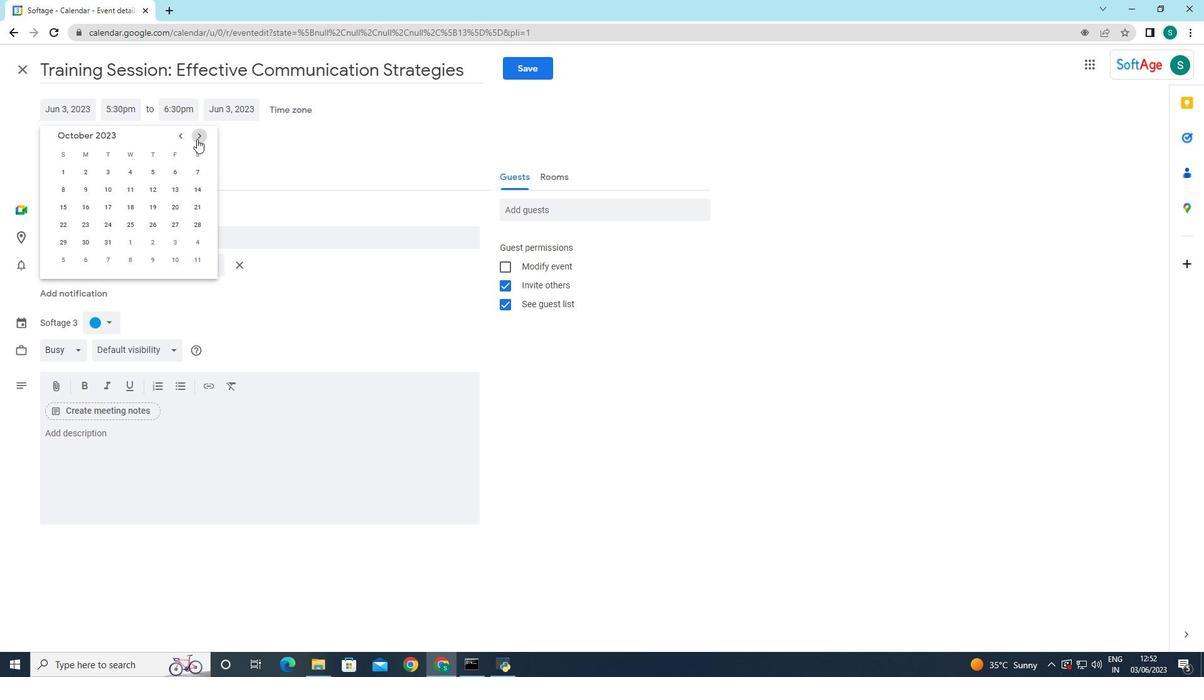 
Action: Mouse pressed left at (196, 139)
Screenshot: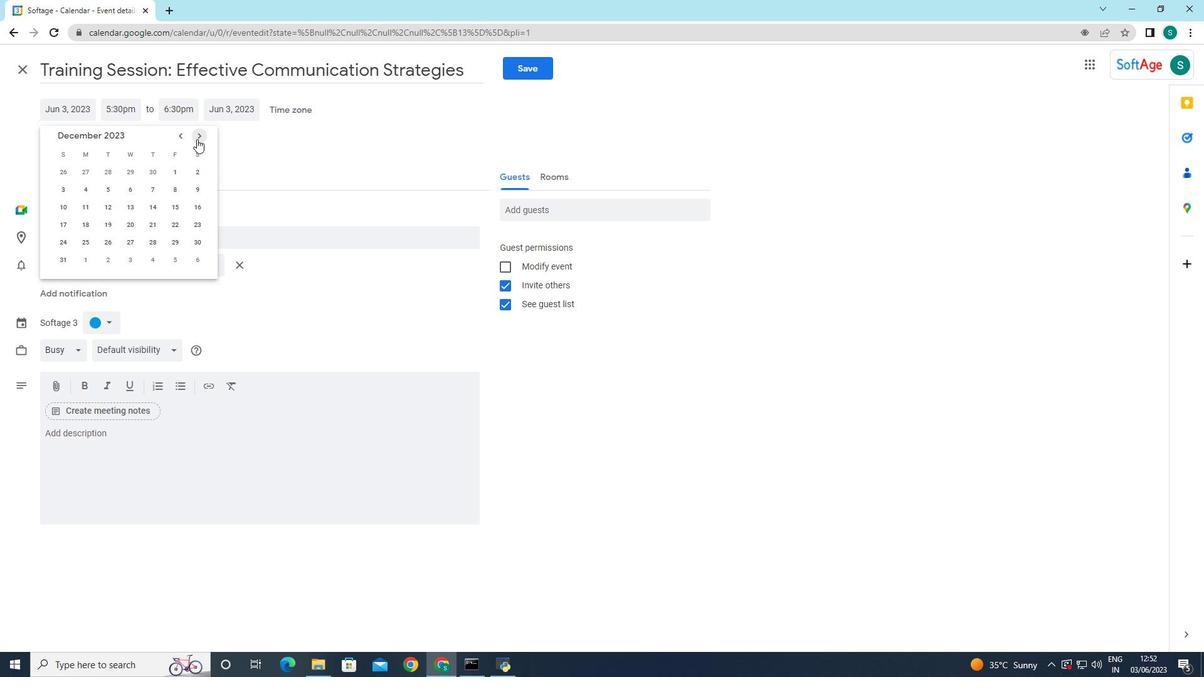 
Action: Mouse pressed left at (196, 139)
Screenshot: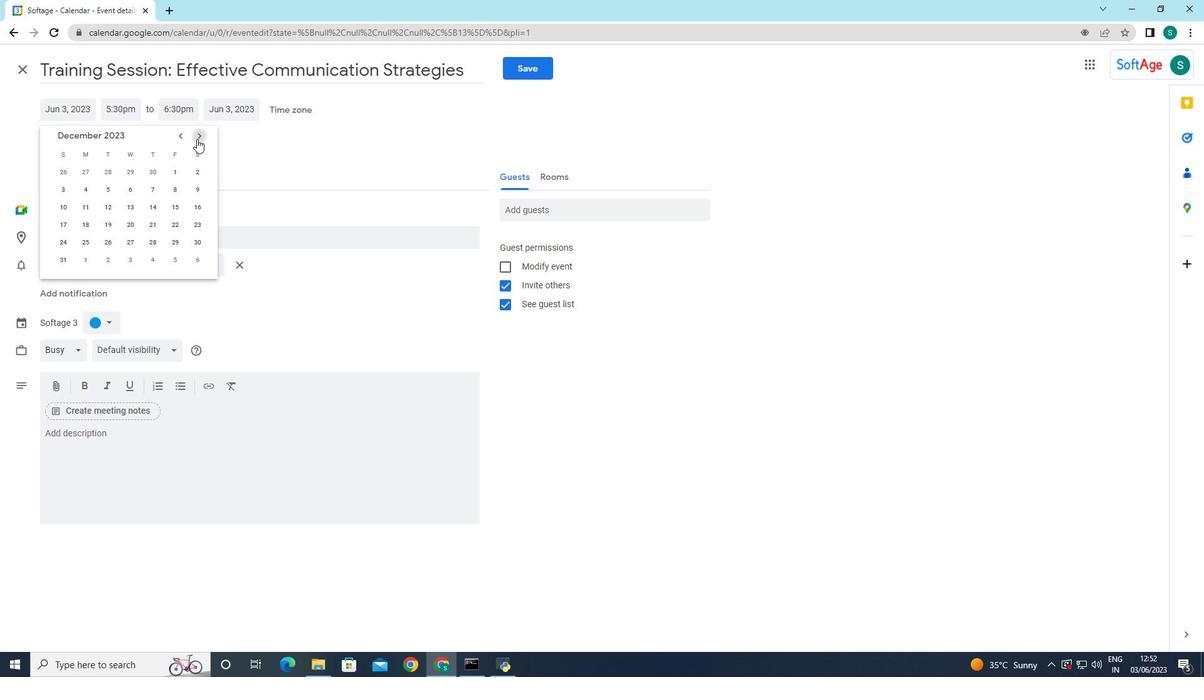 
Action: Mouse pressed left at (196, 139)
Screenshot: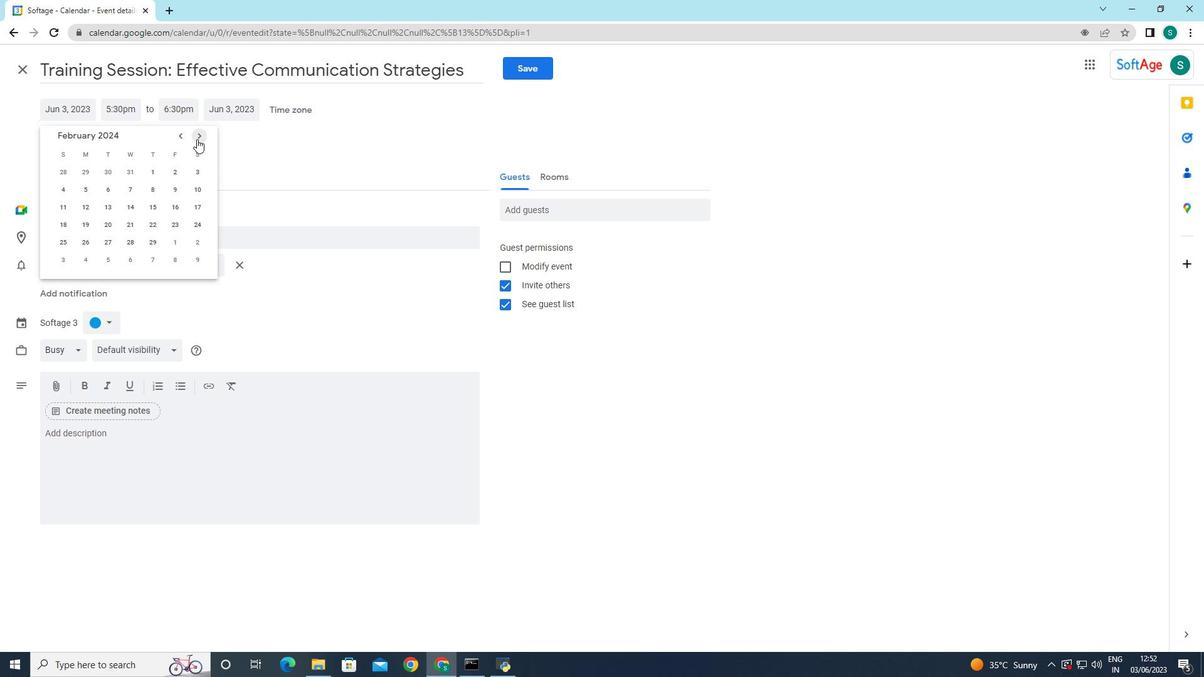 
Action: Mouse moved to (176, 225)
Screenshot: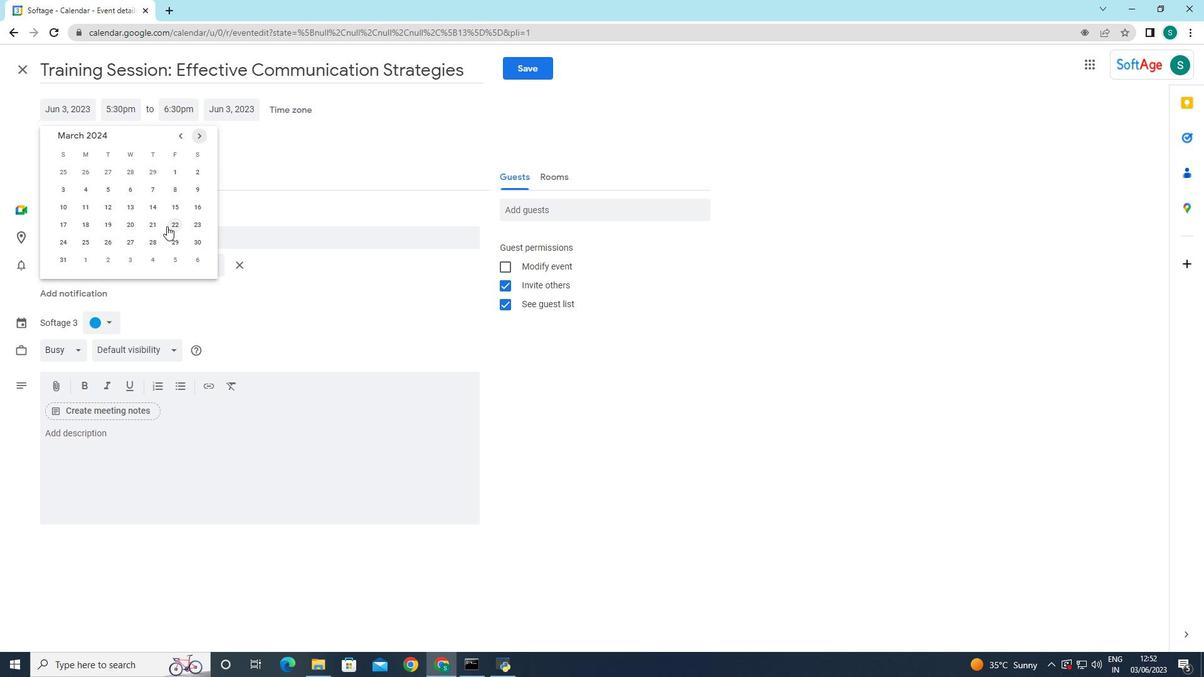 
Action: Mouse pressed left at (176, 225)
Screenshot: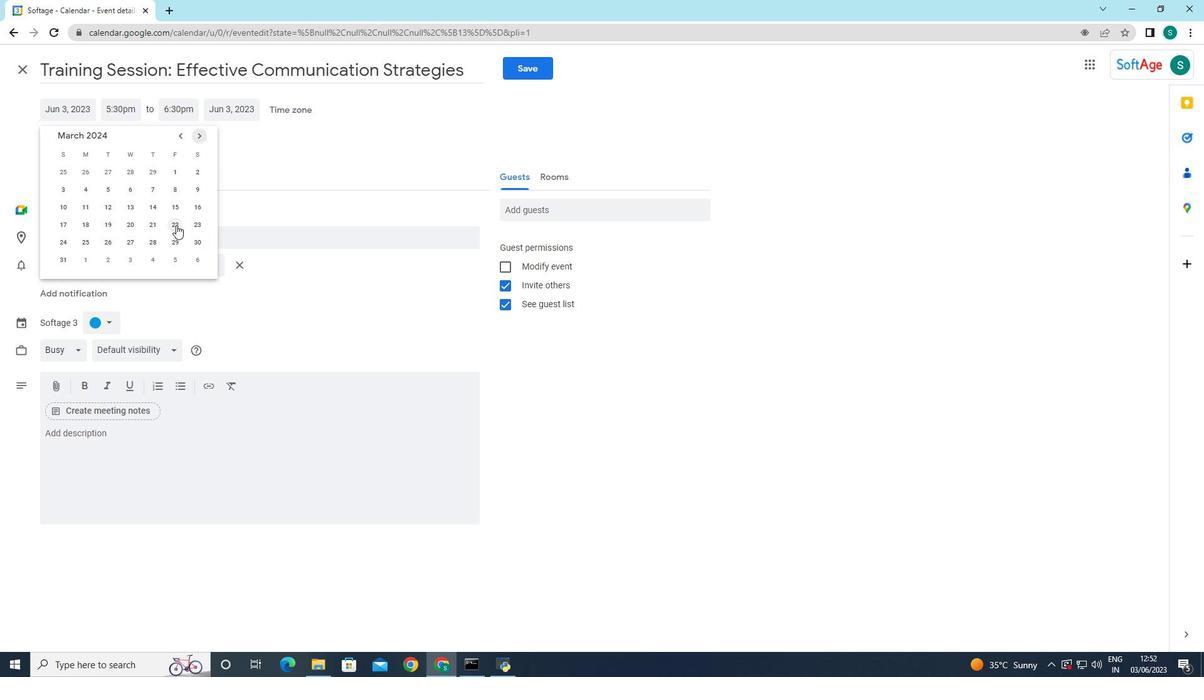 
Action: Mouse moved to (122, 107)
Screenshot: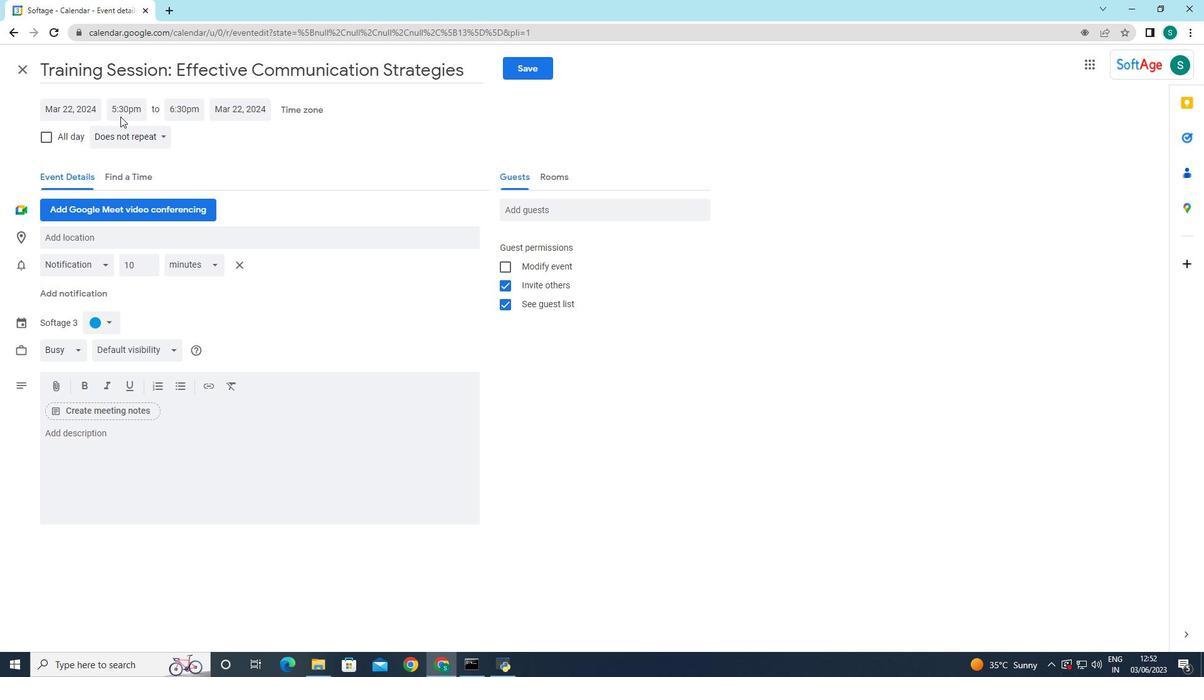 
Action: Mouse pressed left at (122, 107)
Screenshot: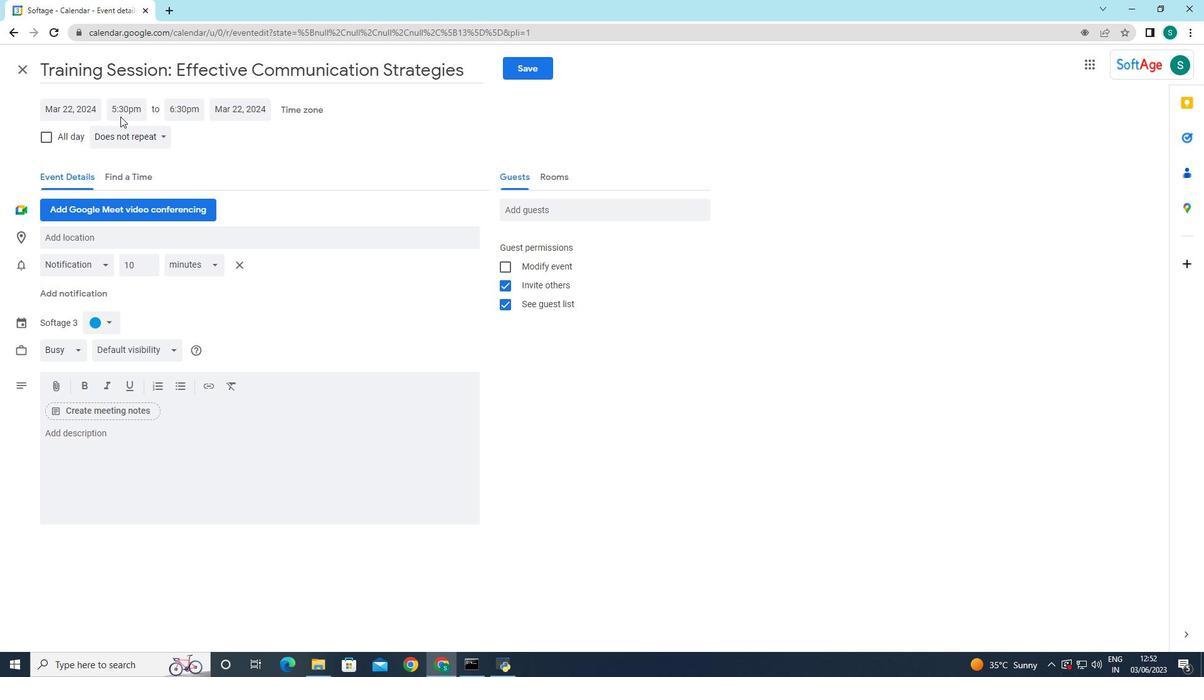 
Action: Mouse moved to (126, 220)
Screenshot: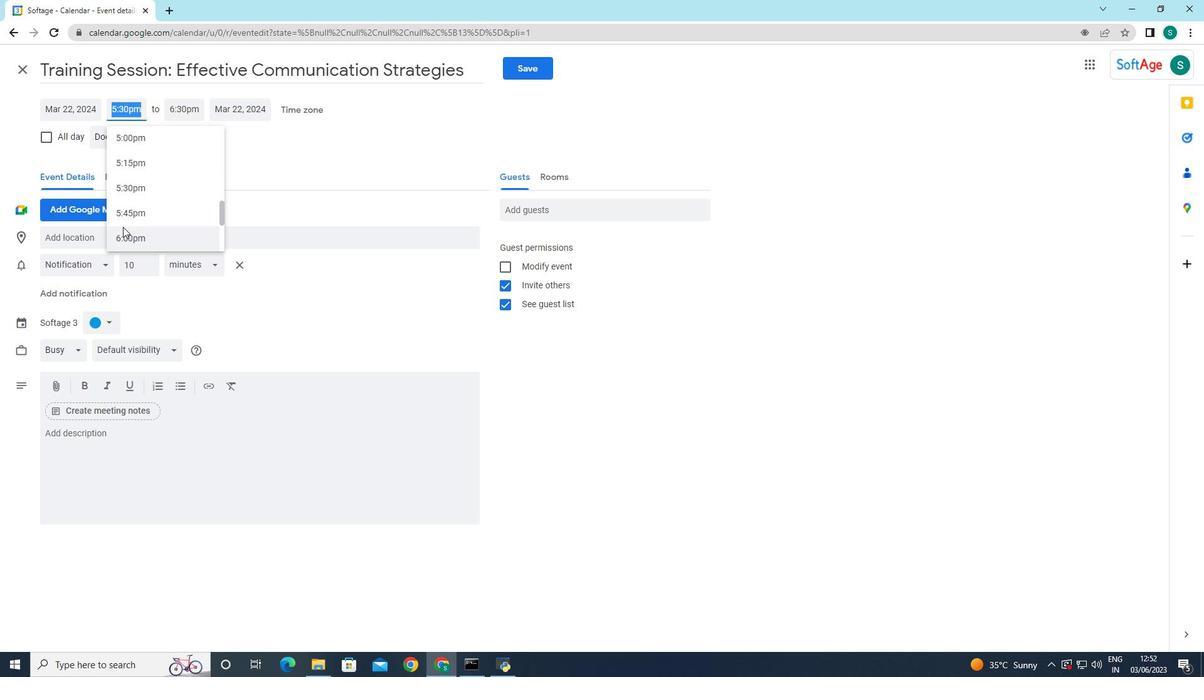 
Action: Mouse scrolled (126, 221) with delta (0, 0)
Screenshot: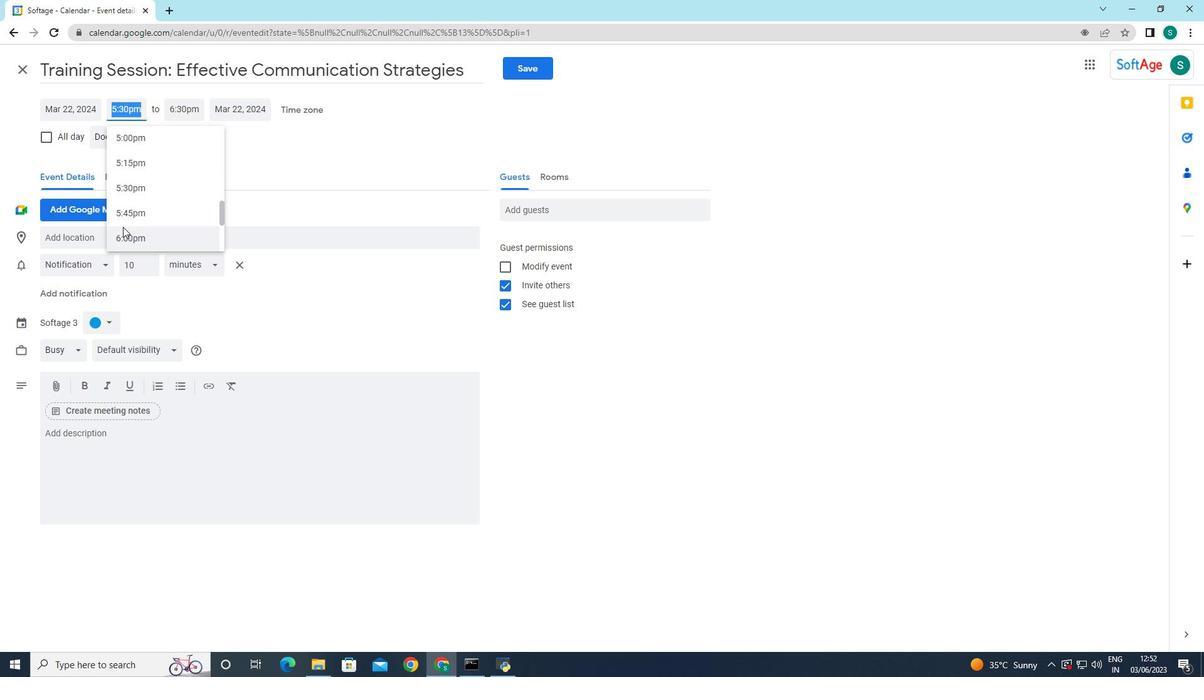 
Action: Mouse moved to (126, 219)
Screenshot: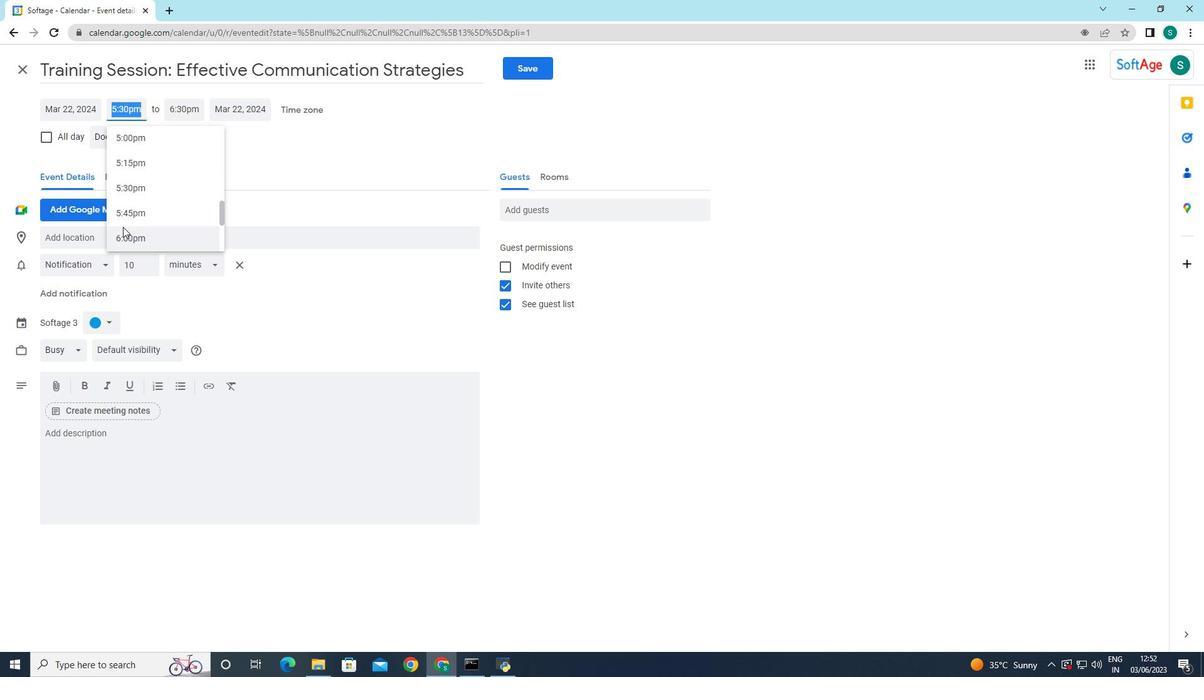 
Action: Mouse scrolled (126, 220) with delta (0, 0)
Screenshot: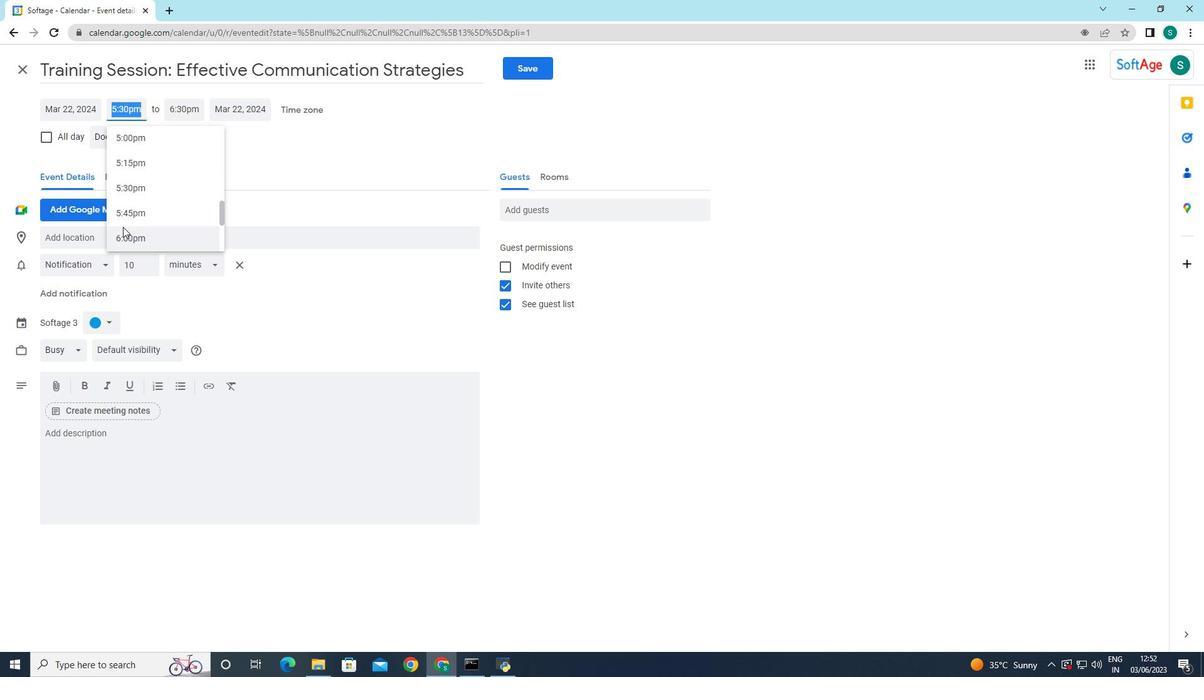 
Action: Mouse moved to (130, 214)
Screenshot: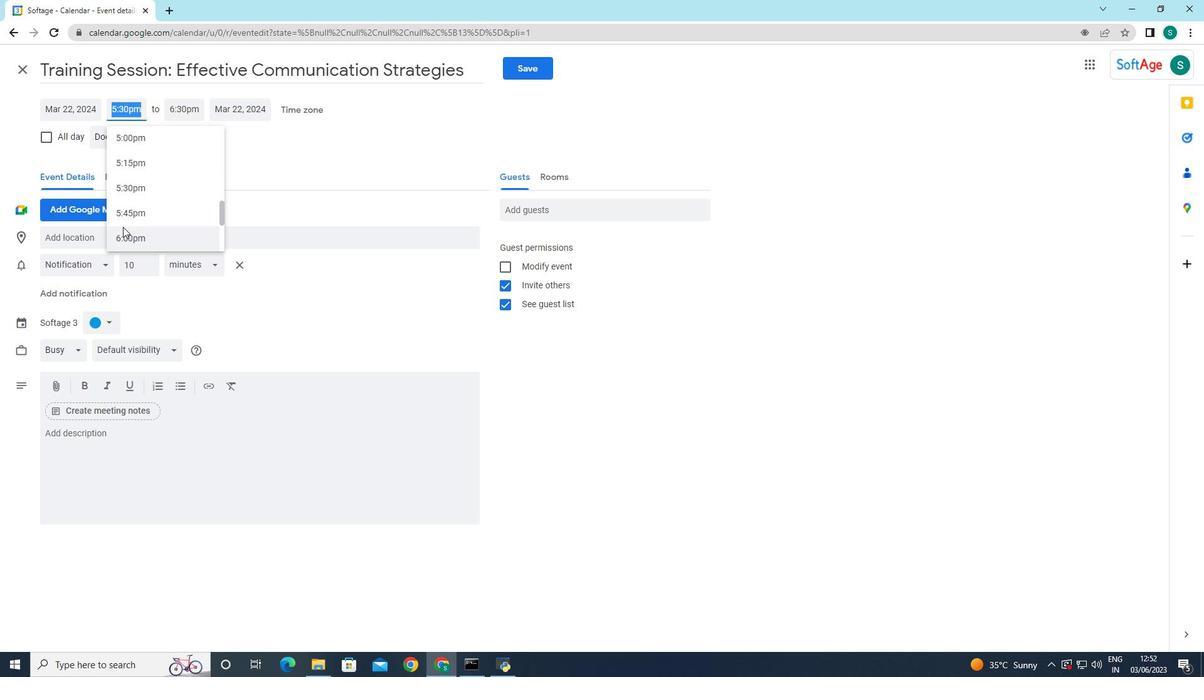 
Action: Mouse scrolled (130, 215) with delta (0, 0)
Screenshot: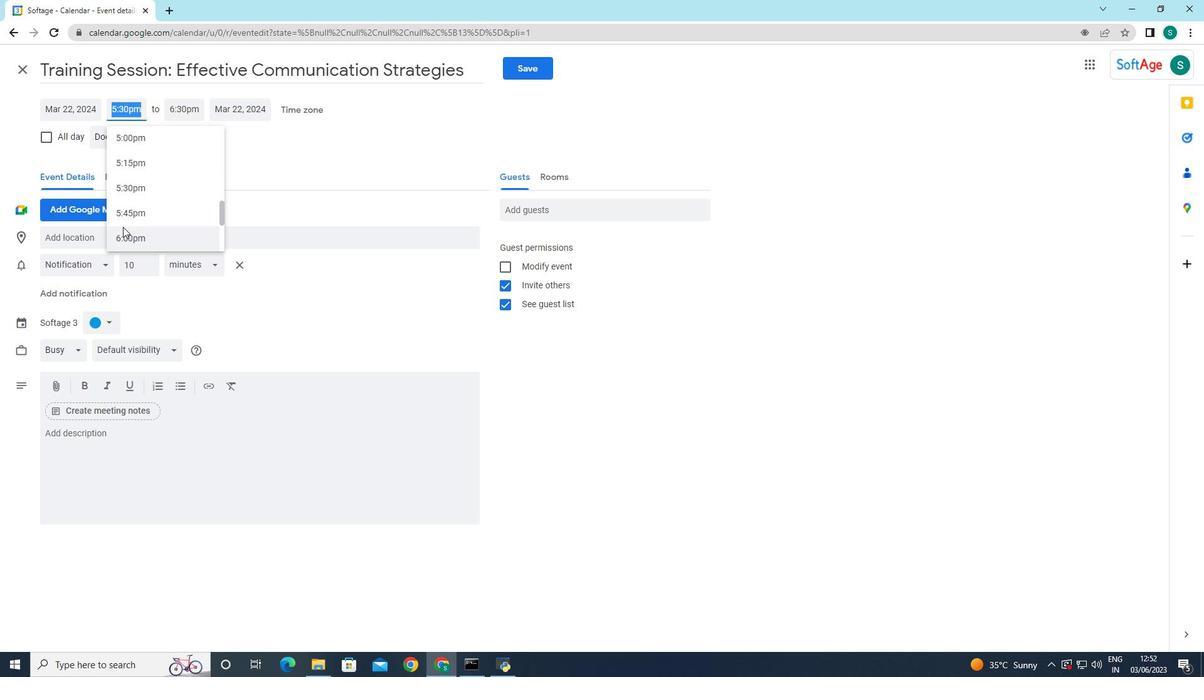 
Action: Mouse moved to (134, 209)
Screenshot: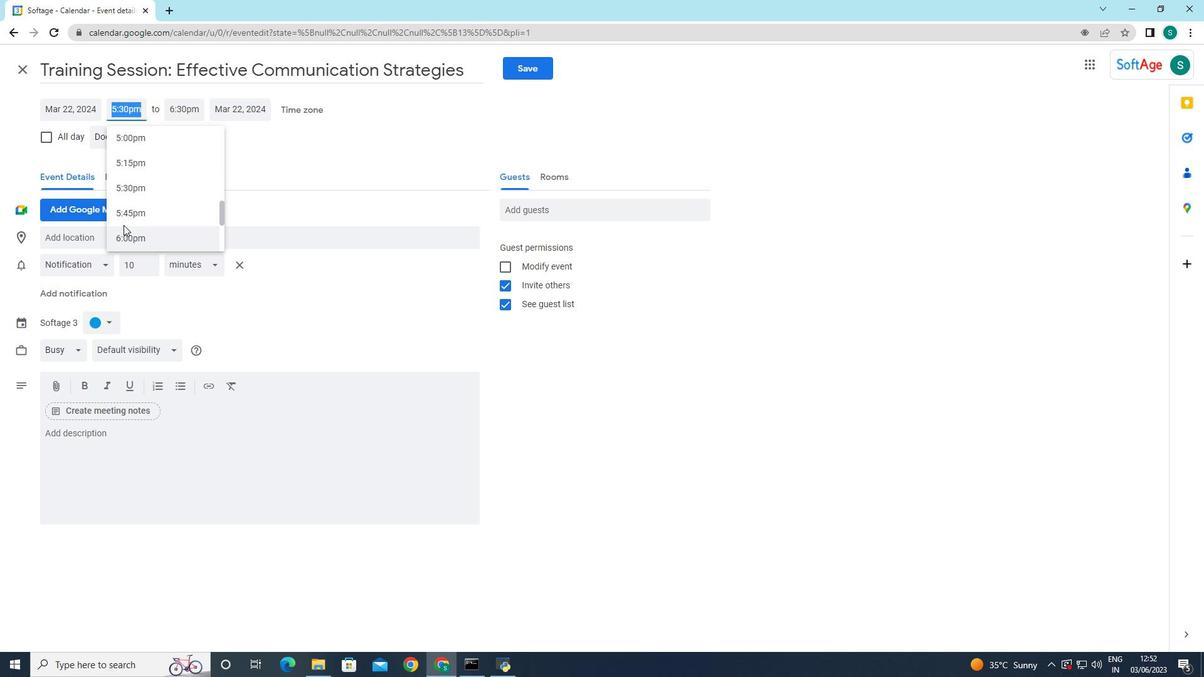 
Action: Mouse scrolled (134, 210) with delta (0, 0)
Screenshot: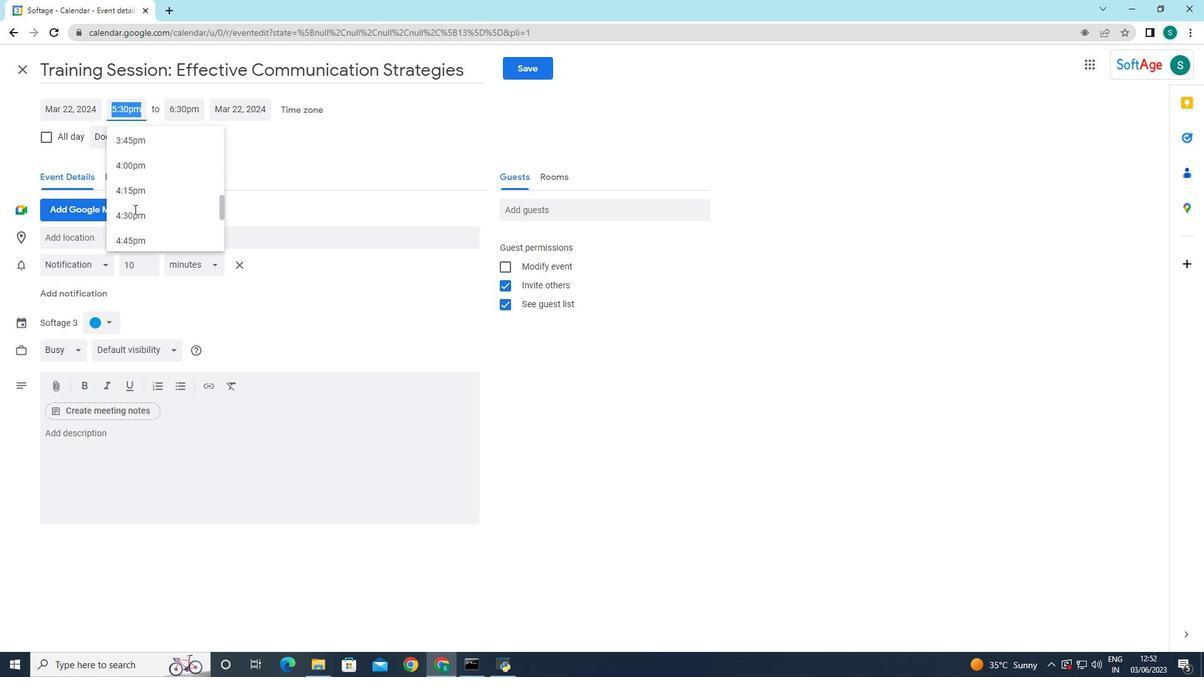 
Action: Mouse scrolled (134, 210) with delta (0, 0)
Screenshot: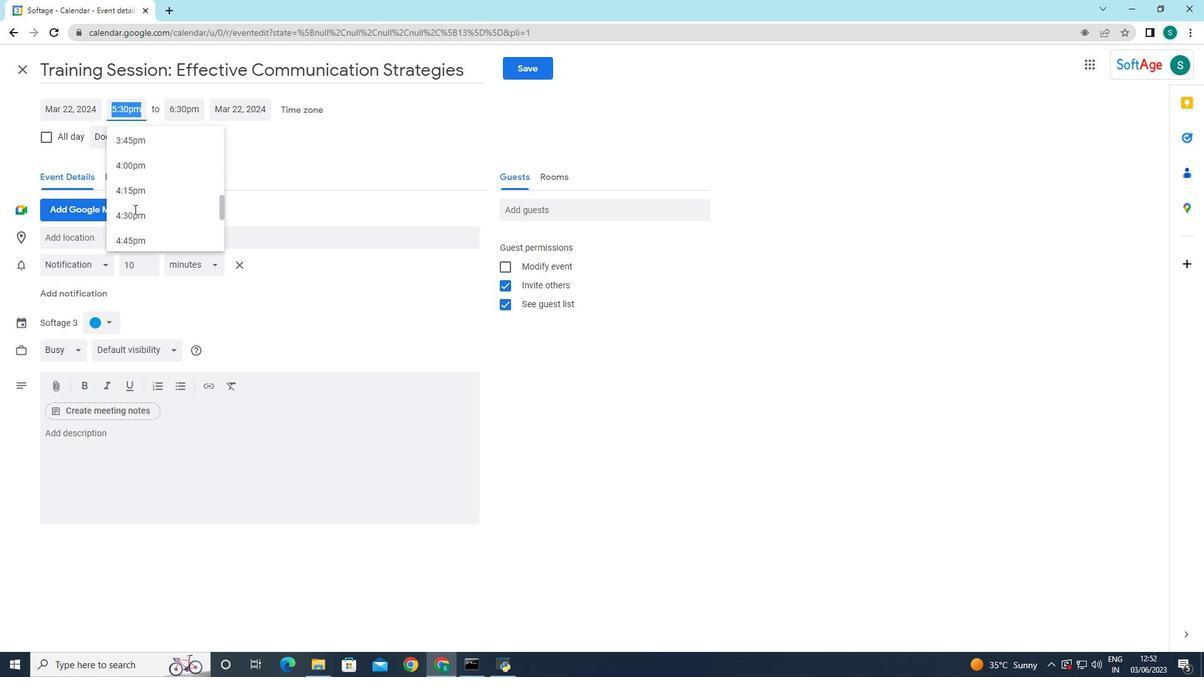 
Action: Mouse scrolled (134, 210) with delta (0, 0)
Screenshot: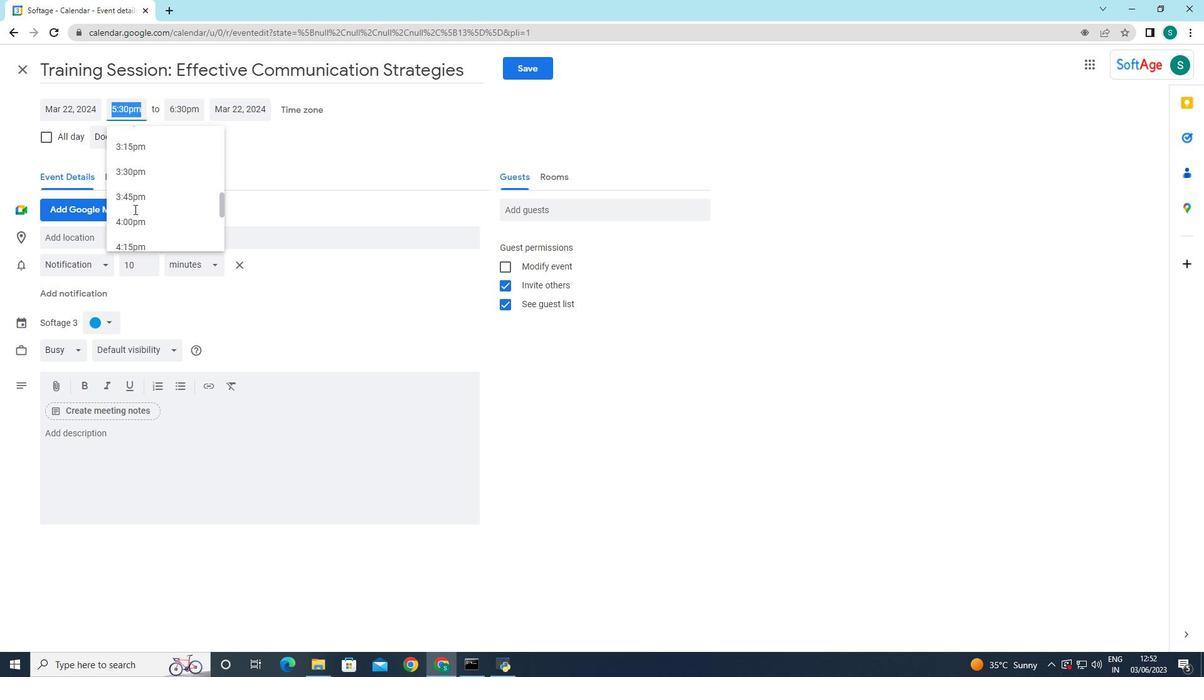 
Action: Mouse scrolled (134, 210) with delta (0, 0)
Screenshot: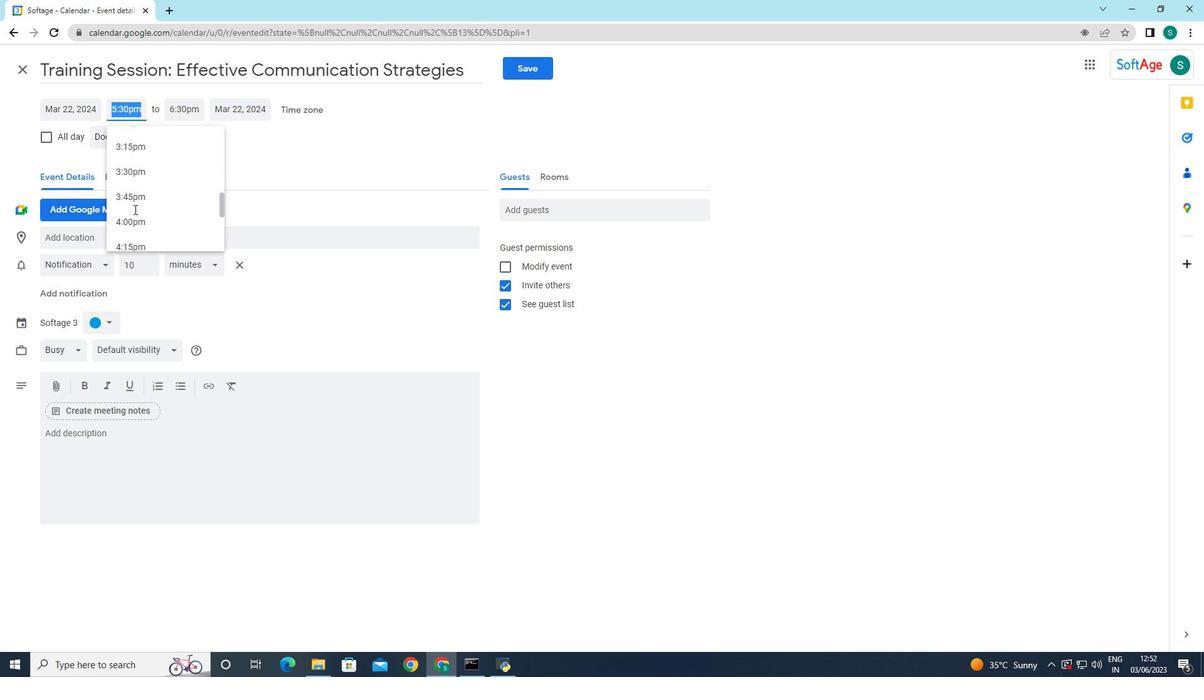 
Action: Mouse scrolled (134, 210) with delta (0, 0)
Screenshot: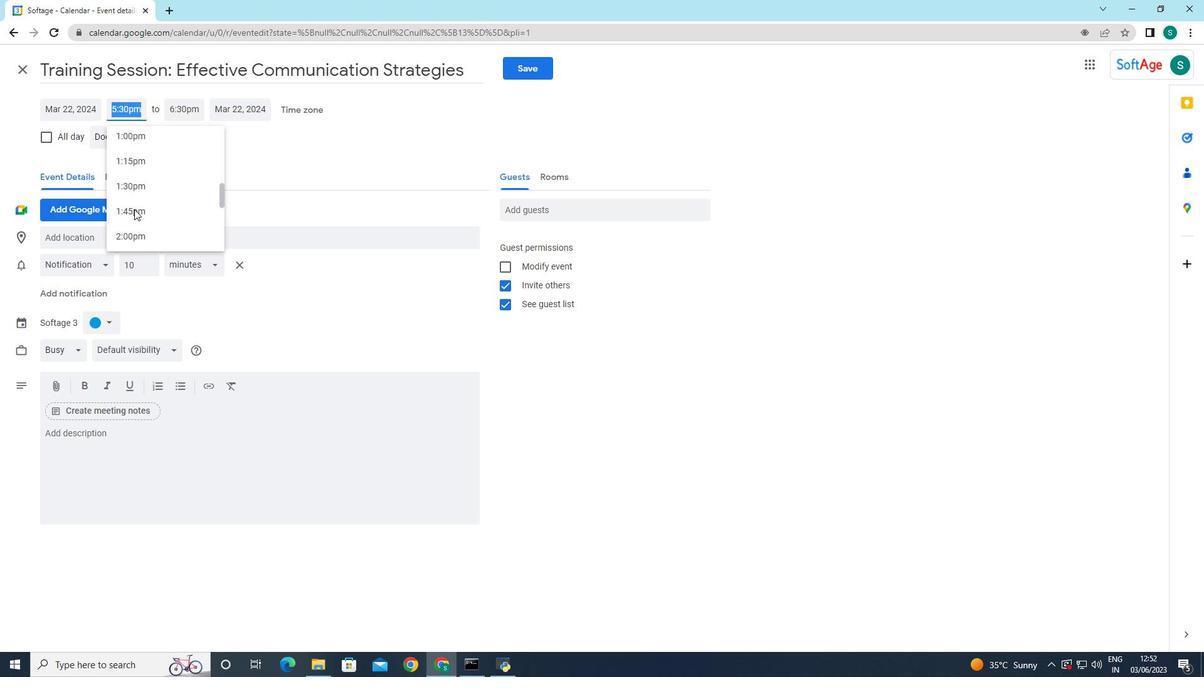 
Action: Mouse scrolled (134, 210) with delta (0, 0)
Screenshot: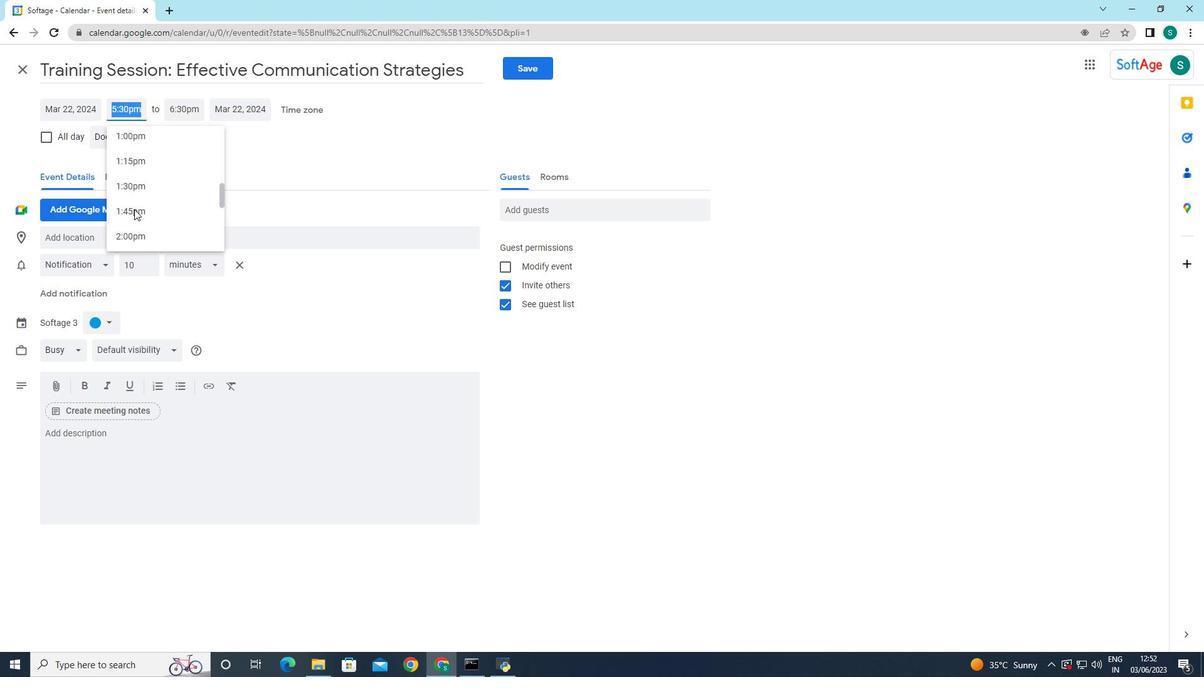 
Action: Mouse scrolled (134, 210) with delta (0, 0)
Screenshot: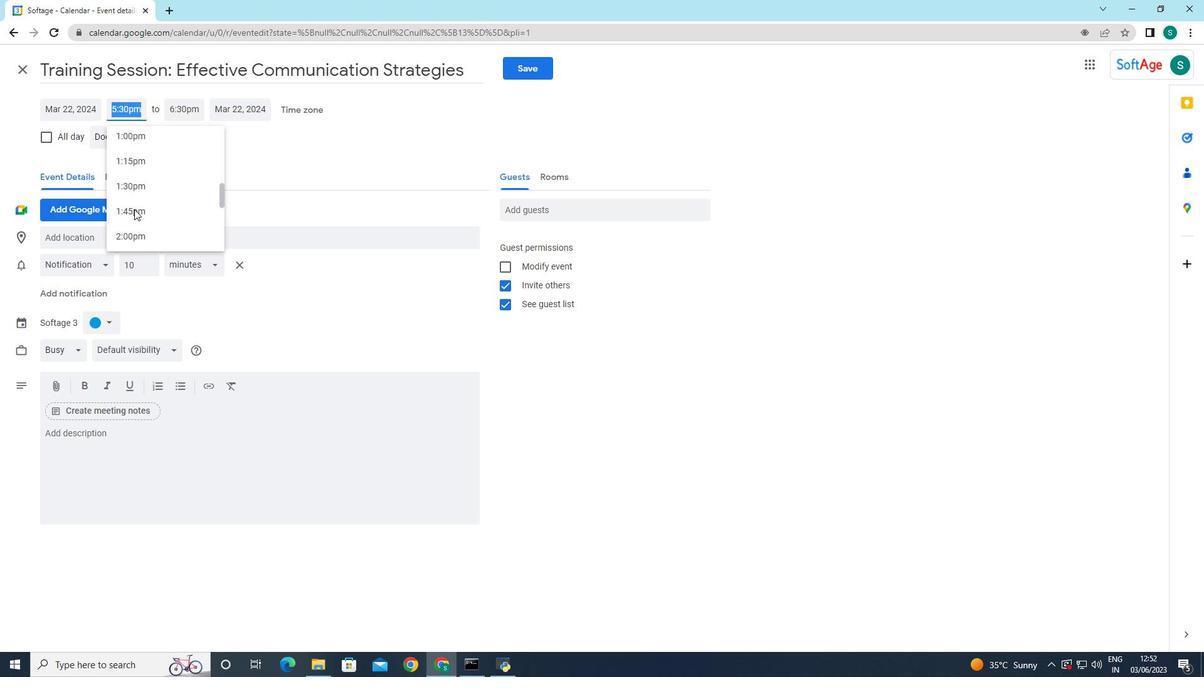 
Action: Mouse scrolled (134, 210) with delta (0, 0)
Screenshot: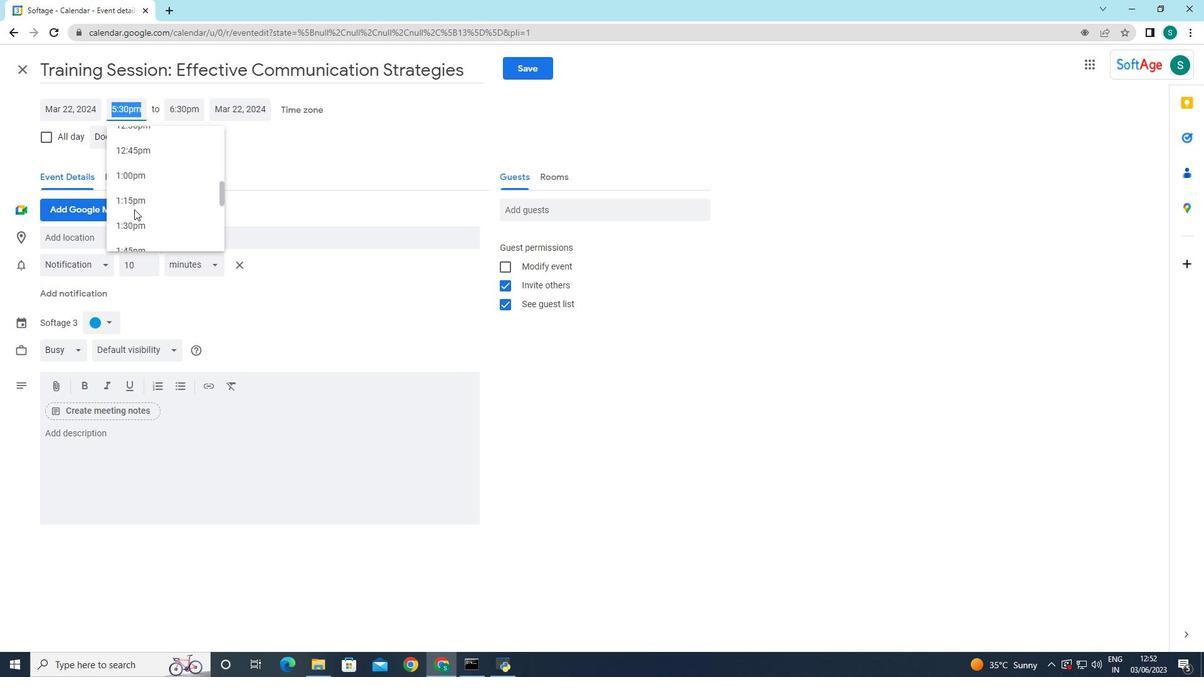 
Action: Mouse scrolled (134, 210) with delta (0, 0)
Screenshot: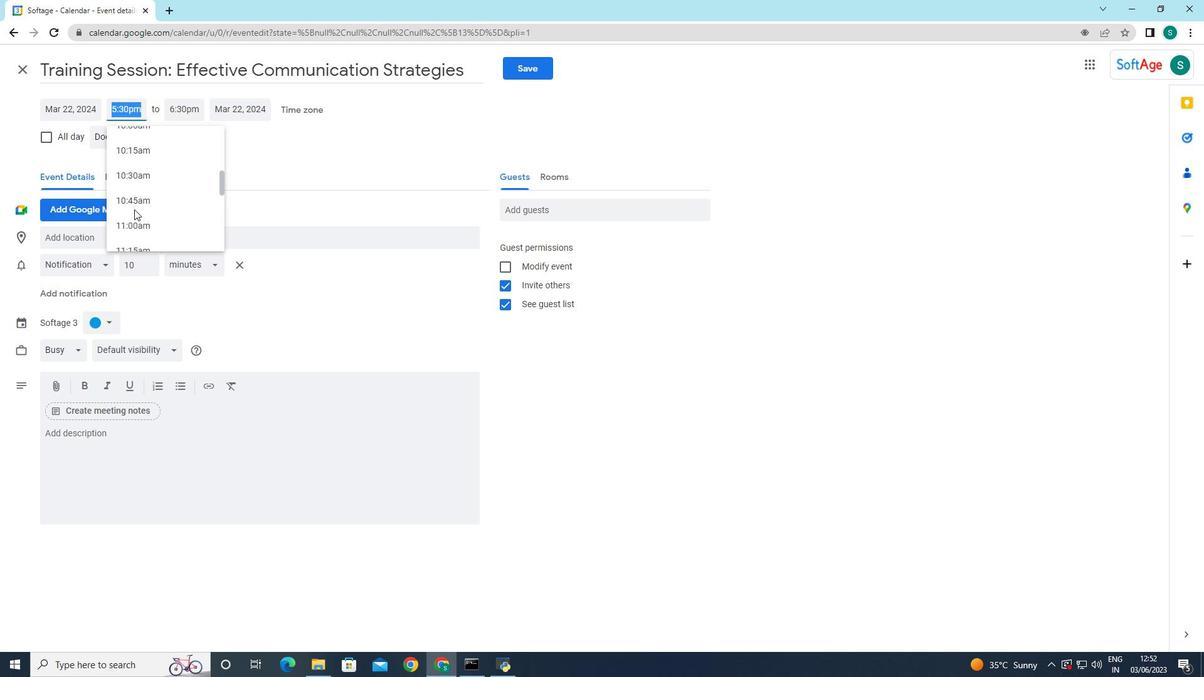 
Action: Mouse scrolled (134, 210) with delta (0, 0)
Screenshot: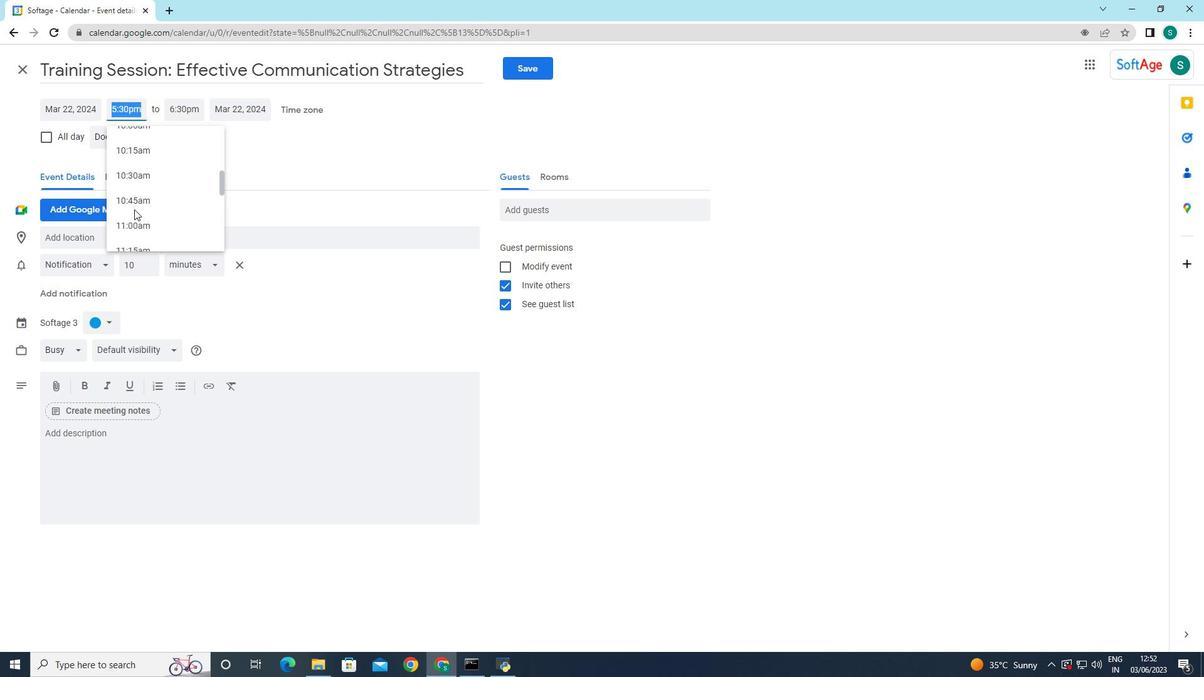 
Action: Mouse scrolled (134, 210) with delta (0, 0)
Screenshot: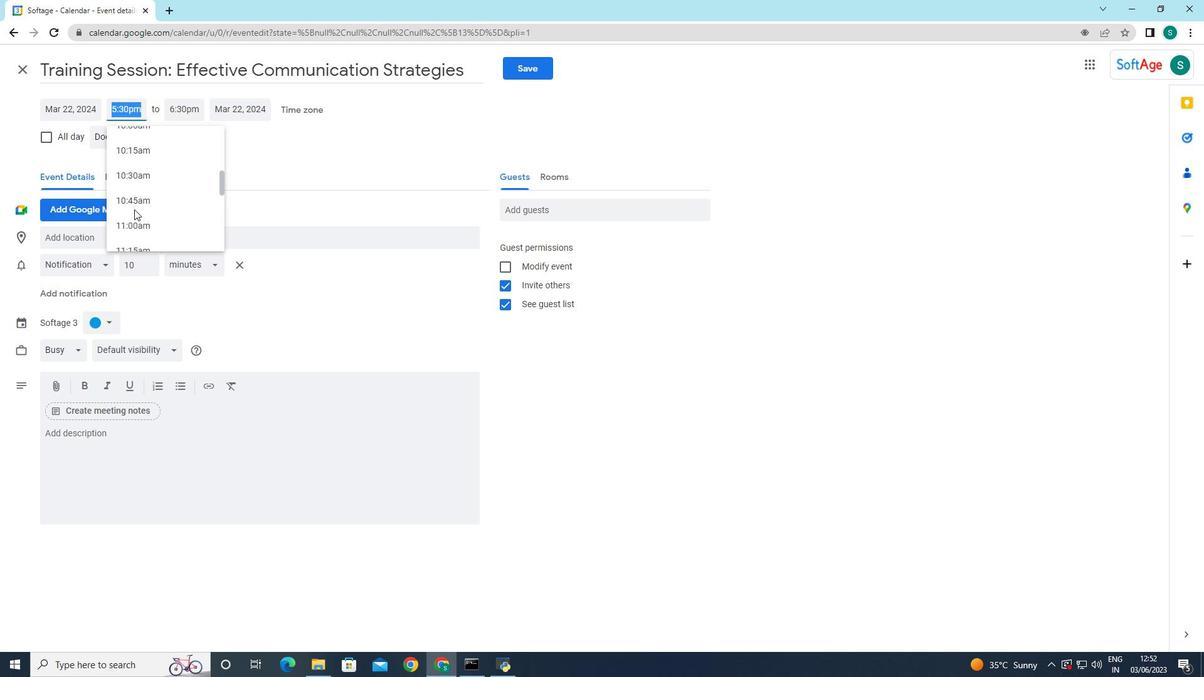 
Action: Mouse scrolled (134, 210) with delta (0, 0)
Screenshot: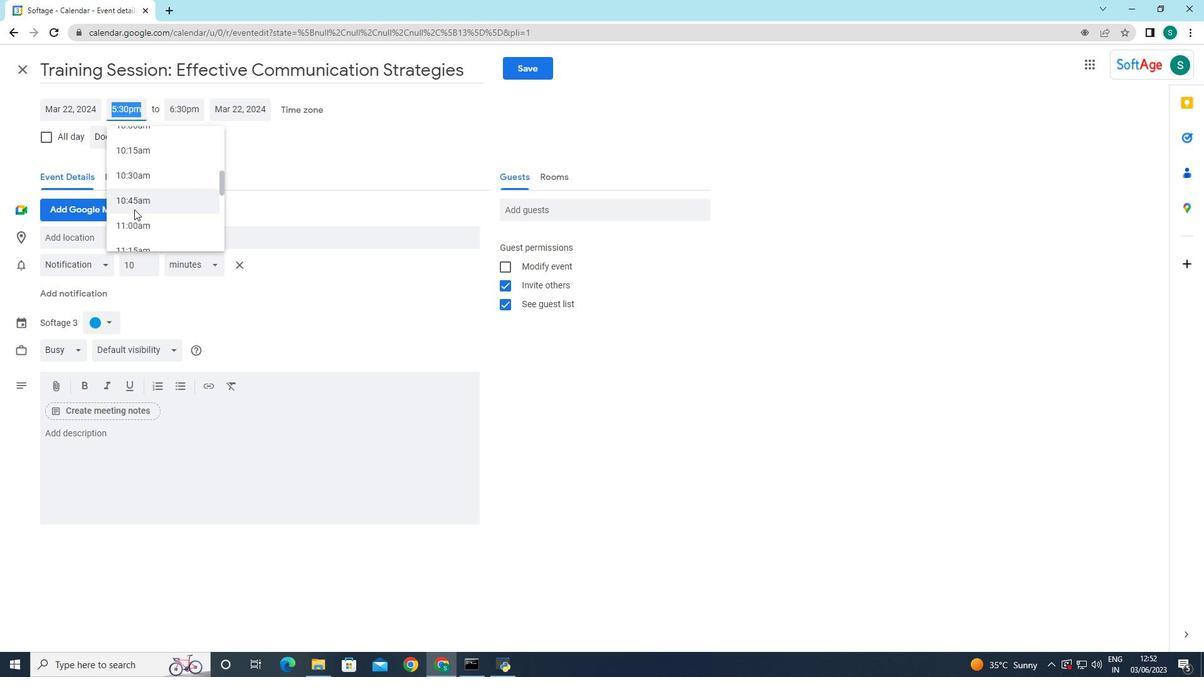 
Action: Mouse scrolled (134, 210) with delta (0, 0)
Screenshot: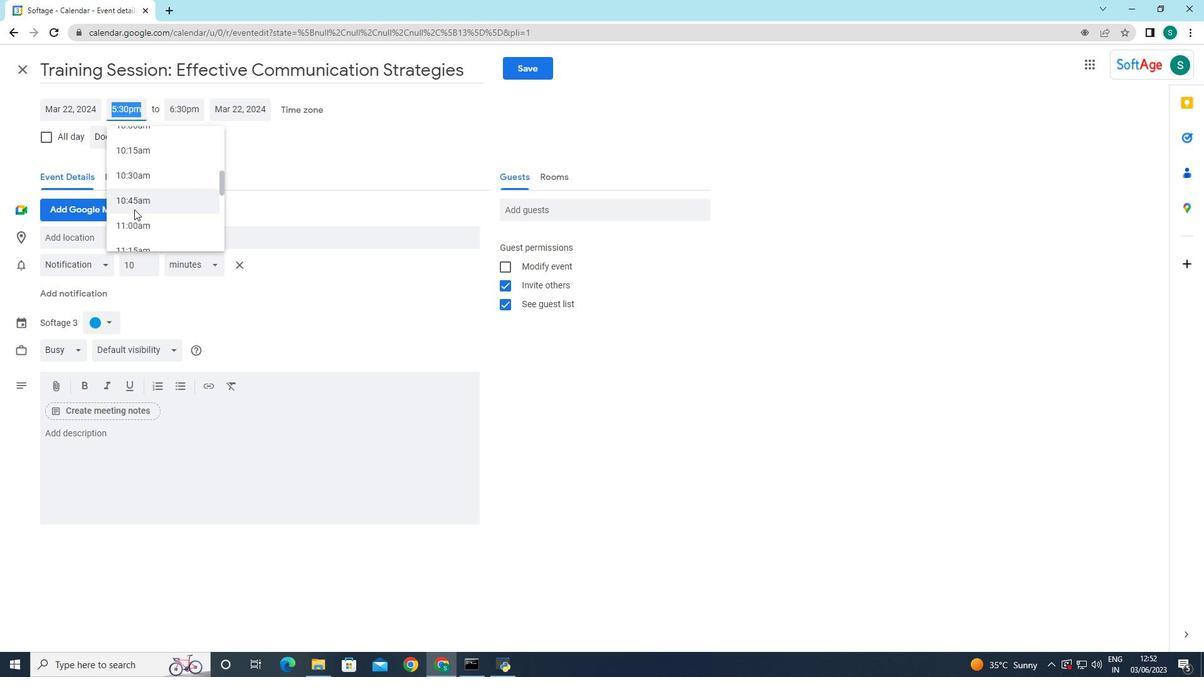 
Action: Mouse moved to (135, 208)
Screenshot: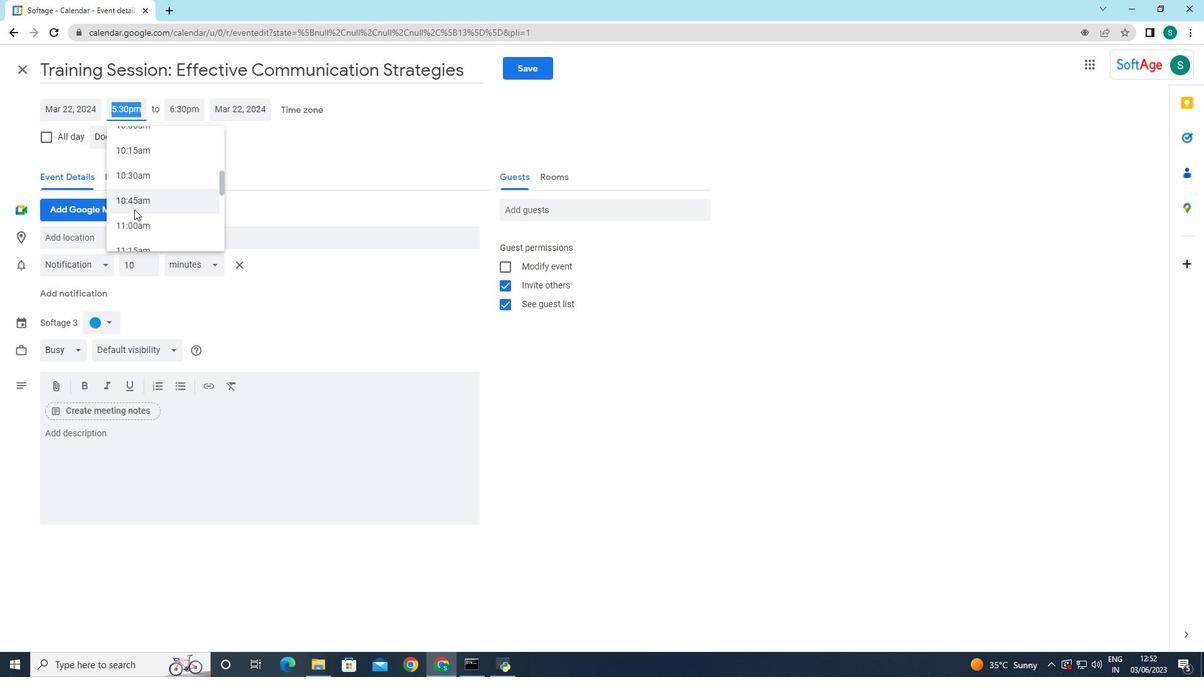 
Action: Mouse scrolled (135, 207) with delta (0, 0)
Screenshot: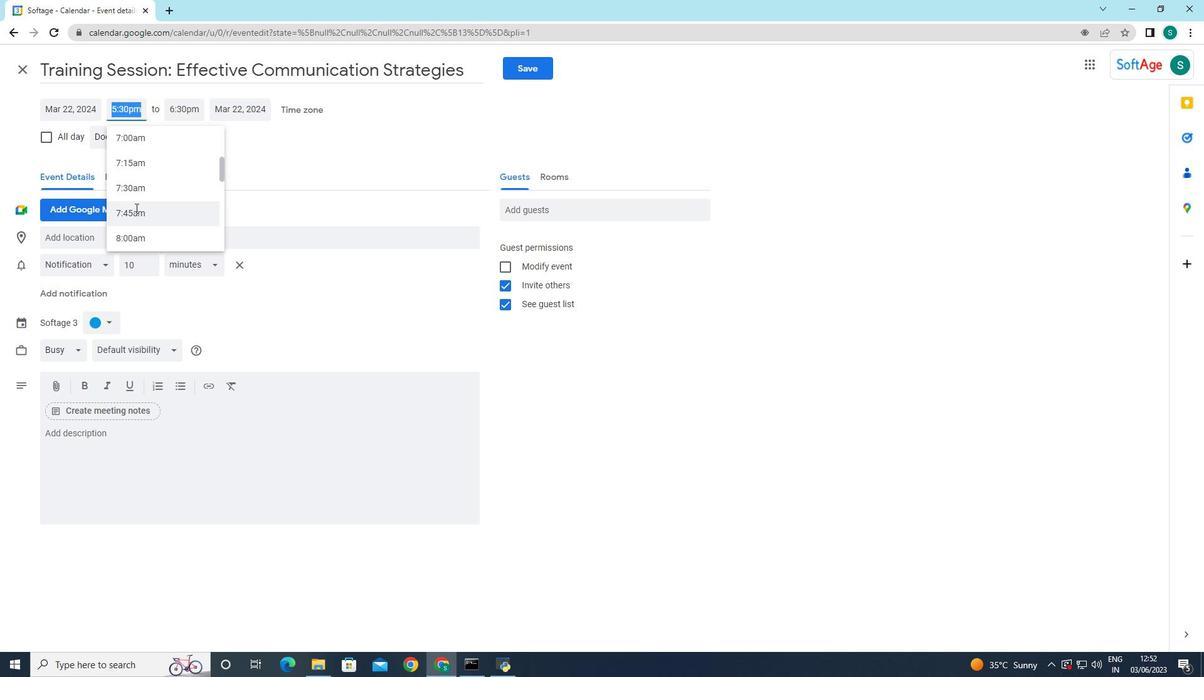 
Action: Mouse scrolled (135, 207) with delta (0, 0)
Screenshot: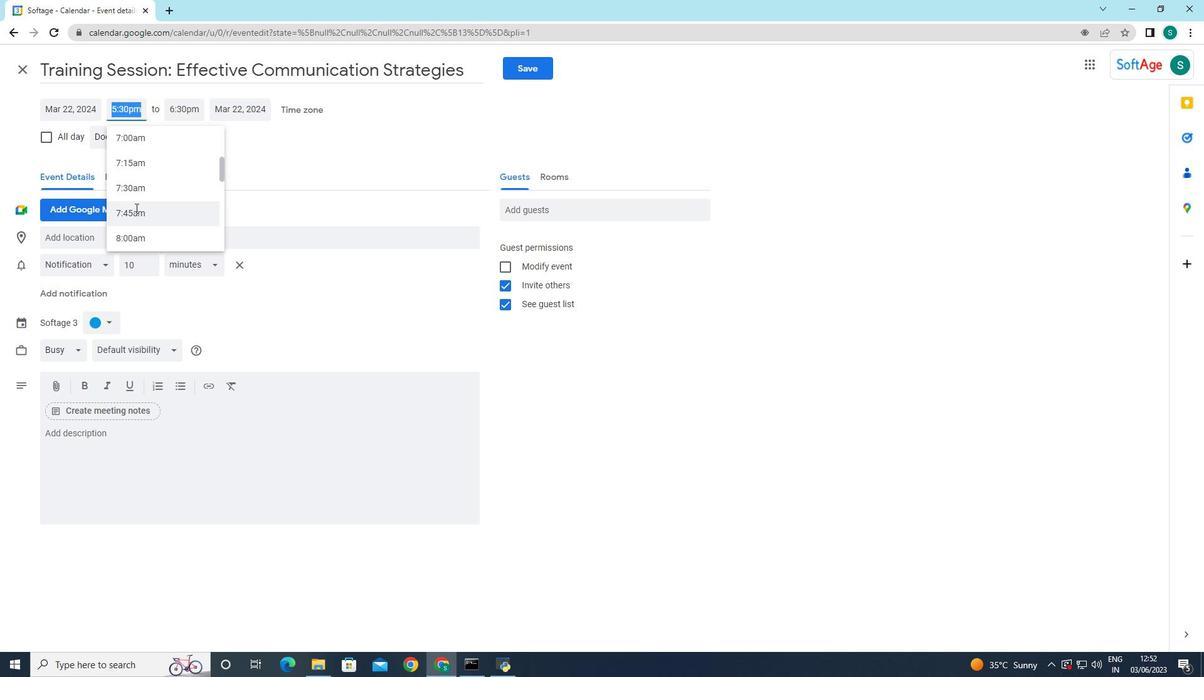 
Action: Mouse scrolled (135, 207) with delta (0, 0)
Screenshot: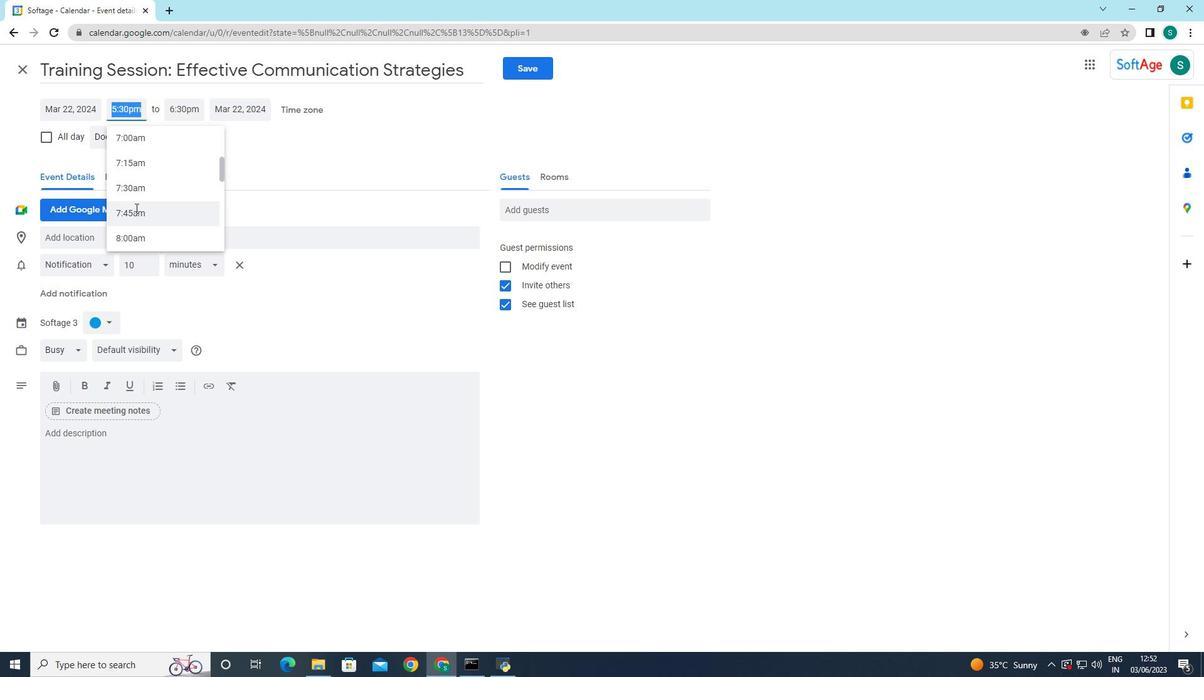 
Action: Mouse moved to (135, 205)
Screenshot: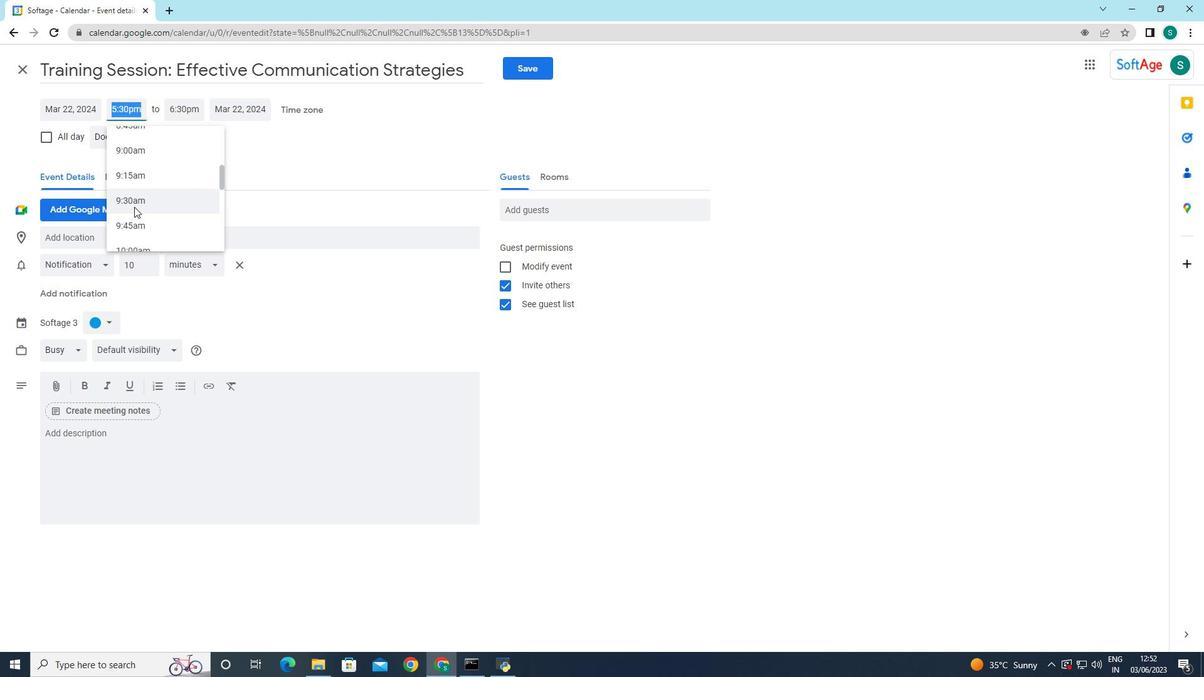 
Action: Mouse pressed left at (135, 205)
Screenshot: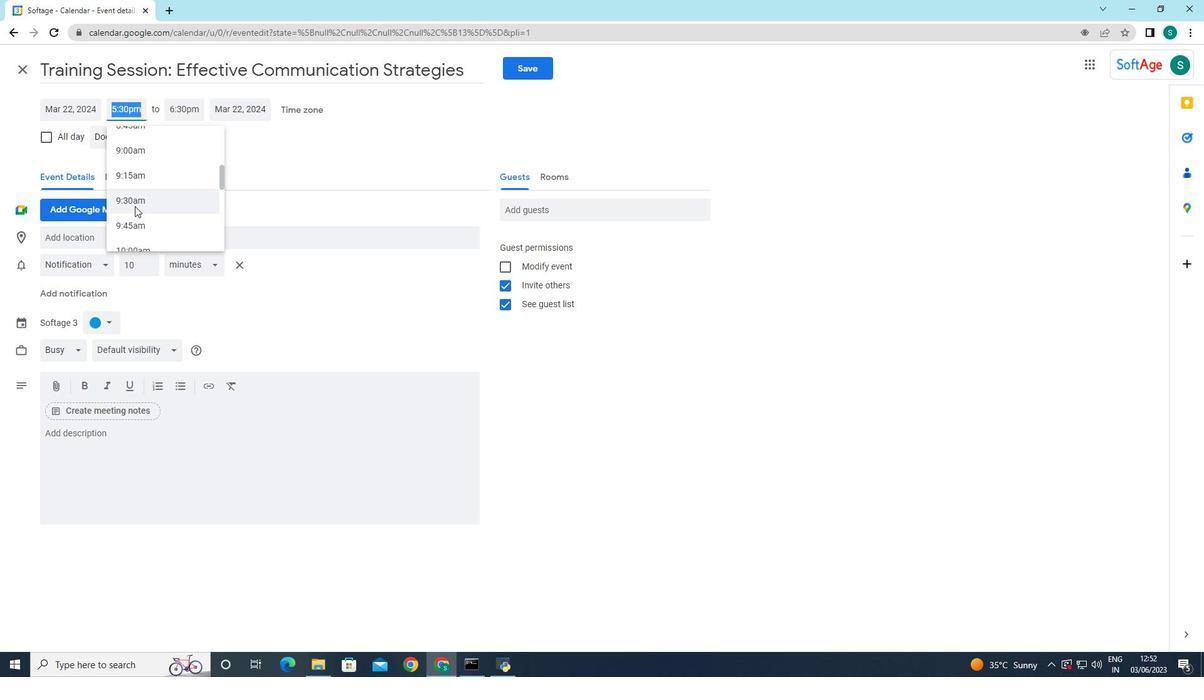 
Action: Mouse moved to (123, 107)
Screenshot: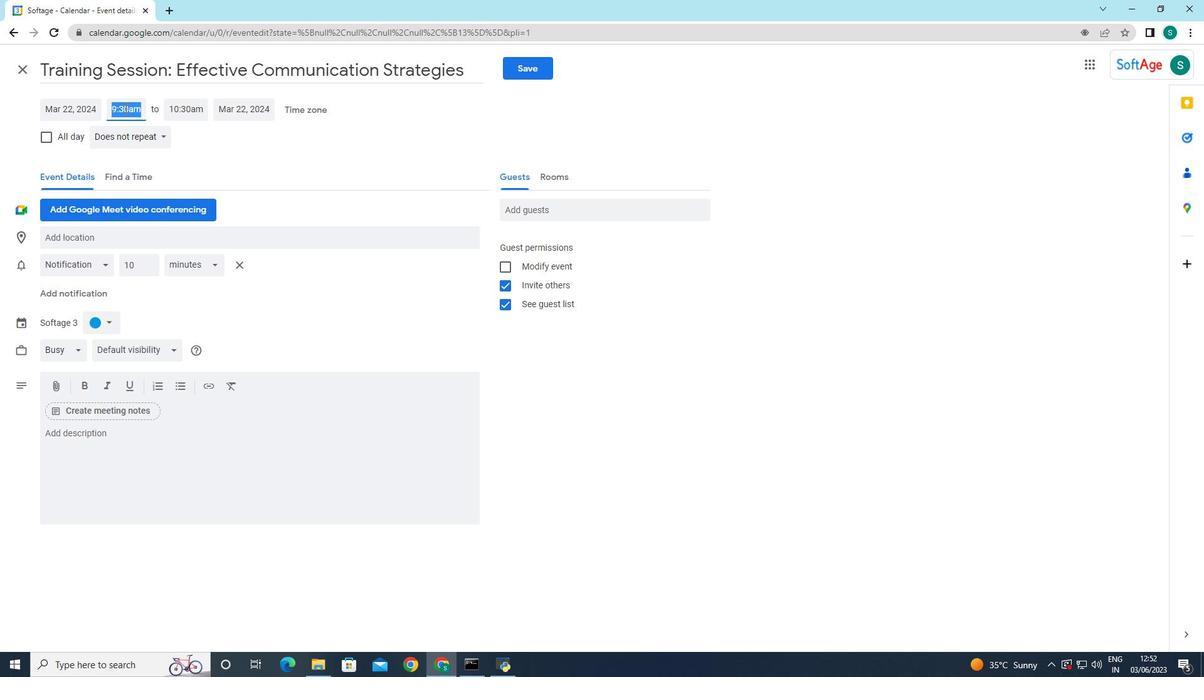 
Action: Mouse pressed left at (123, 107)
Screenshot: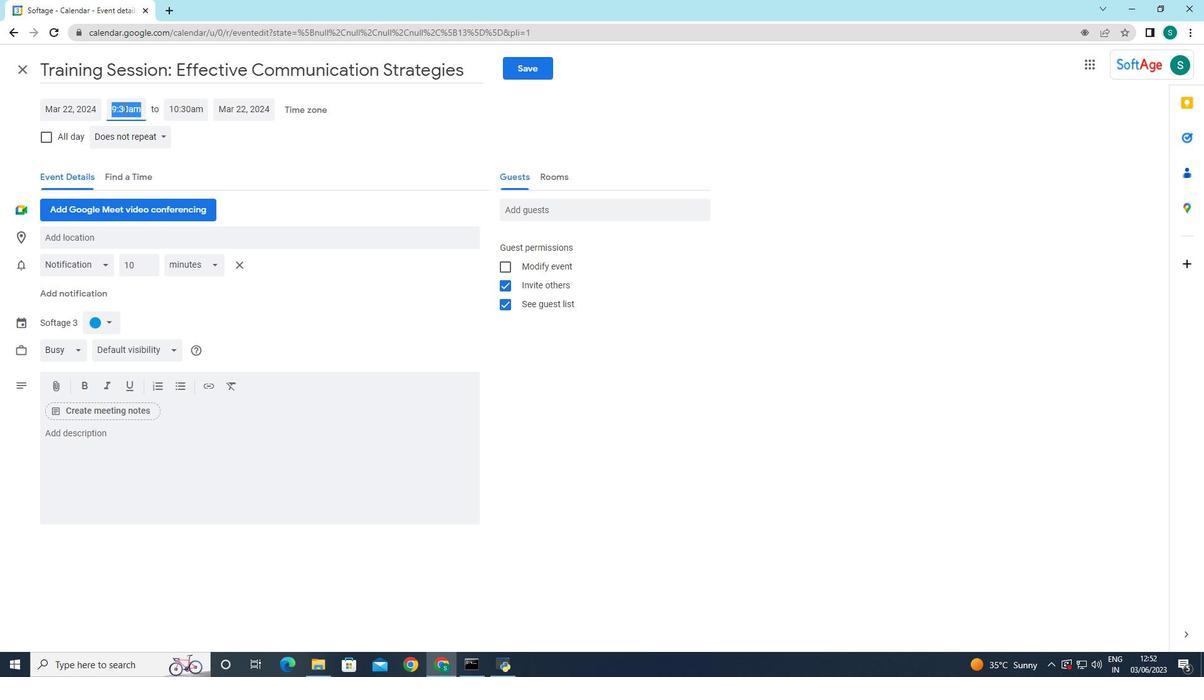 
Action: Mouse moved to (135, 122)
Screenshot: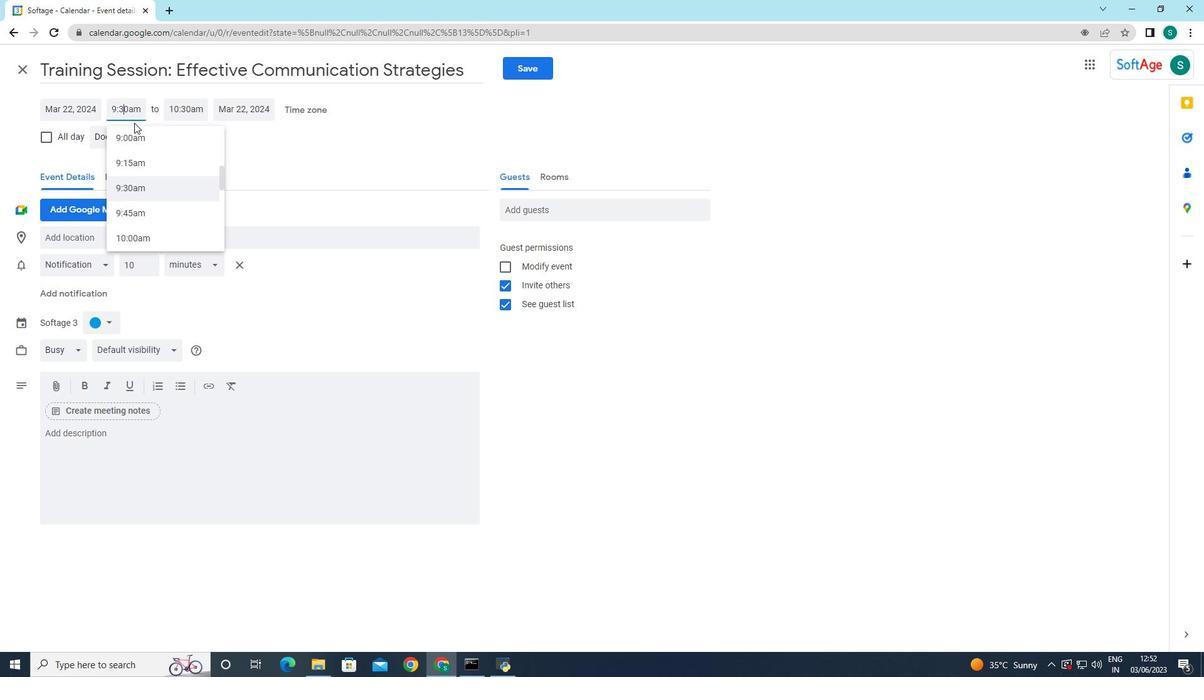 
Action: Key pressed <Key.backspace>4
Screenshot: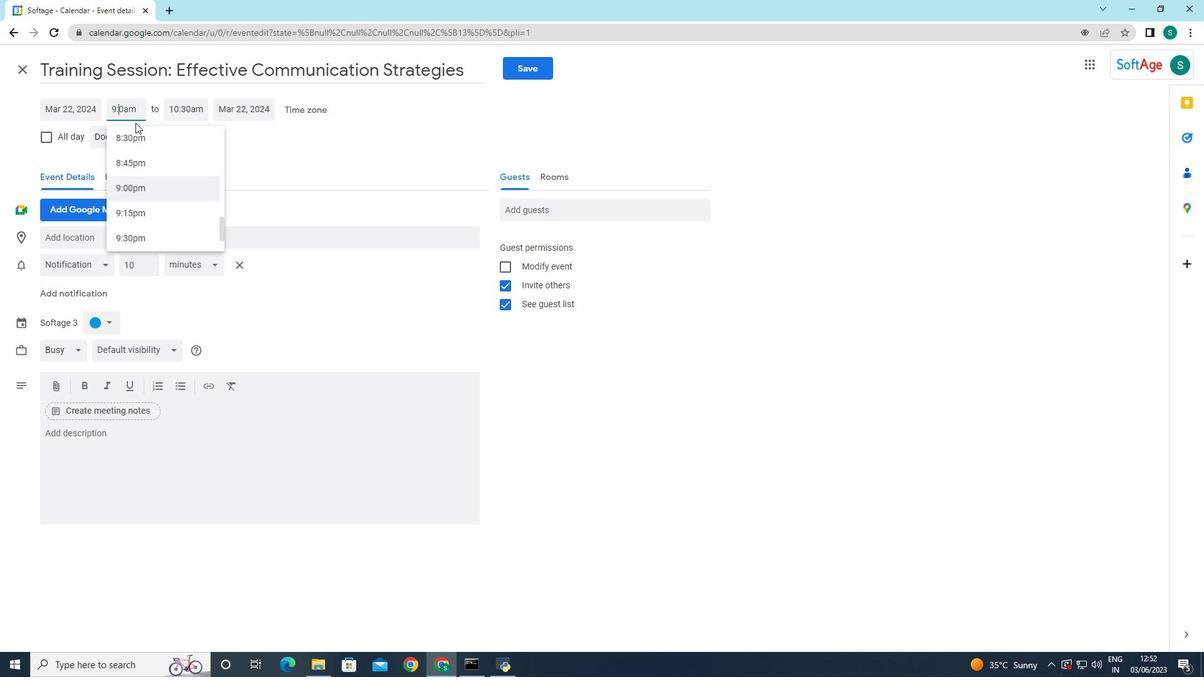 
Action: Mouse moved to (316, 141)
Screenshot: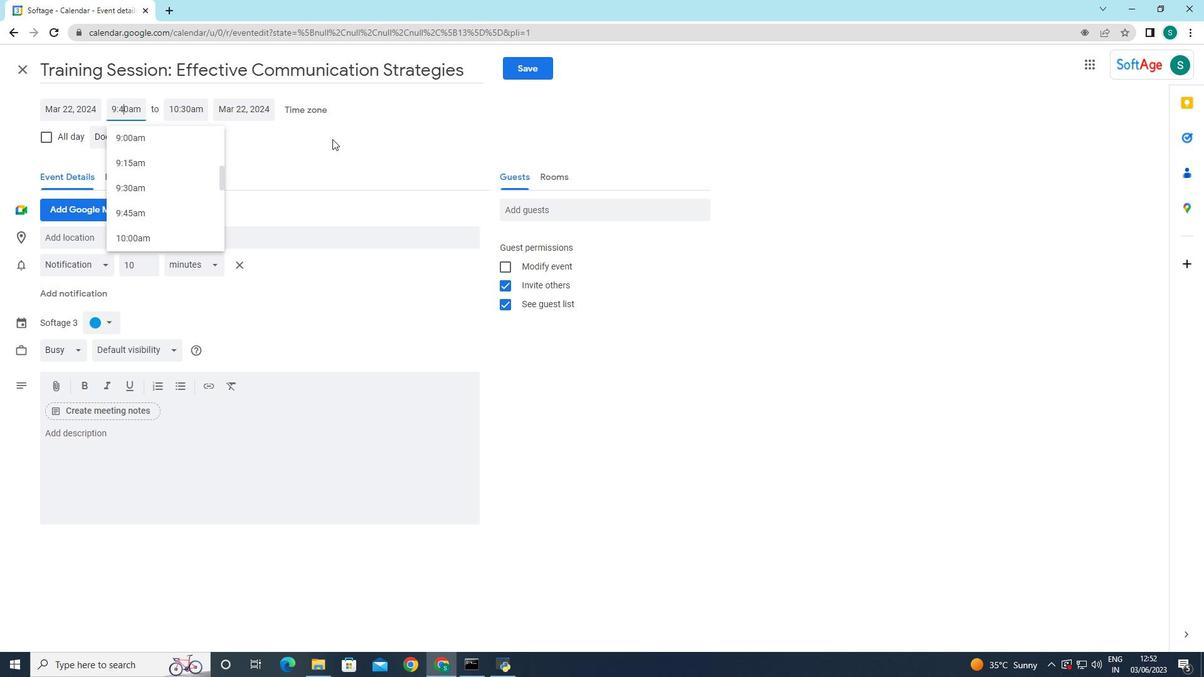 
Action: Mouse pressed left at (316, 141)
Screenshot: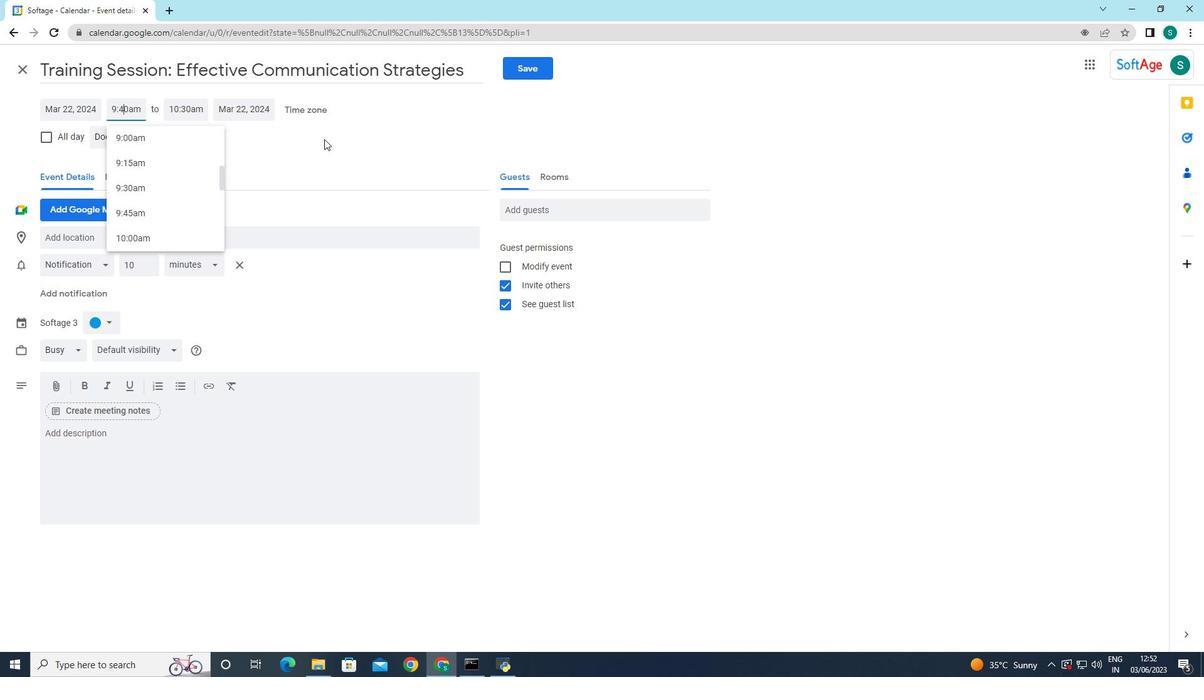 
Action: Mouse moved to (199, 107)
Screenshot: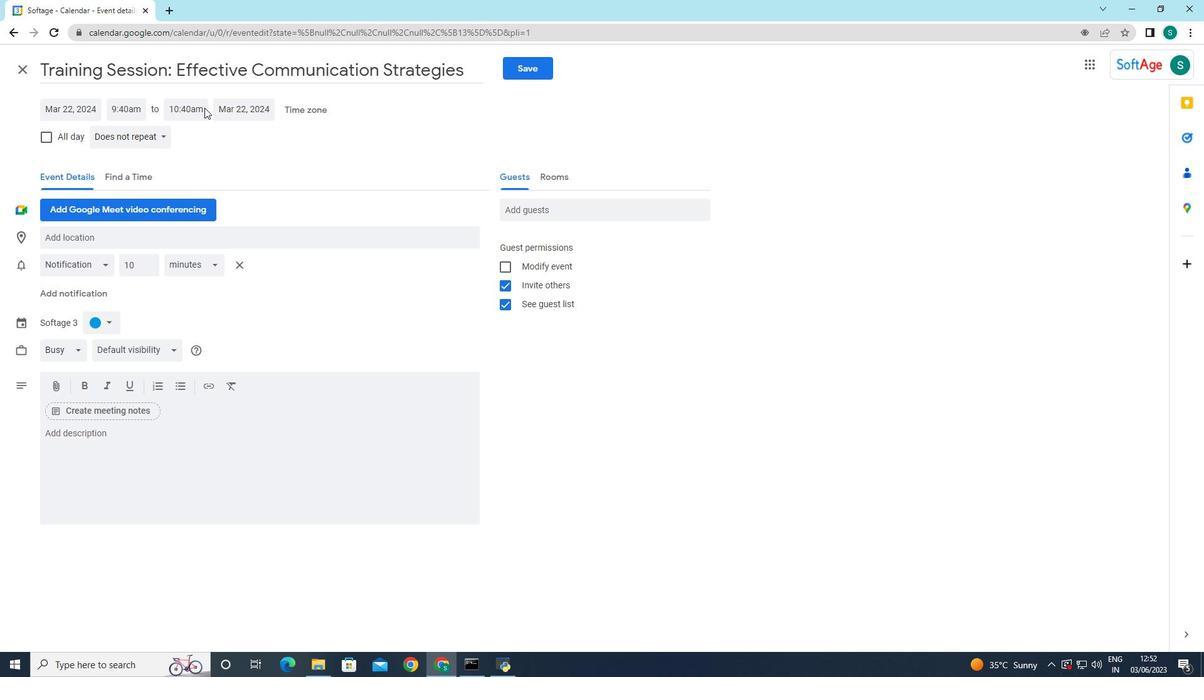 
Action: Mouse pressed left at (199, 107)
Screenshot: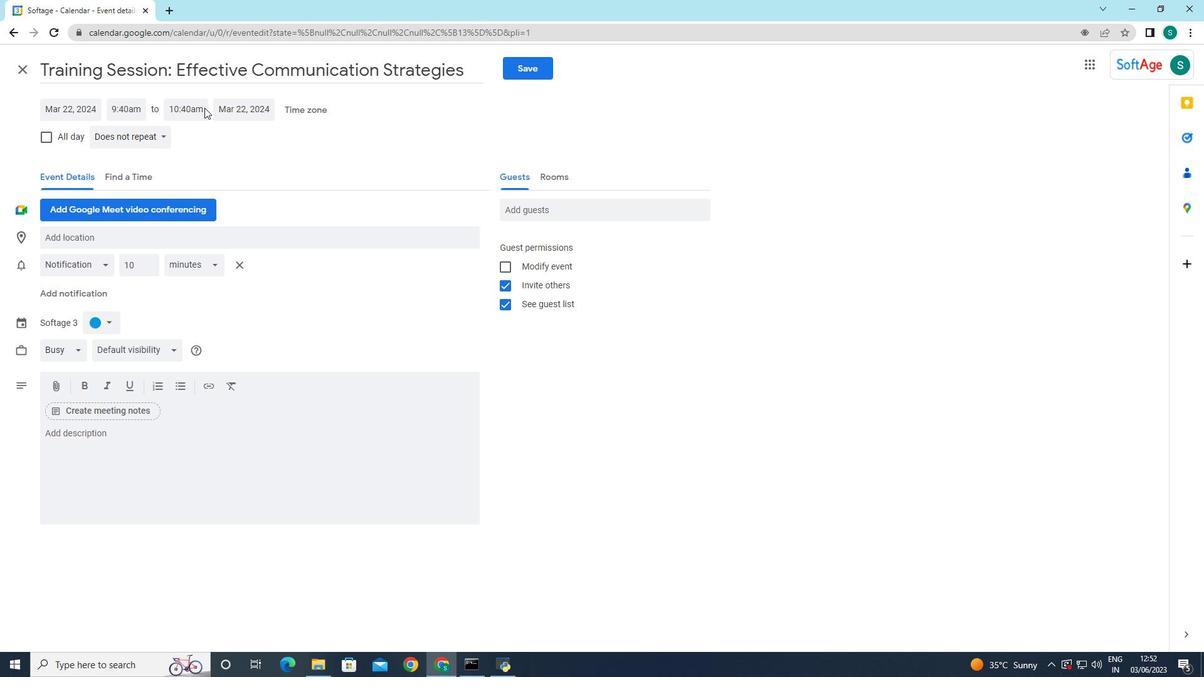 
Action: Mouse moved to (206, 239)
Screenshot: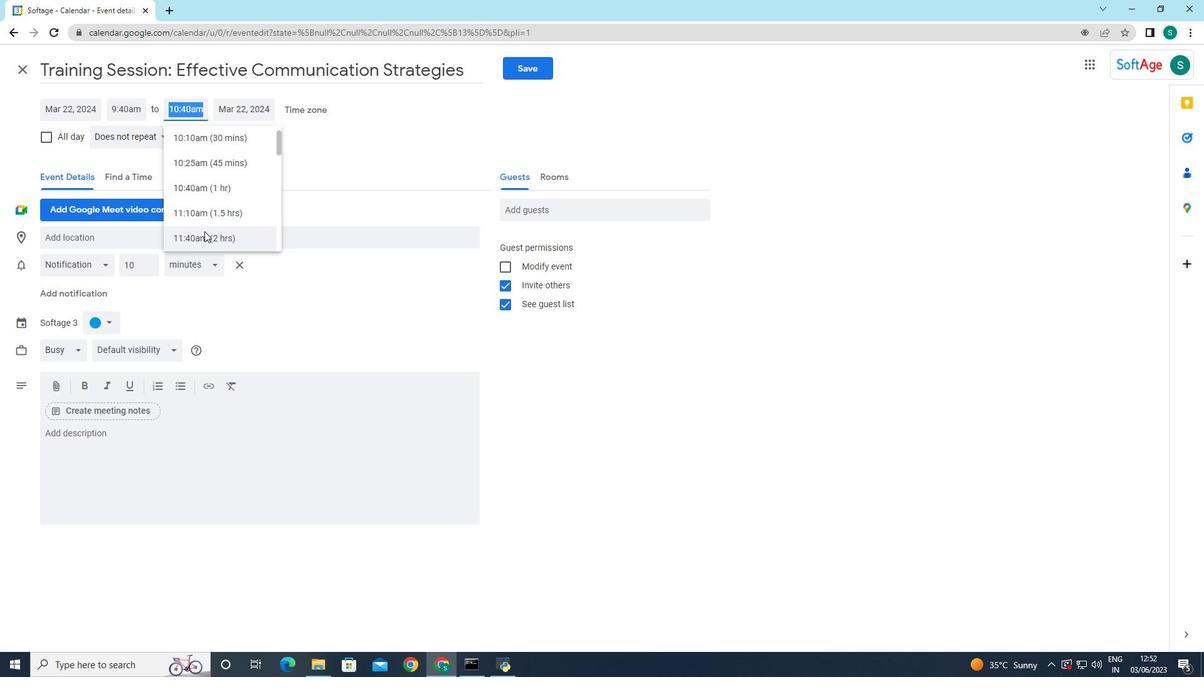 
Action: Mouse pressed left at (206, 239)
Screenshot: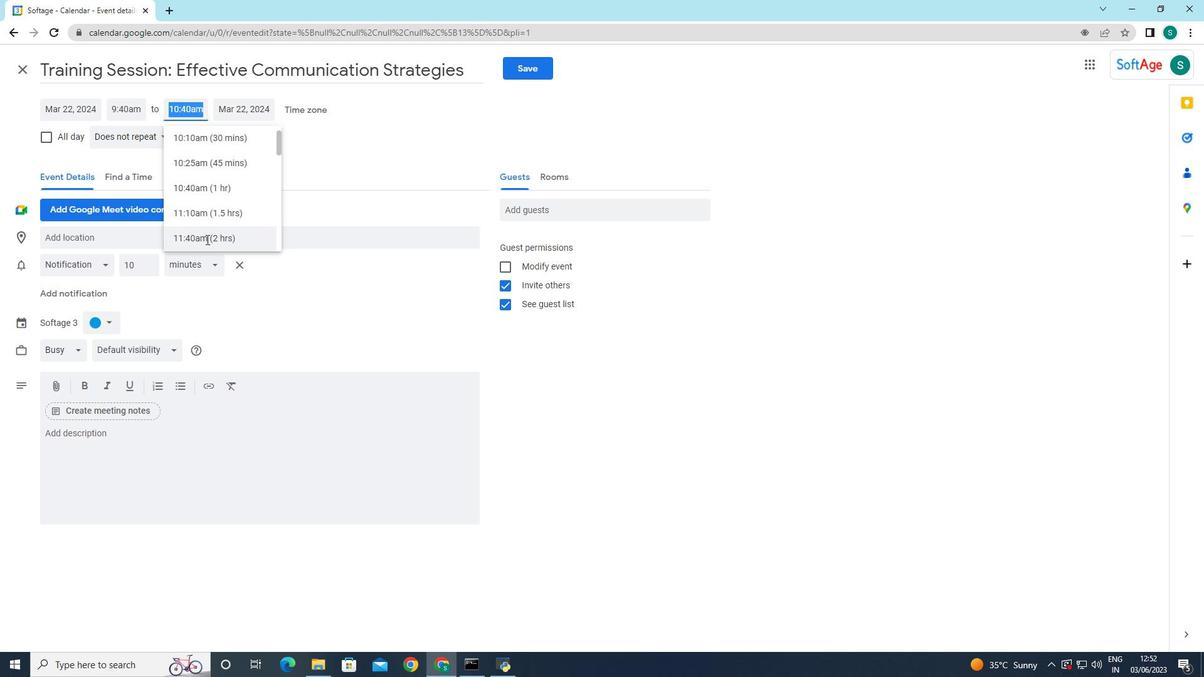 
Action: Mouse moved to (296, 170)
Screenshot: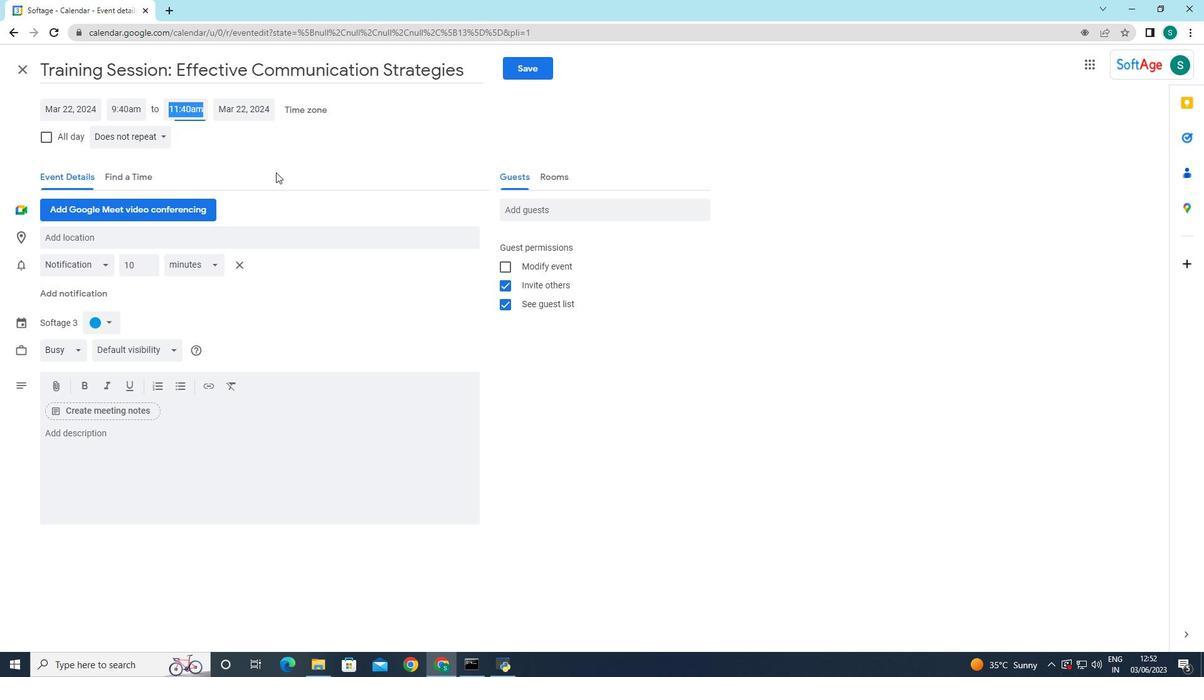 
Action: Mouse pressed left at (296, 170)
Screenshot: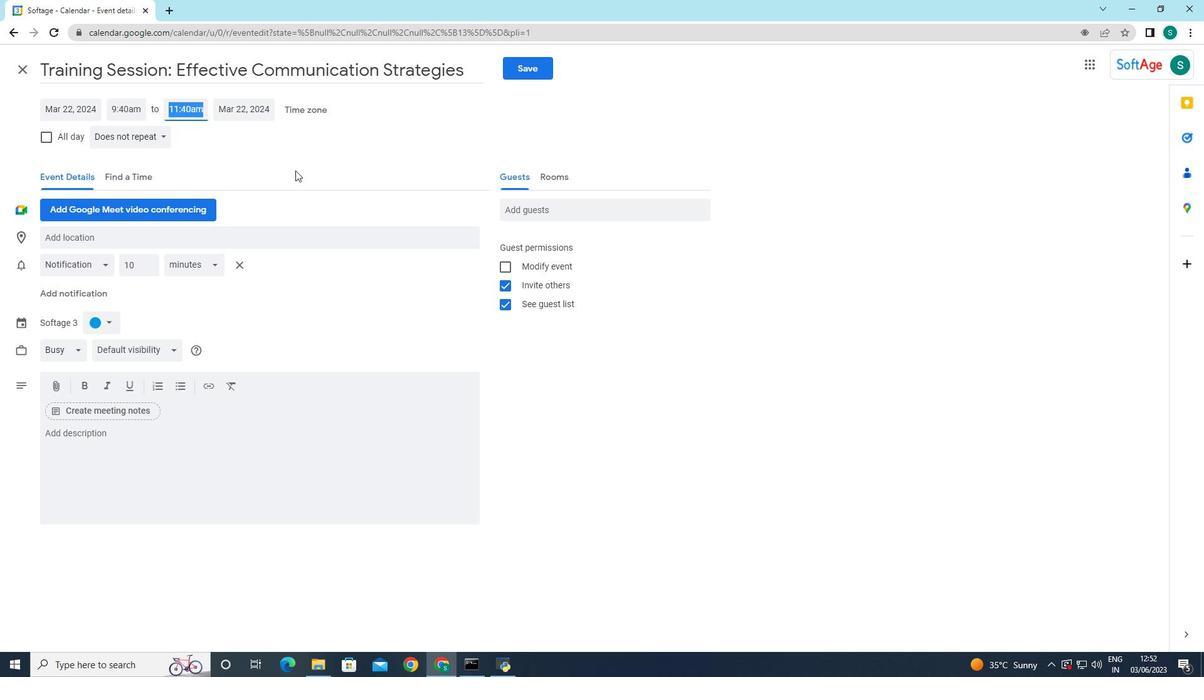 
Action: Mouse moved to (96, 439)
Screenshot: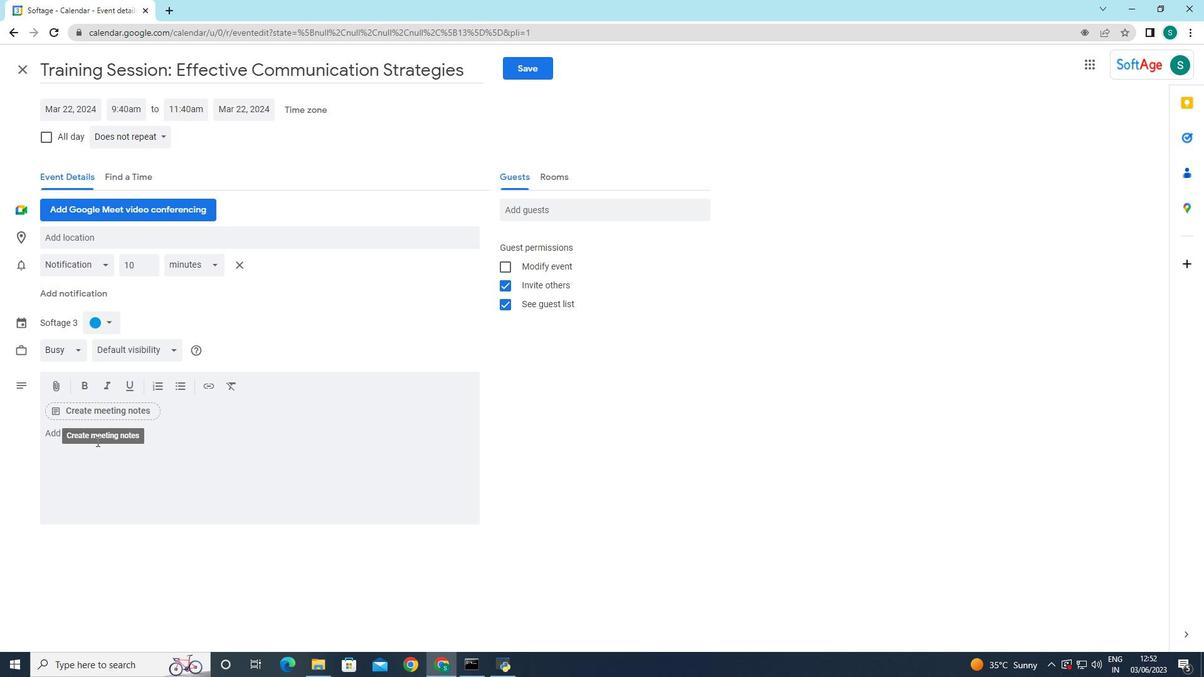 
Action: Mouse pressed left at (96, 439)
Screenshot: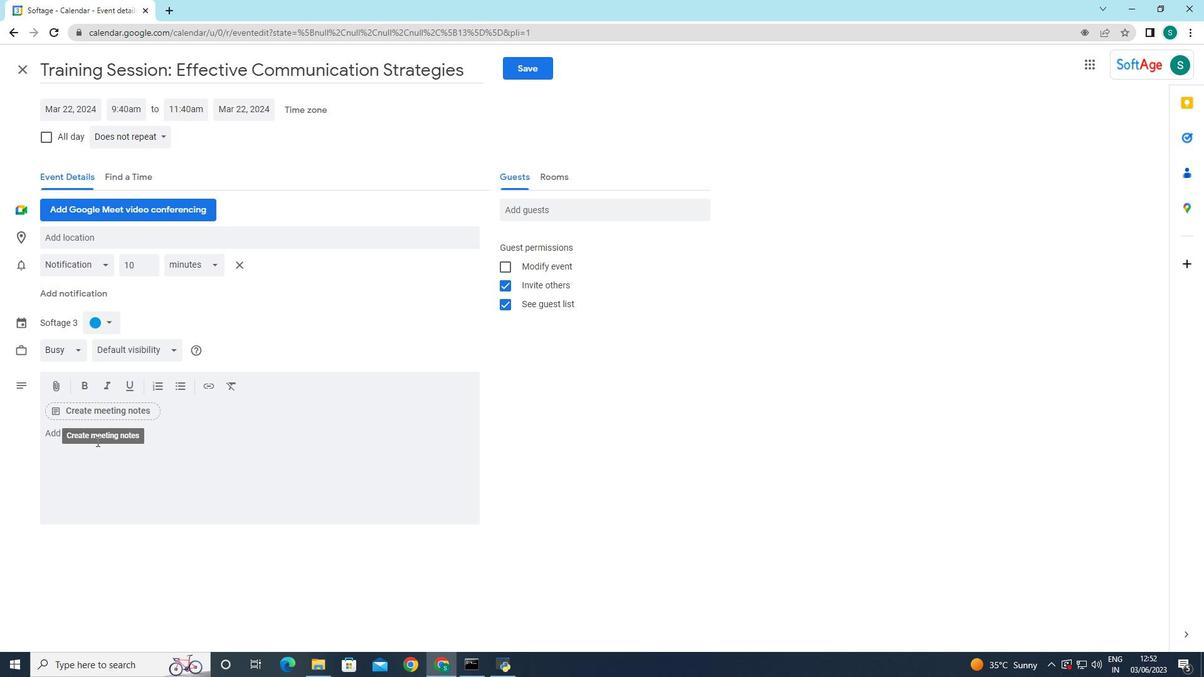 
Action: Key pressed <Key.caps_lock>A<Key.caps_lock><Key.space>project<Key.space>update<Key.space>meeting<Key.space>is<Key.space>a<Key.space>rehular<Key.space><Key.backspace><Key.backspace><Key.backspace><Key.backspace><Key.backspace><Key.backspace>gular<Key.space>gathering<Key.space>where<Key.space>project<Key.space>stakeholders,<Key.space>team<Key.space>members,<Key.space>and<Key.space>releve<Key.backspace>ant<Key.space>parties<Key.space>como<Key.backspace>e<Key.space>together<Key.space>to<Key.space>discuss<Key.space>the<Key.space>progress<Key.space><Key.backspace>,<Key.space>status<Key.space><Key.backspace>,<Key.space>and<Key.space>key<Key.space>updat<Key.backspace>tes<Key.space>of<Key.space>a<Key.space>specific<Key.space>project.<Key.space><Key.caps_lock>T<Key.caps_lock>he<Key.space>meeting<Key.space>provides<Key.space>an<Key.space>opportunity<Key.space>to<Key.space>share<Key.space>information<Key.space>address<Key.space>challenges,<Key.space>ajd<Key.backspace><Key.backspace>nd<Key.space><Key.space><Key.backspace>ensurr<Key.backspace>e<Key.space>that<Key.space>the<Key.space>project<Key.space>stays<Key.space>on<Key.space>track<Key.space>towars<Key.backspace>ds<Key.space>its<Key.space>goals.
Screenshot: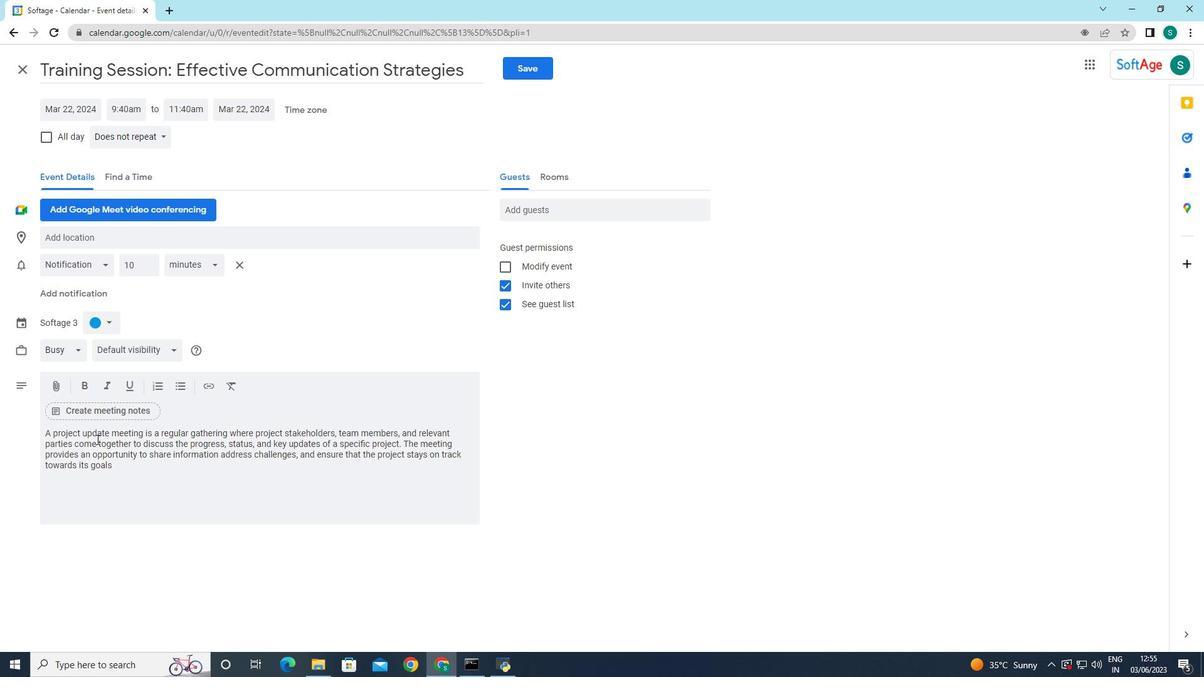 
Action: Mouse moved to (114, 320)
Screenshot: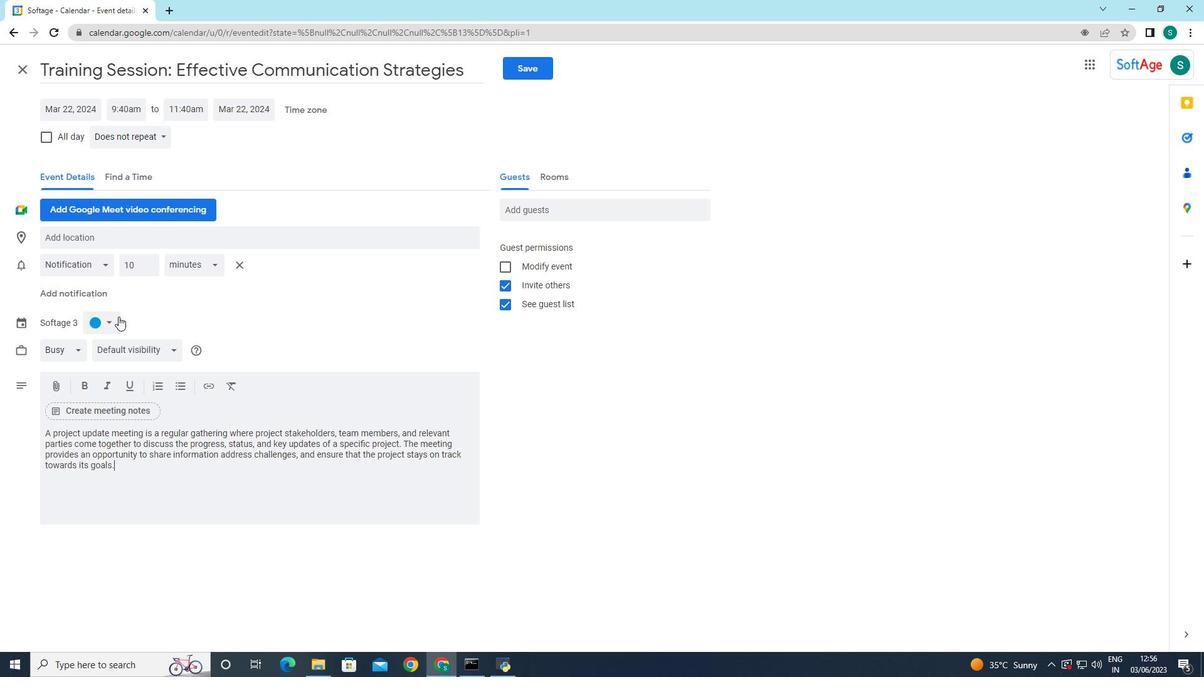 
Action: Mouse pressed left at (114, 320)
Screenshot: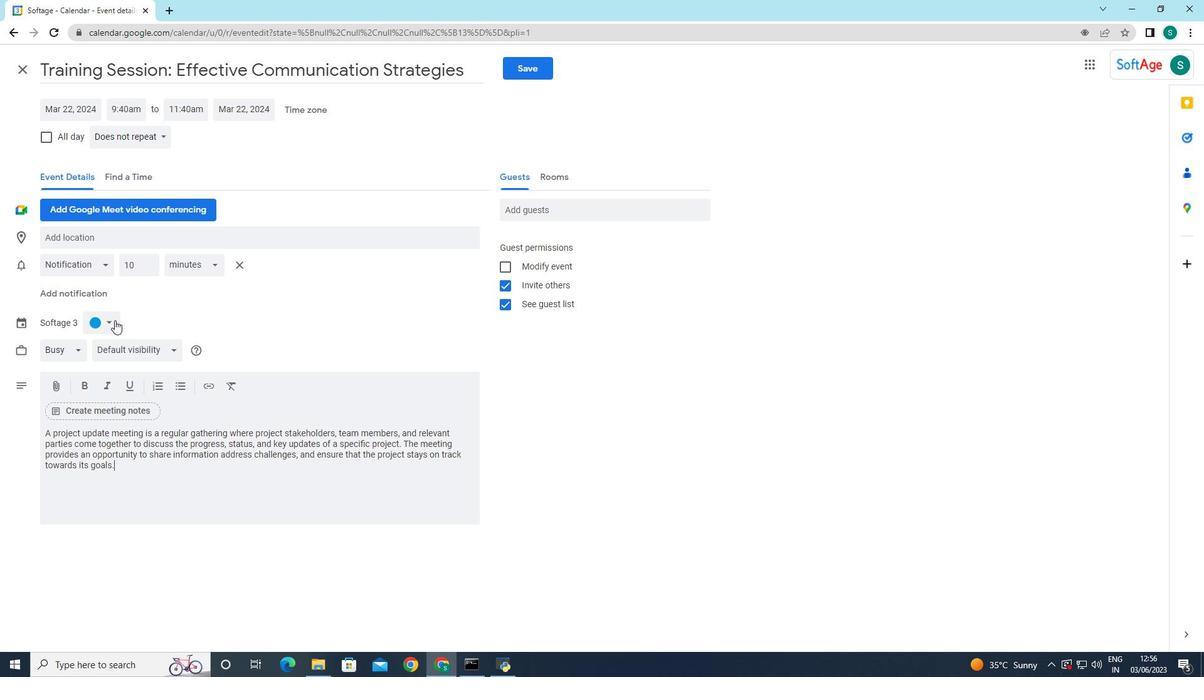 
Action: Mouse moved to (109, 336)
Screenshot: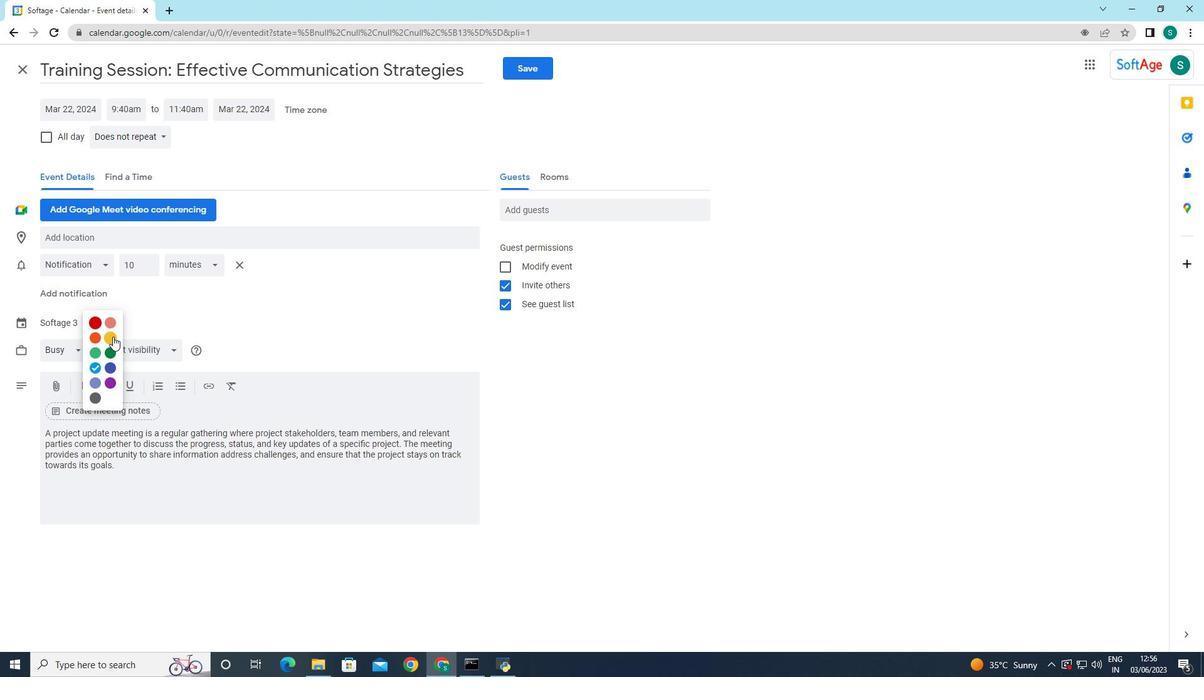 
Action: Mouse pressed left at (109, 336)
Screenshot: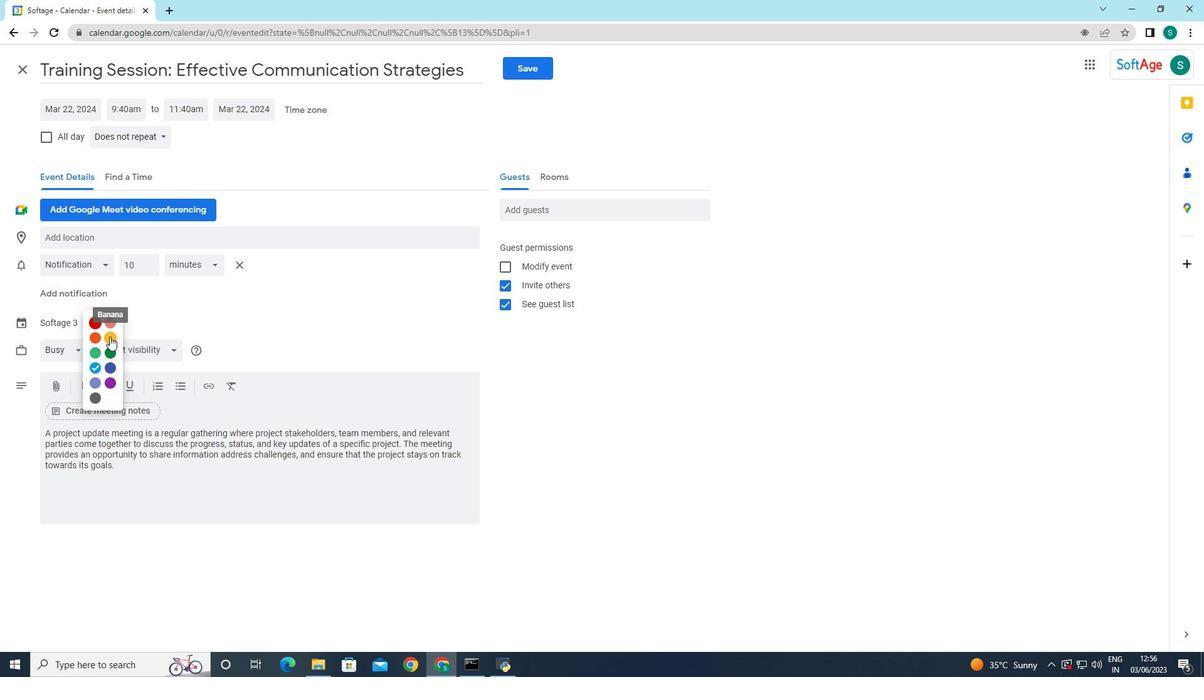 
Action: Mouse moved to (139, 238)
Screenshot: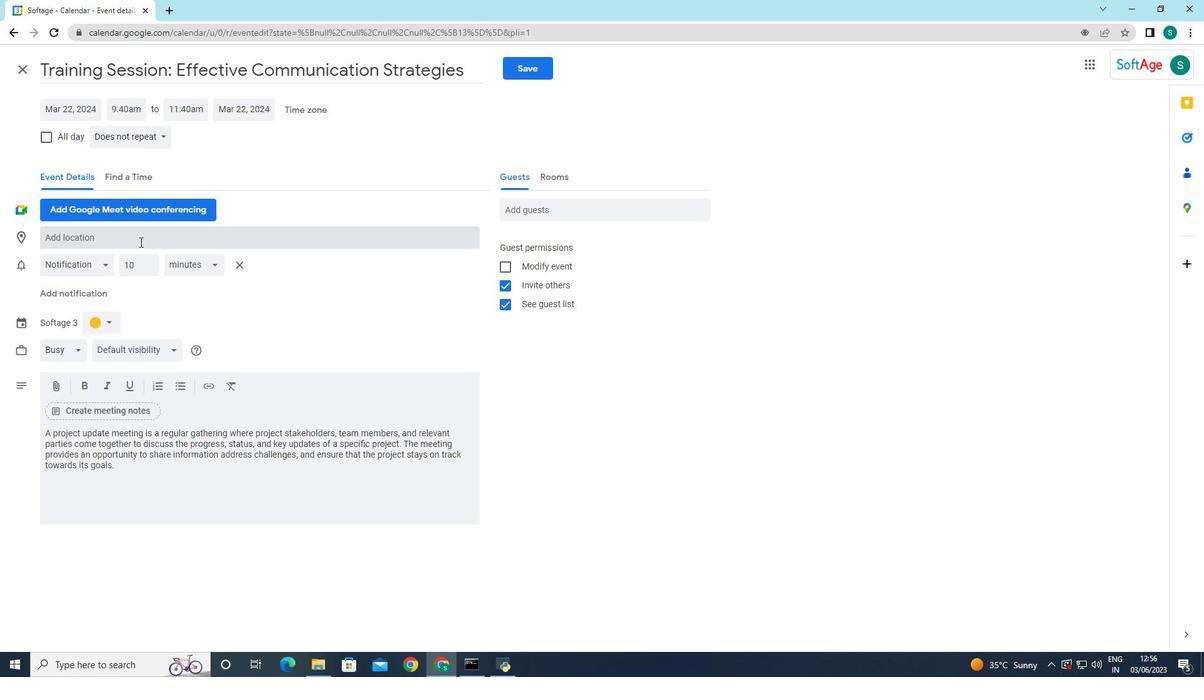 
Action: Mouse pressed left at (139, 238)
Screenshot: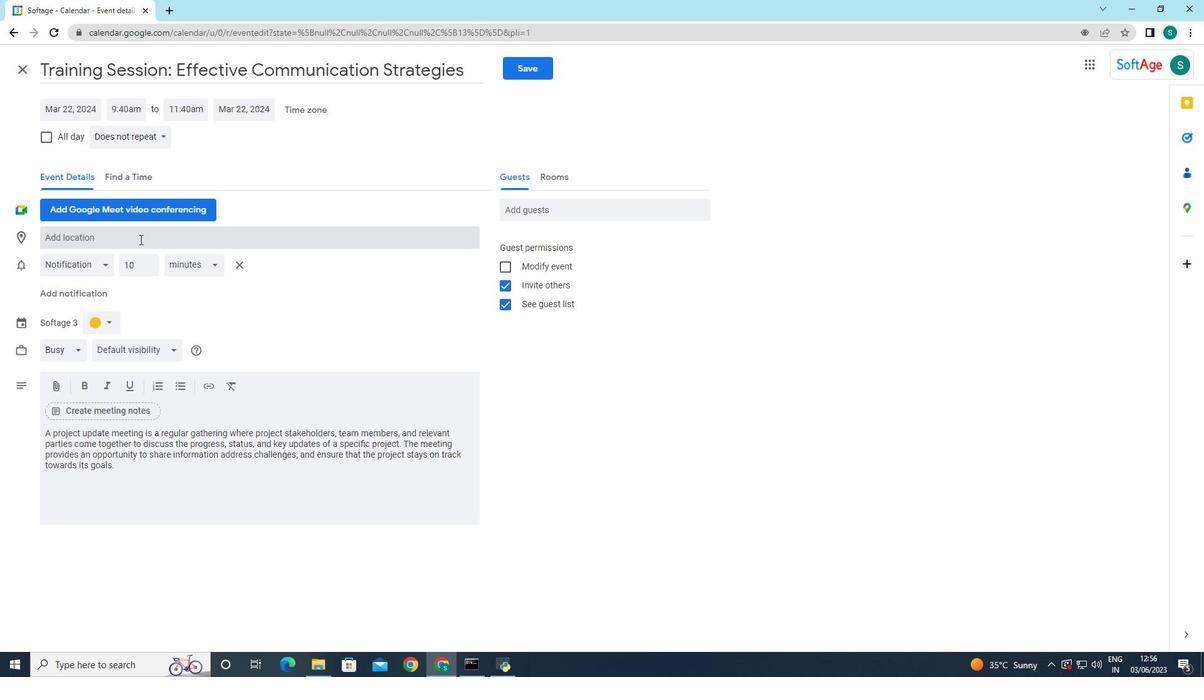
Action: Key pressed 987<Key.space><Key.shift>Moulin<Key.space><Key.shift><Key.shift><Key.shift><Key.shift><Key.shift><Key.shift><Key.shift><Key.shift><Key.shift><Key.shift>Rouge,<Key.space><Key.shift>Paris<Key.space><Key.shift>France
Screenshot: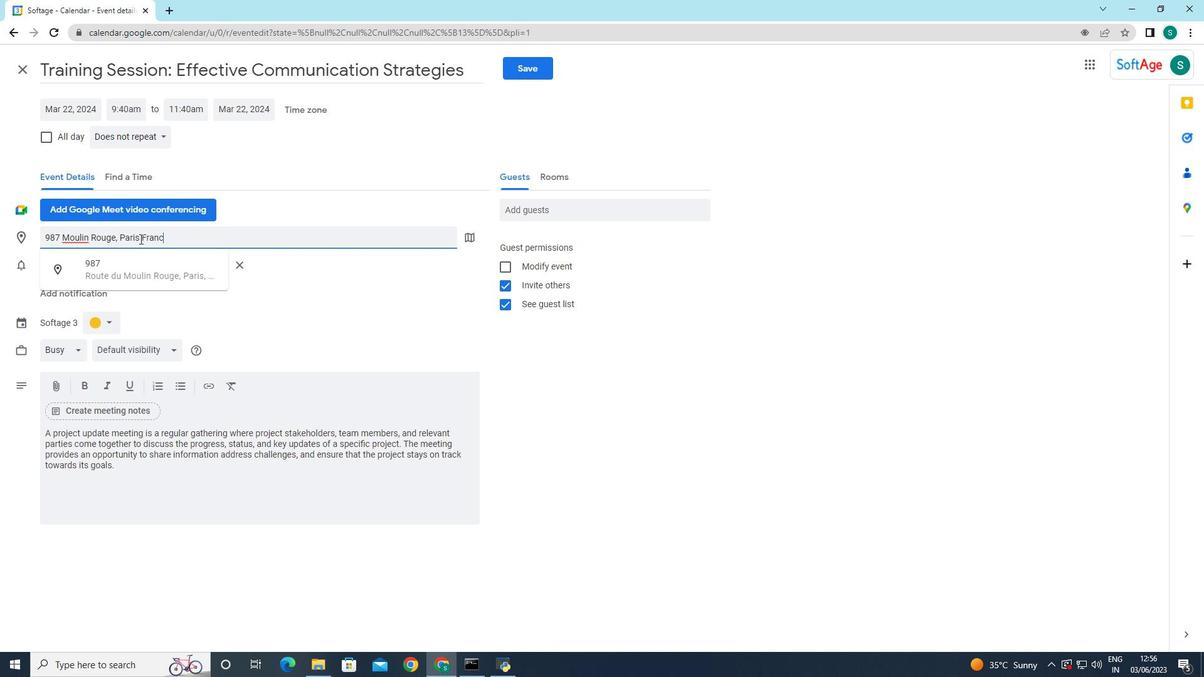 
Action: Mouse moved to (346, 326)
Screenshot: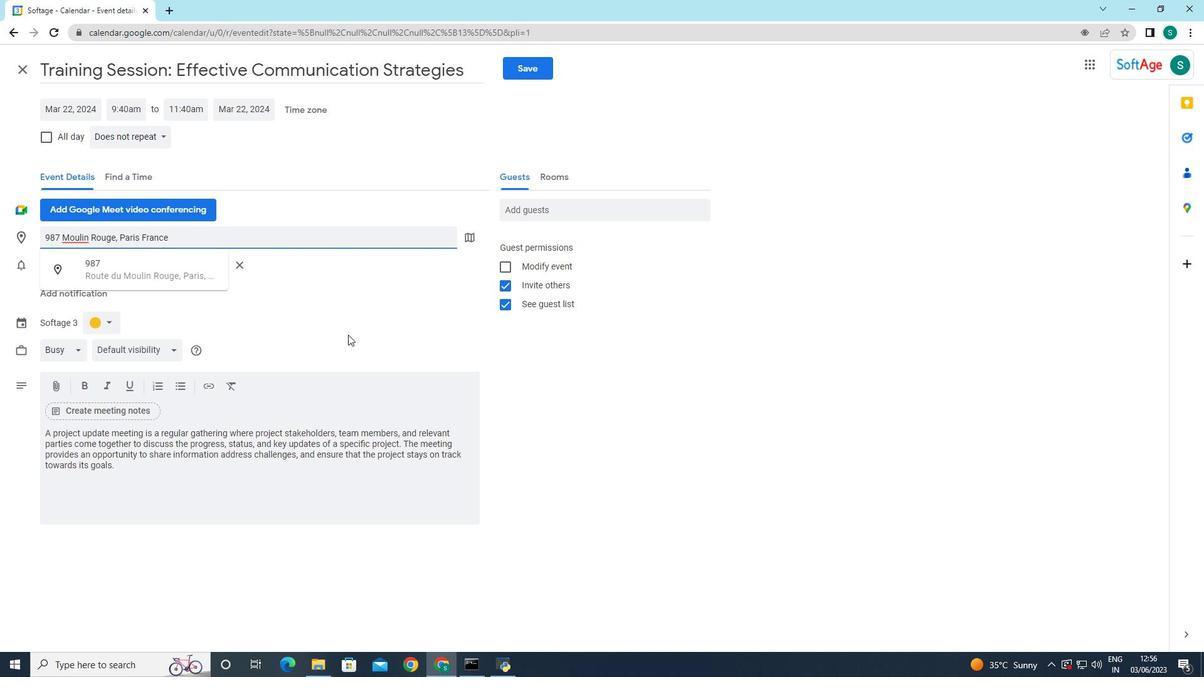
Action: Mouse pressed left at (346, 326)
Screenshot: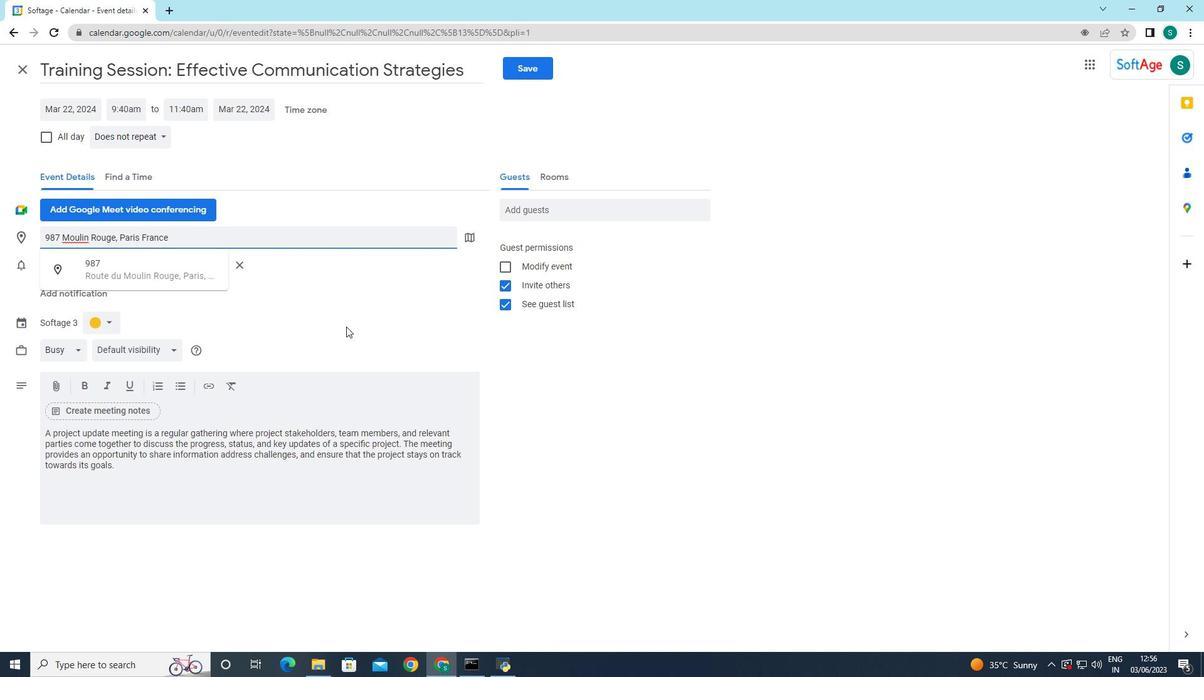 
Action: Mouse moved to (525, 213)
Screenshot: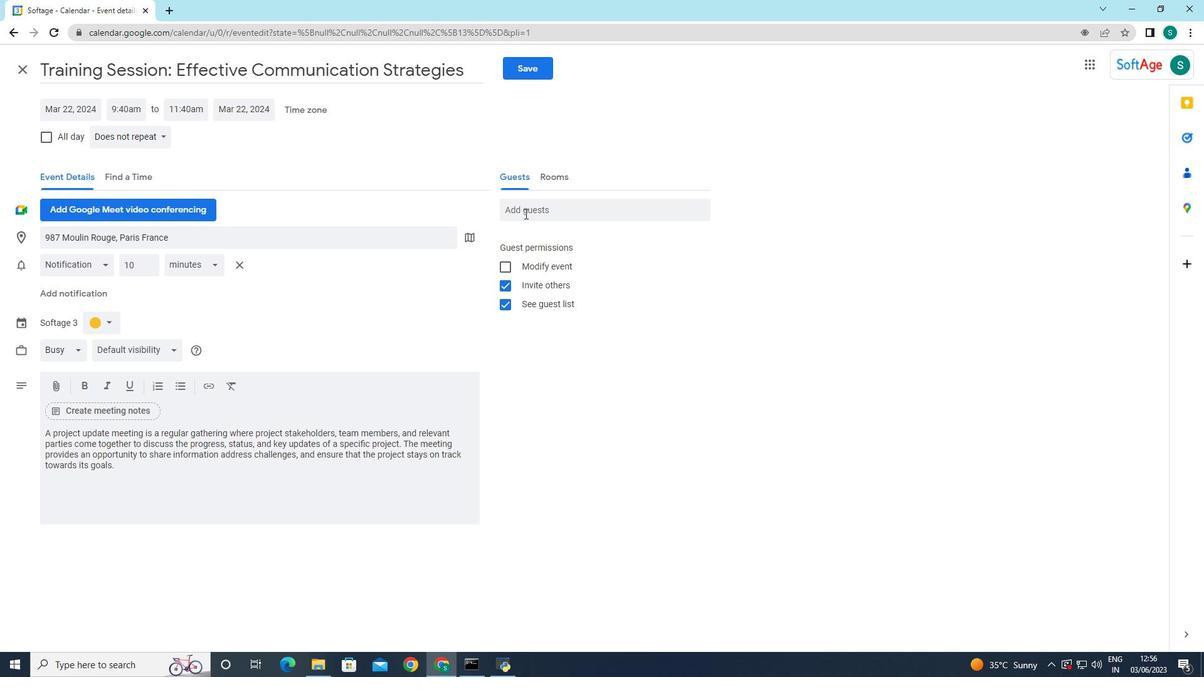 
Action: Mouse pressed left at (525, 213)
Screenshot: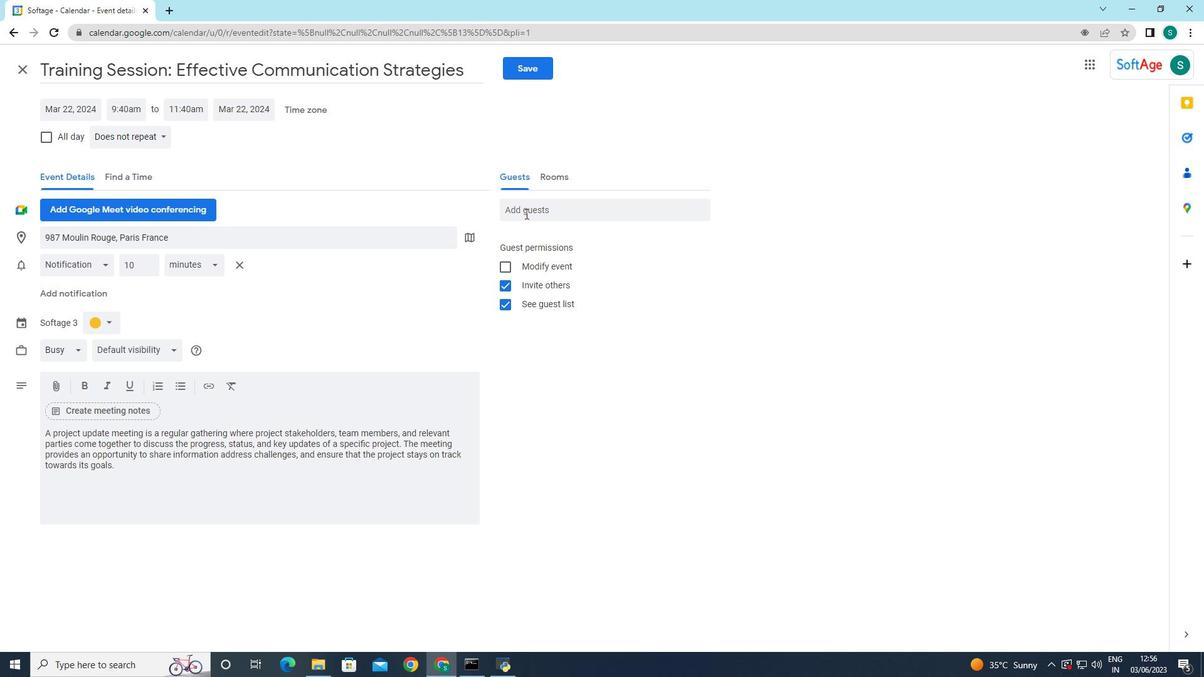 
Action: Key pressed softage.
Screenshot: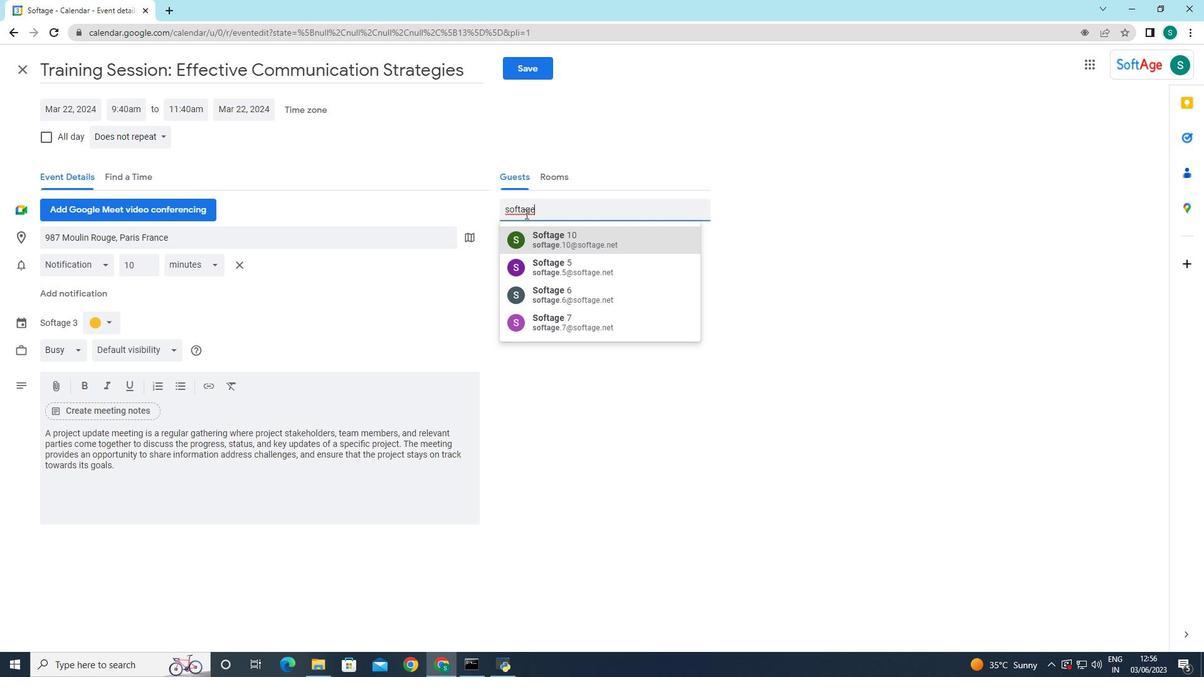 
Action: Mouse moved to (546, 267)
Screenshot: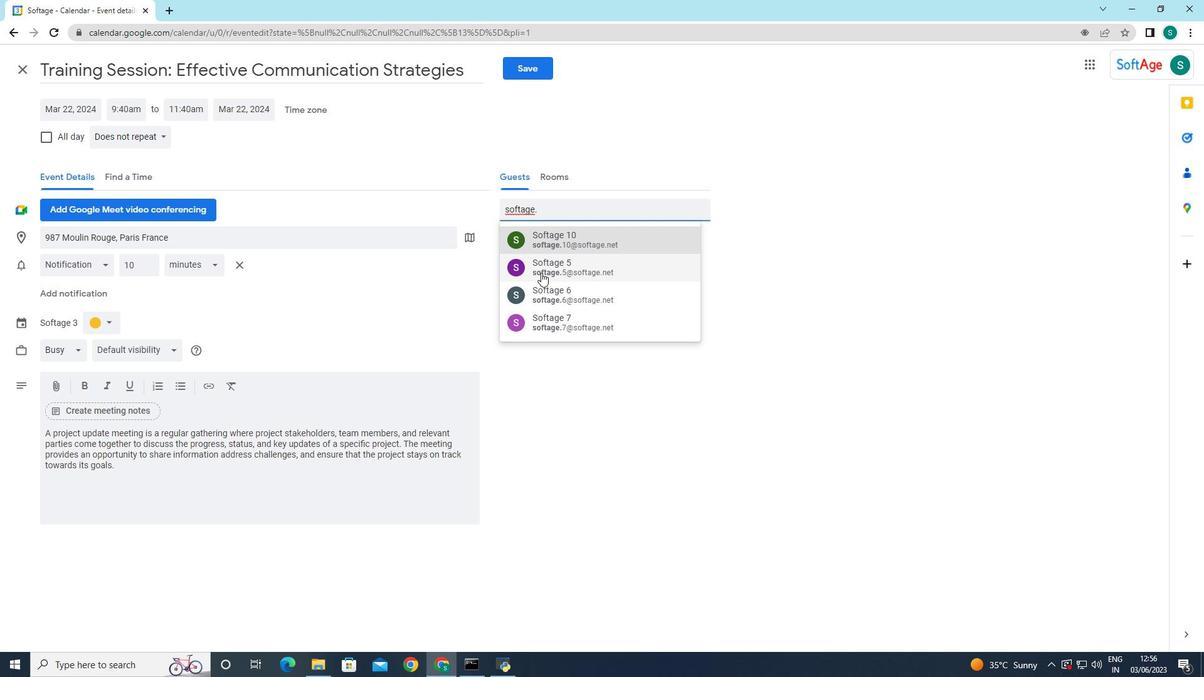 
Action: Mouse pressed left at (546, 267)
Screenshot: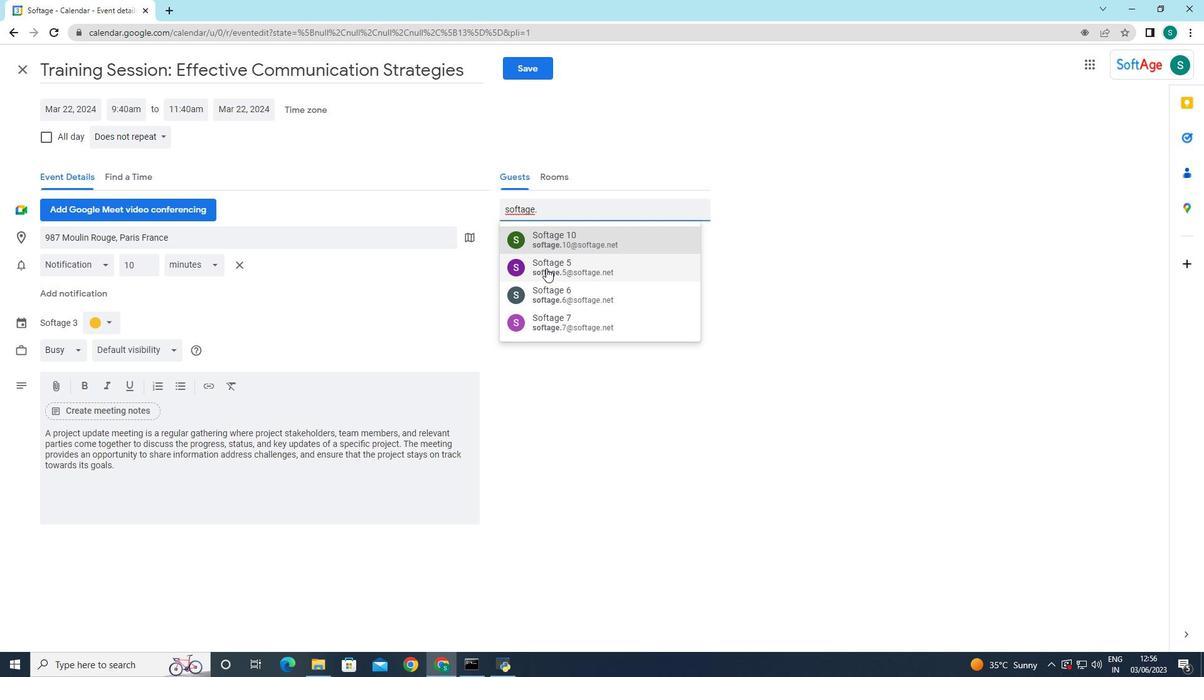 
Action: Mouse moved to (557, 210)
Screenshot: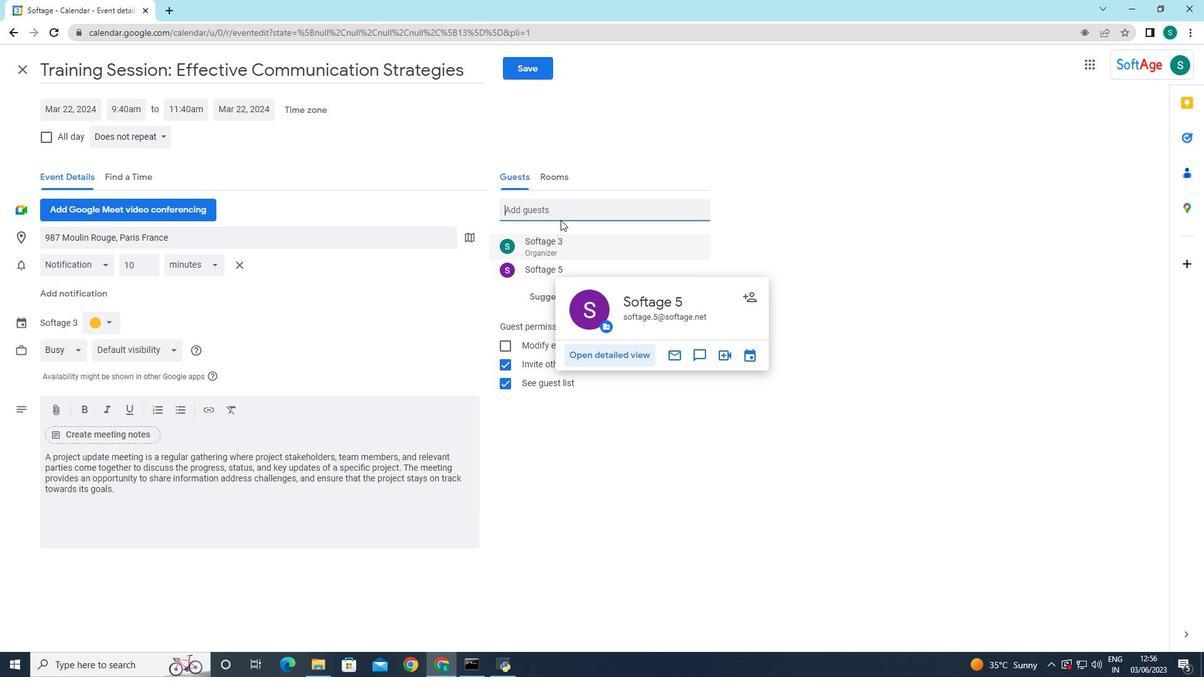 
Action: Key pressed softage.6
Screenshot: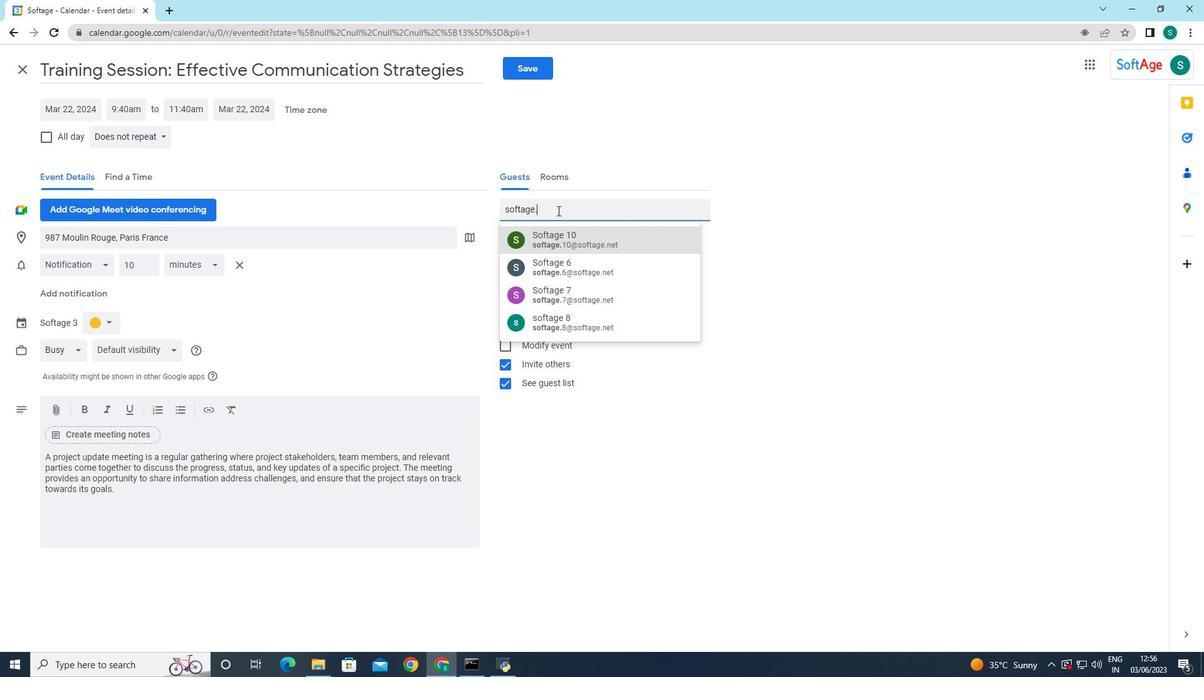 
Action: Mouse moved to (545, 248)
Screenshot: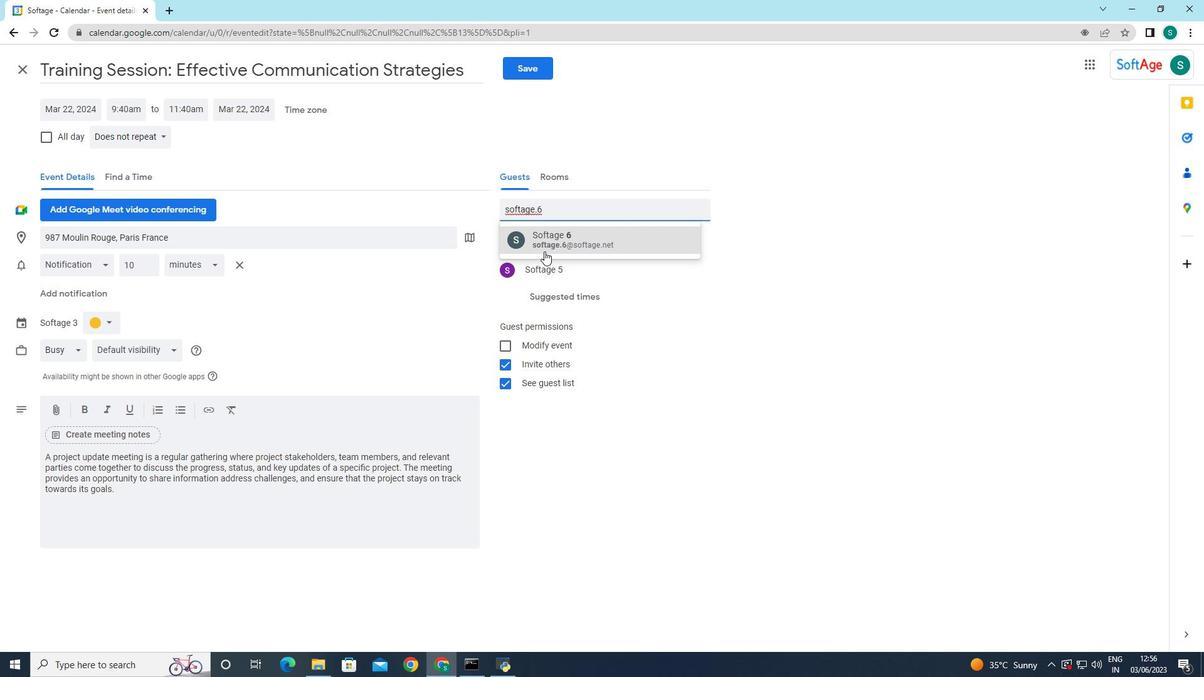
Action: Mouse pressed left at (545, 248)
Screenshot: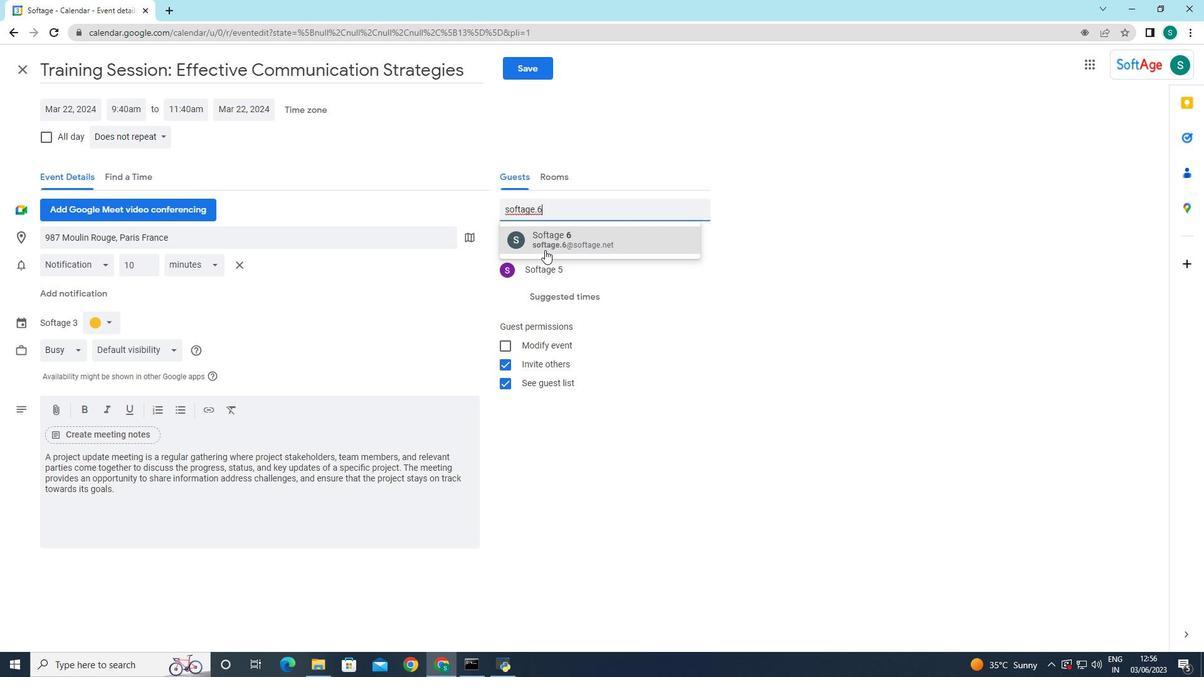 
Action: Mouse moved to (148, 141)
Screenshot: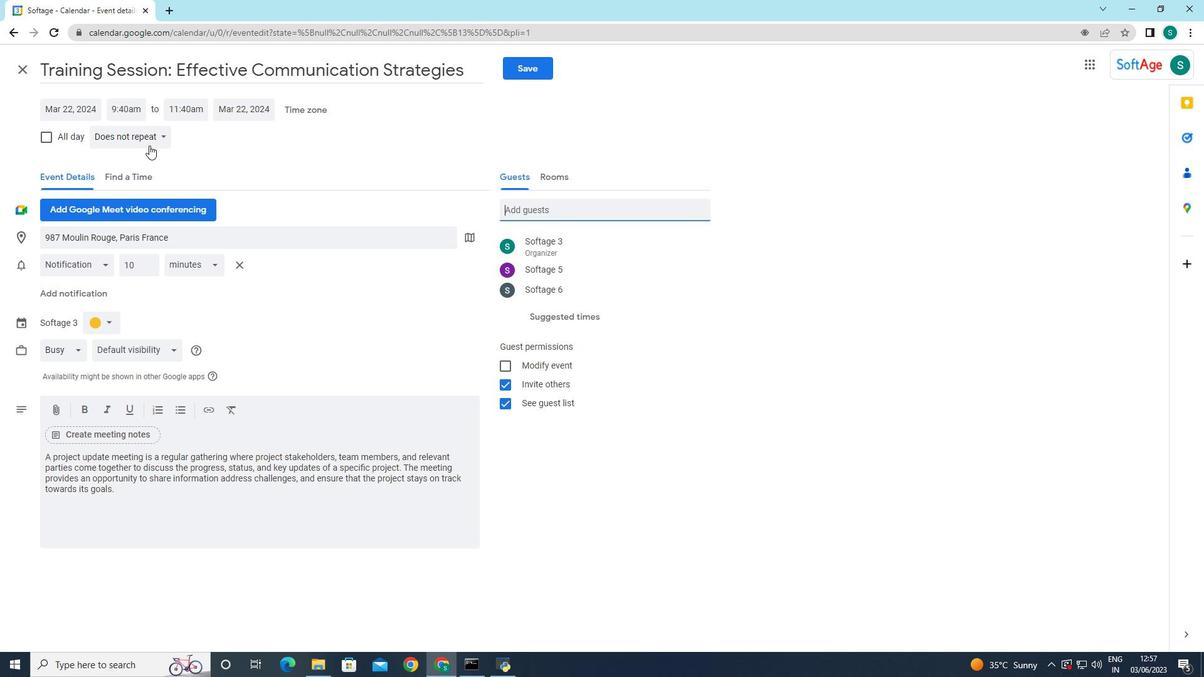 
Action: Mouse pressed left at (148, 141)
Screenshot: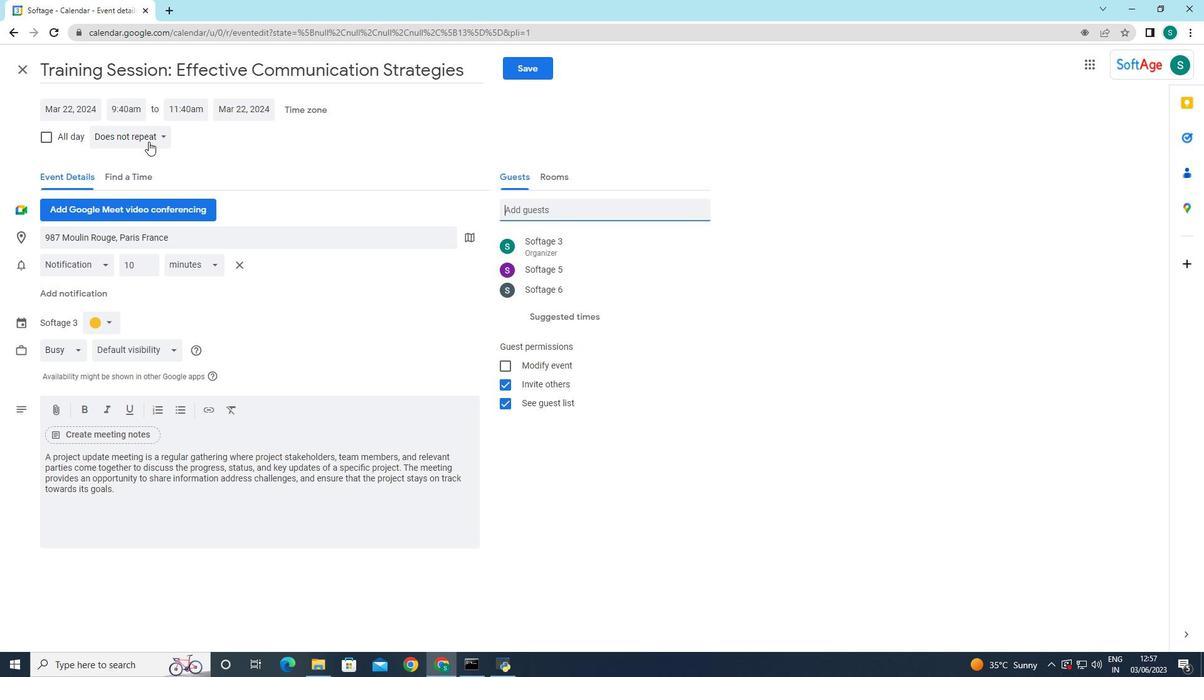 
Action: Mouse moved to (141, 249)
Screenshot: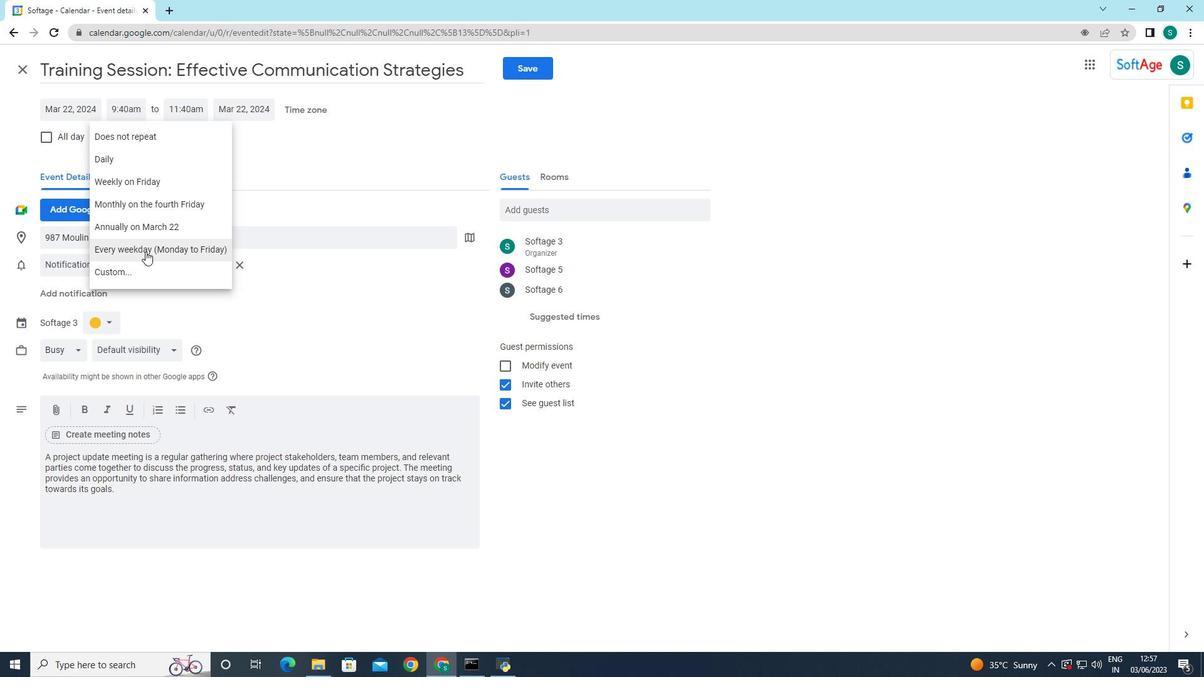 
Action: Mouse pressed left at (141, 249)
Screenshot: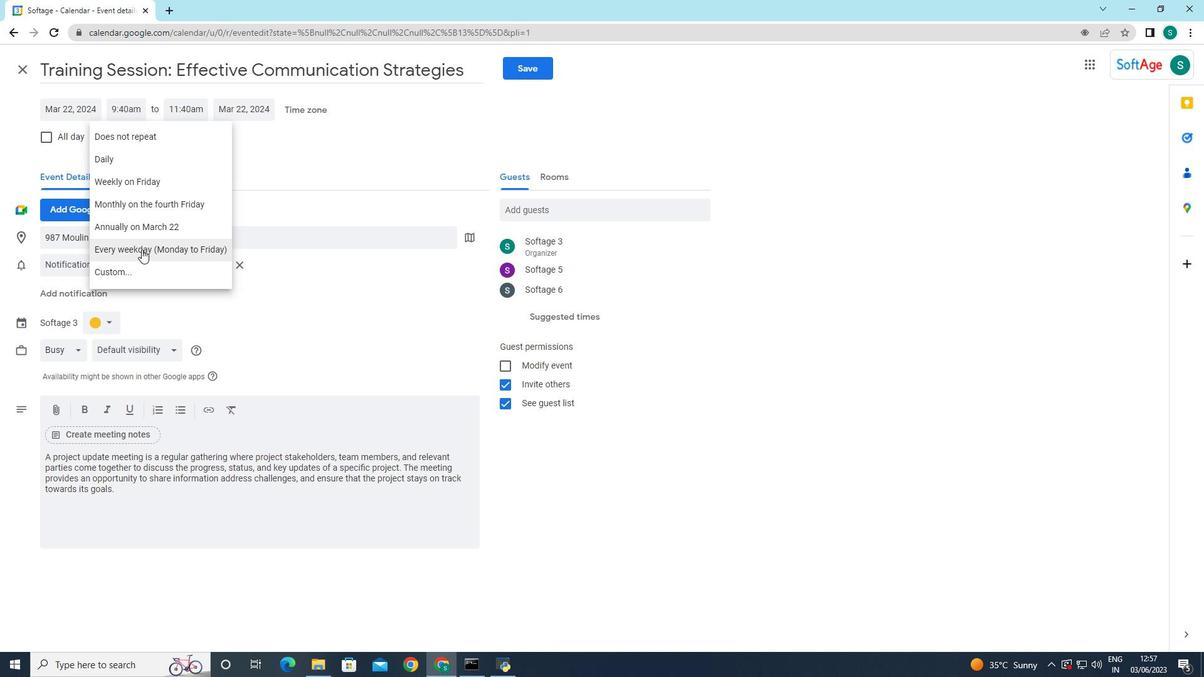 
Action: Mouse moved to (690, 244)
Screenshot: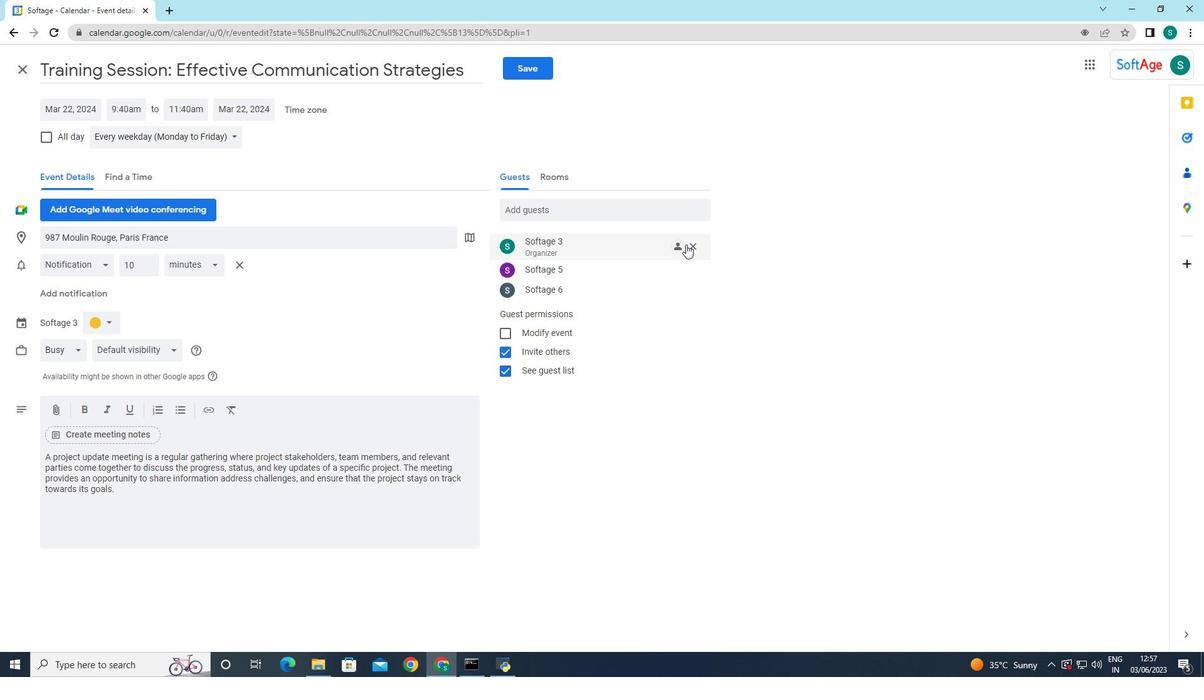 
Action: Mouse pressed left at (690, 244)
Screenshot: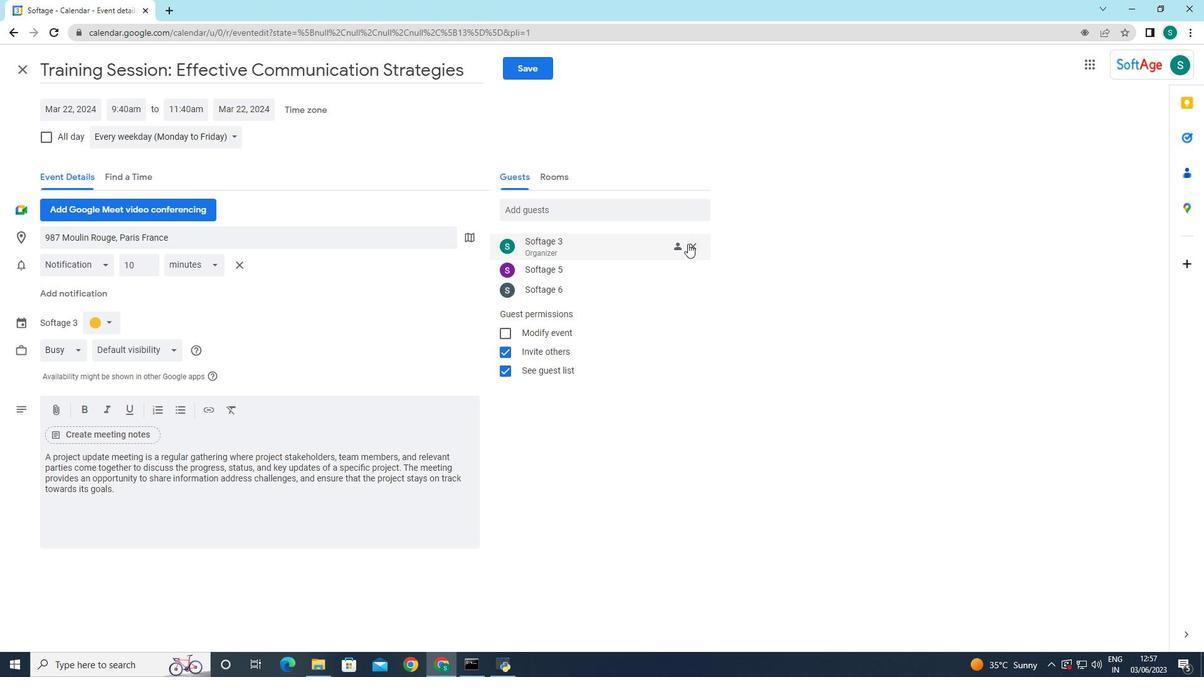 
Action: Mouse moved to (656, 421)
Screenshot: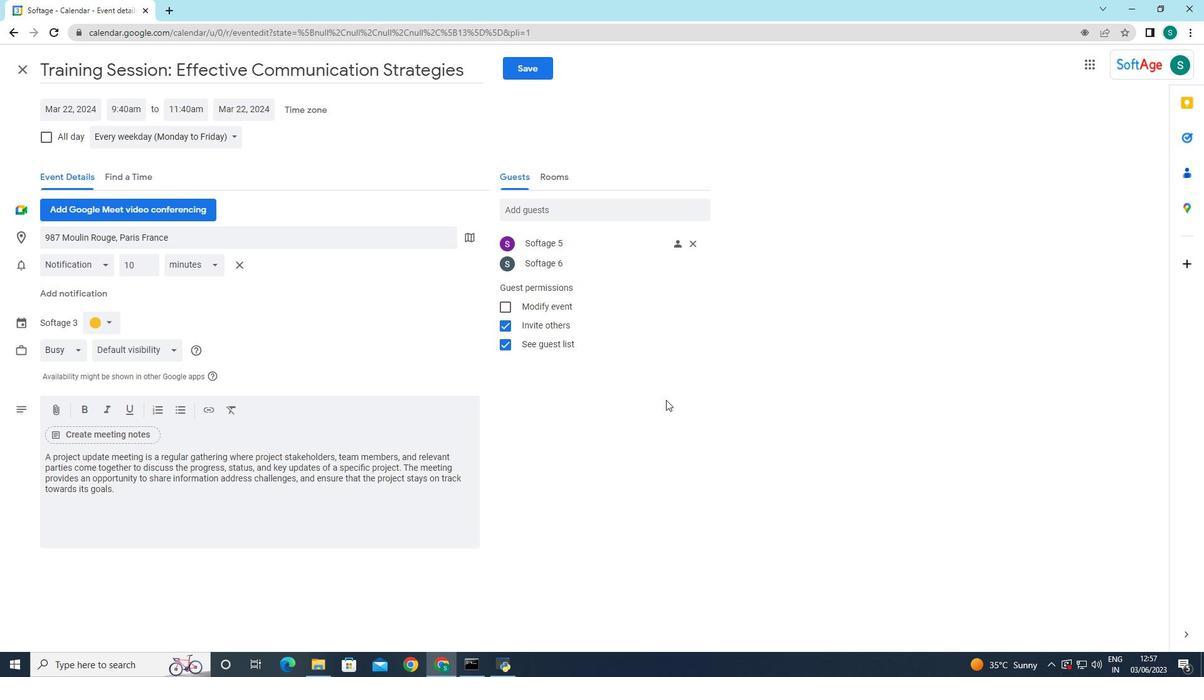 
Action: Mouse pressed left at (656, 421)
Screenshot: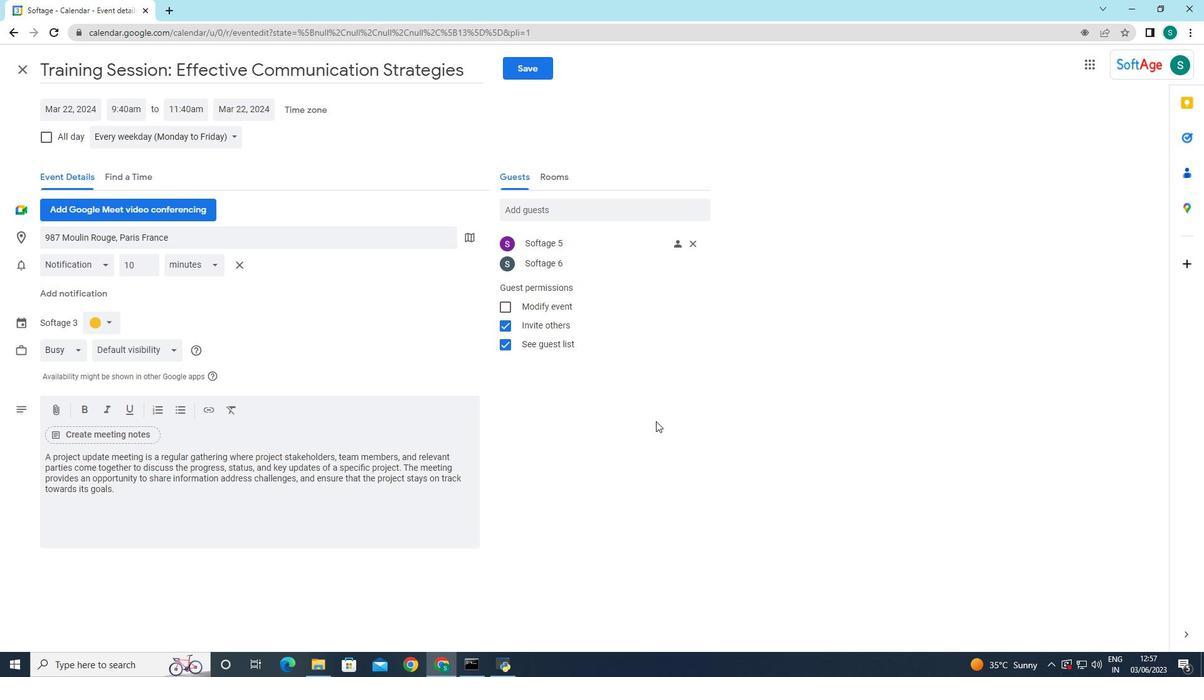 
Action: Mouse moved to (536, 69)
Screenshot: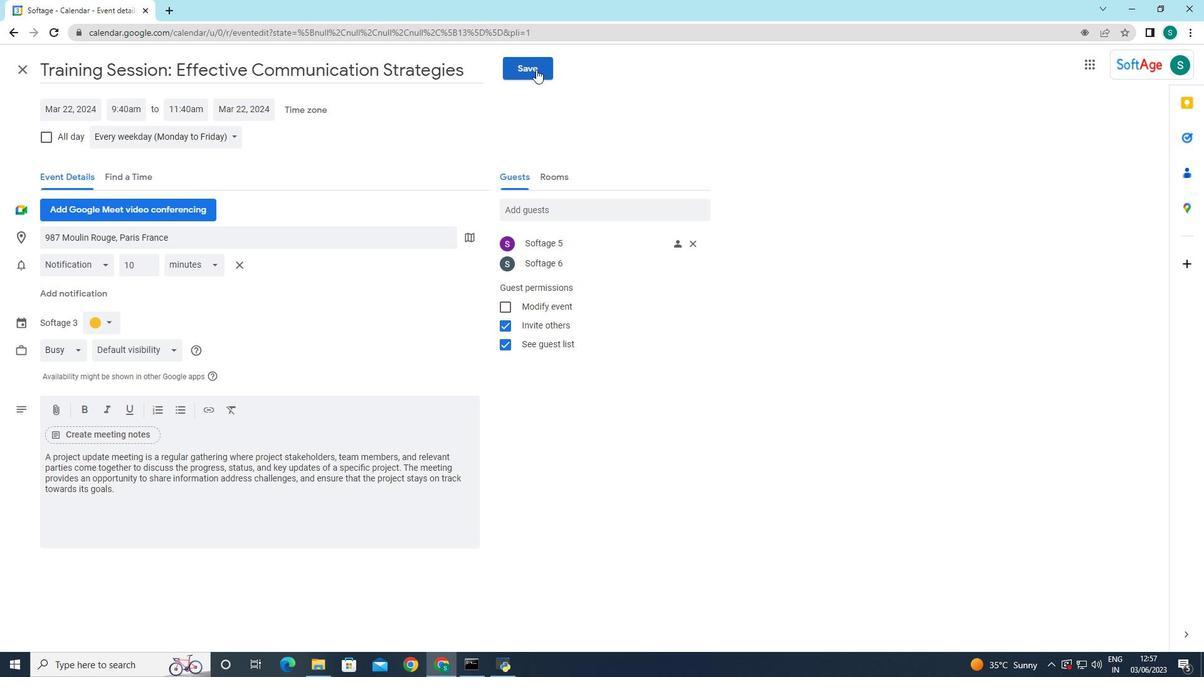 
Action: Mouse pressed left at (536, 69)
Screenshot: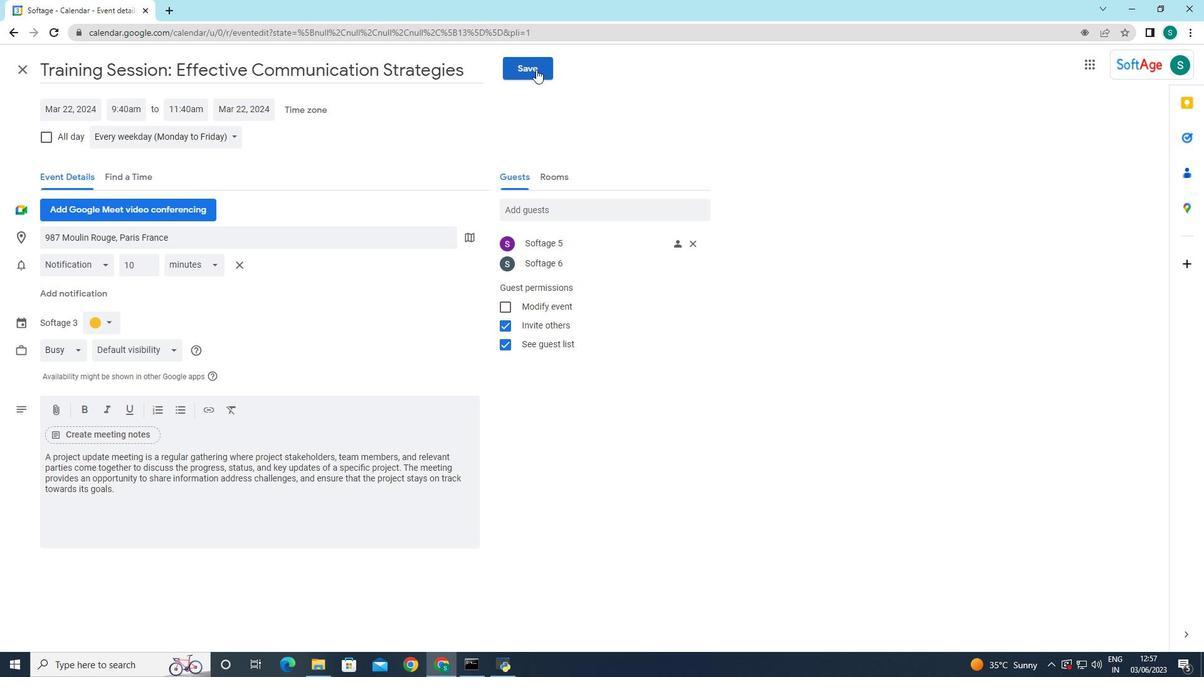 
Action: Mouse moved to (713, 379)
Screenshot: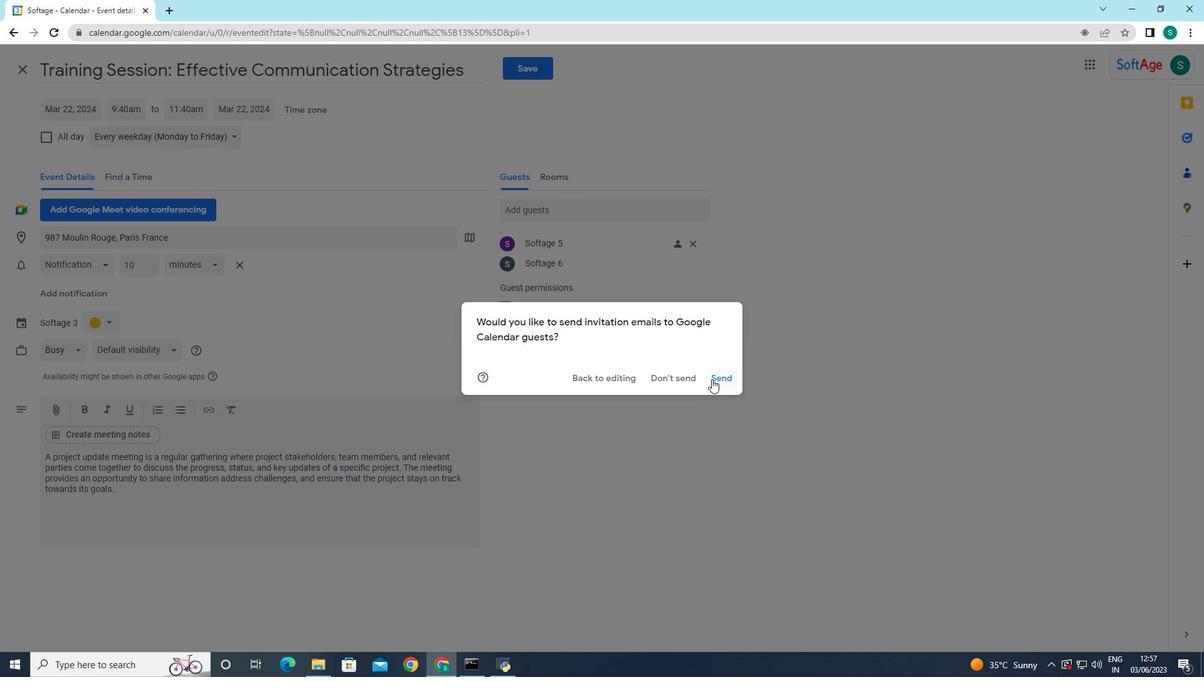 
Action: Mouse pressed left at (713, 379)
Screenshot: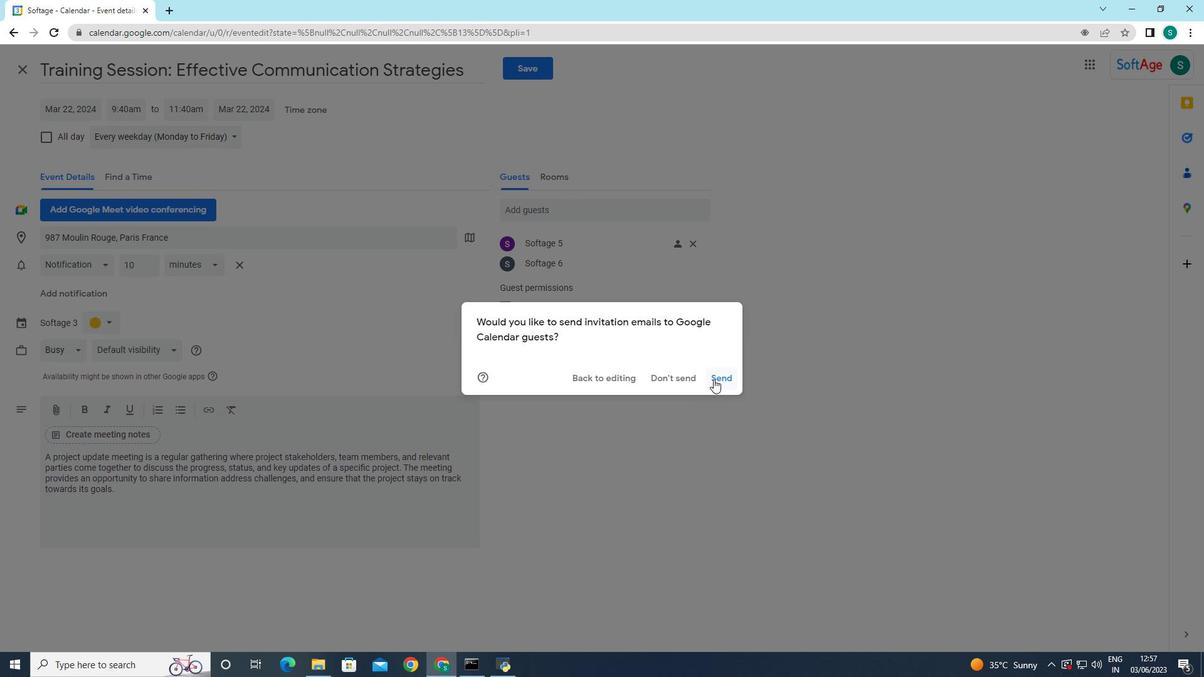 
Action: Mouse moved to (688, 406)
Screenshot: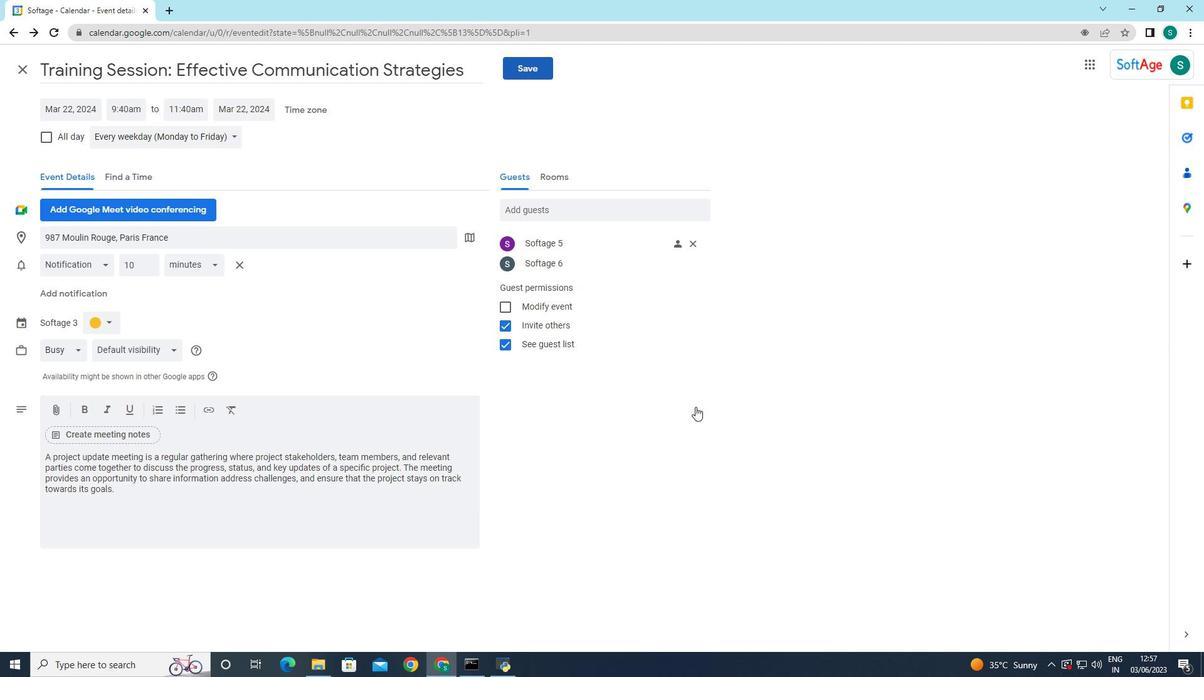 
